 Task: Create a due date automation trigger when advanced on, 2 days before a card is due add fields without custom field "Resume" set to a number lower than 1 and greater than 10 at 11:00 AM.
Action: Mouse moved to (1119, 331)
Screenshot: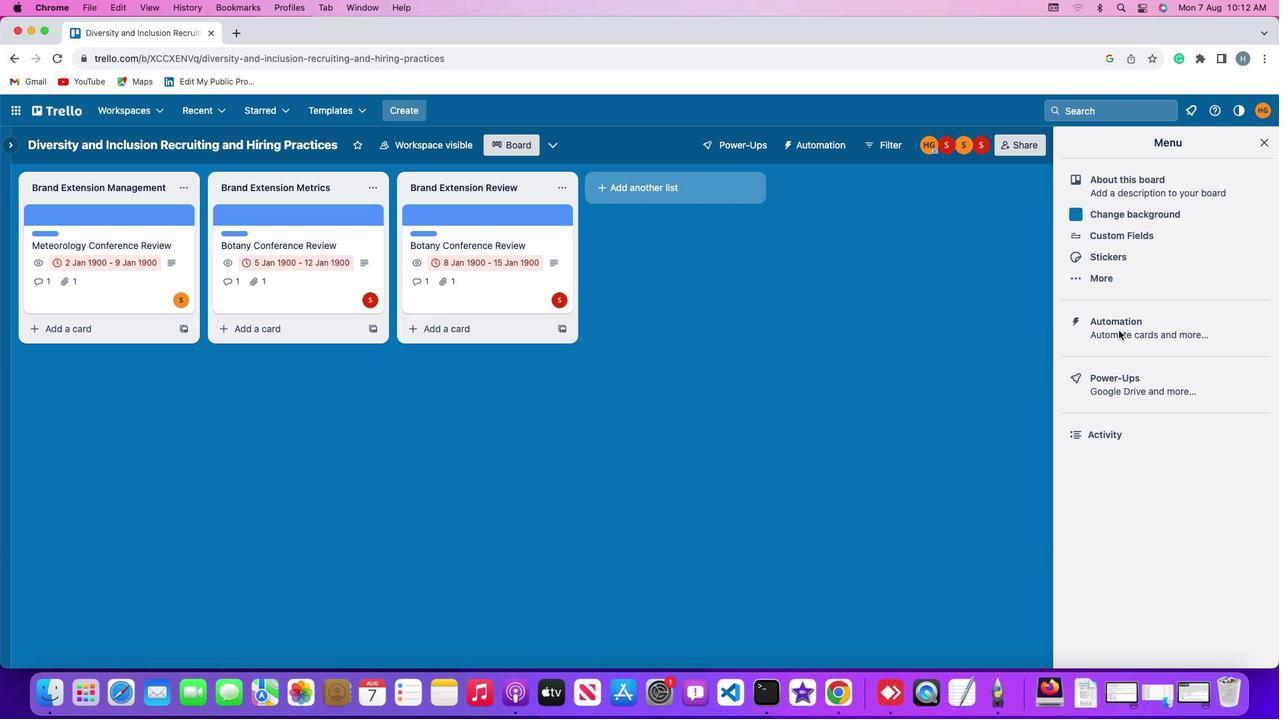 
Action: Mouse pressed left at (1119, 331)
Screenshot: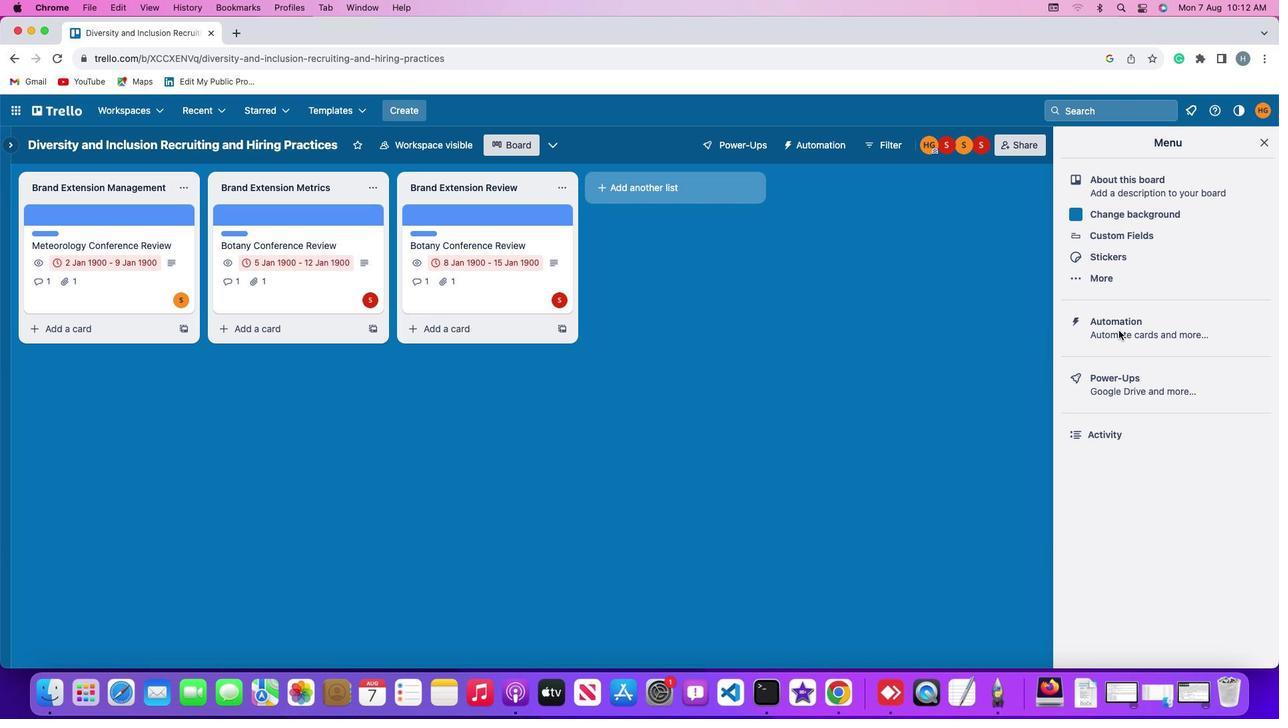 
Action: Mouse pressed left at (1119, 331)
Screenshot: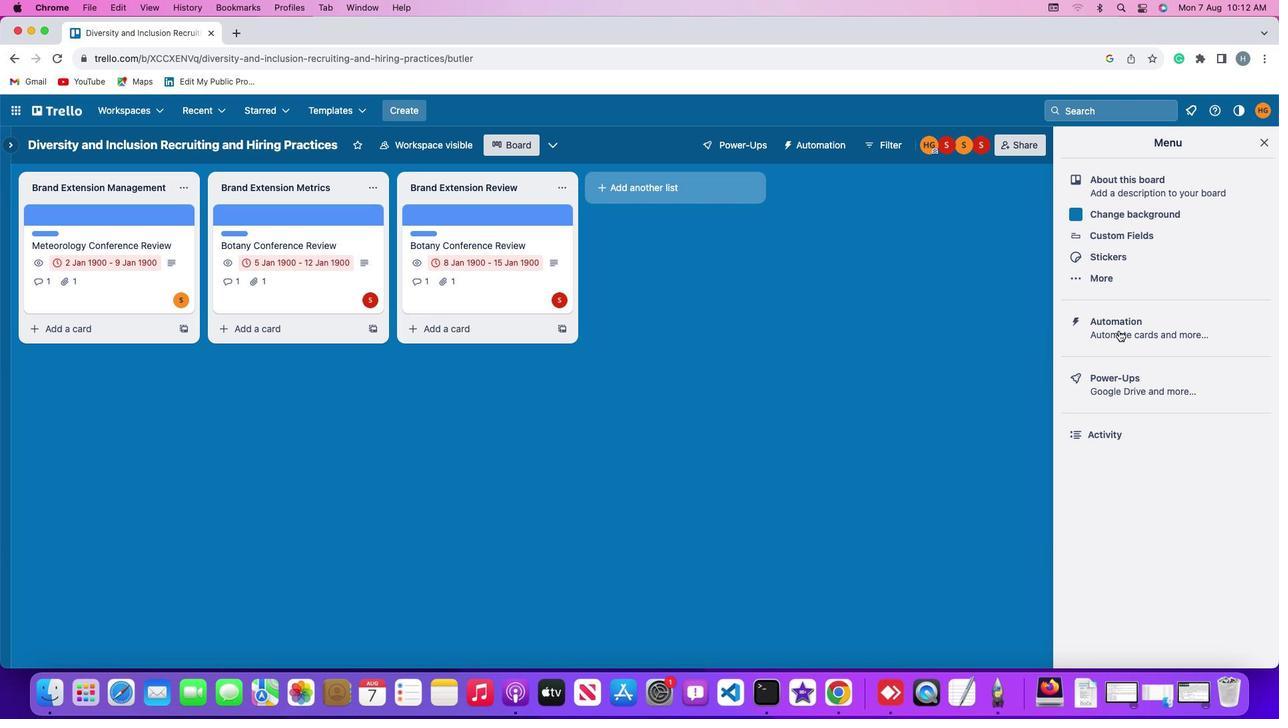 
Action: Mouse moved to (93, 316)
Screenshot: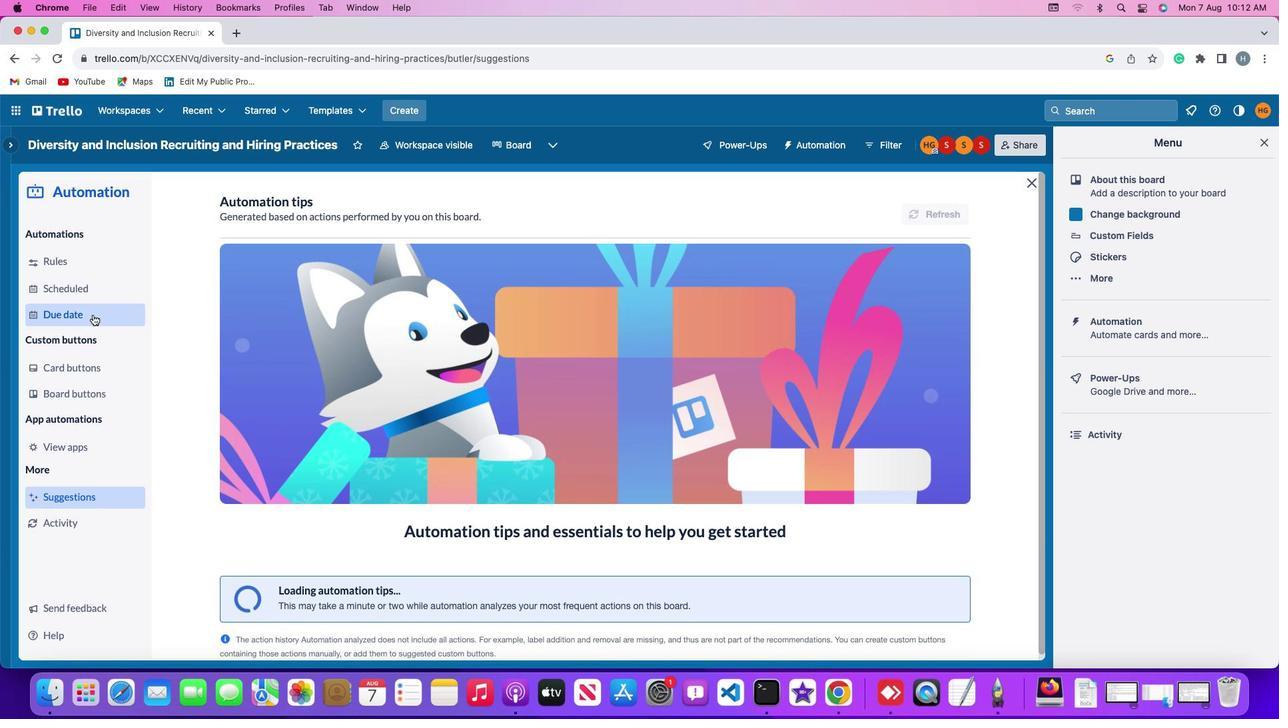 
Action: Mouse pressed left at (93, 316)
Screenshot: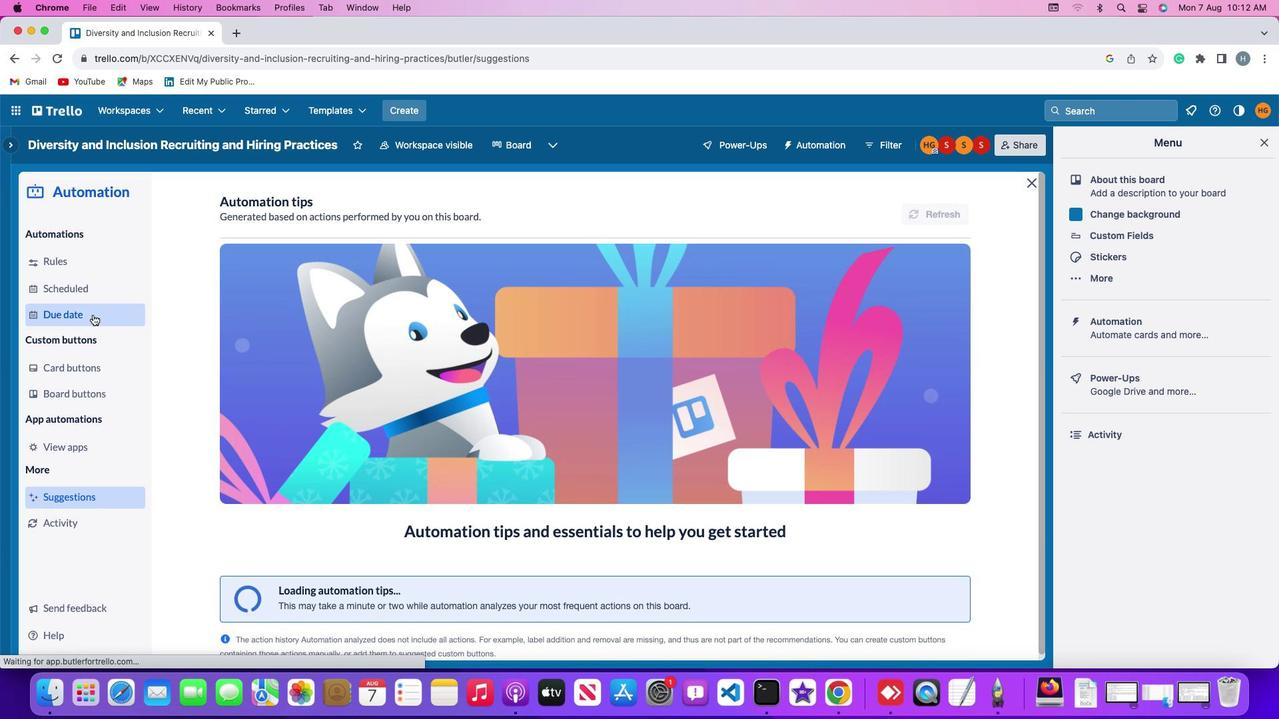 
Action: Mouse moved to (909, 205)
Screenshot: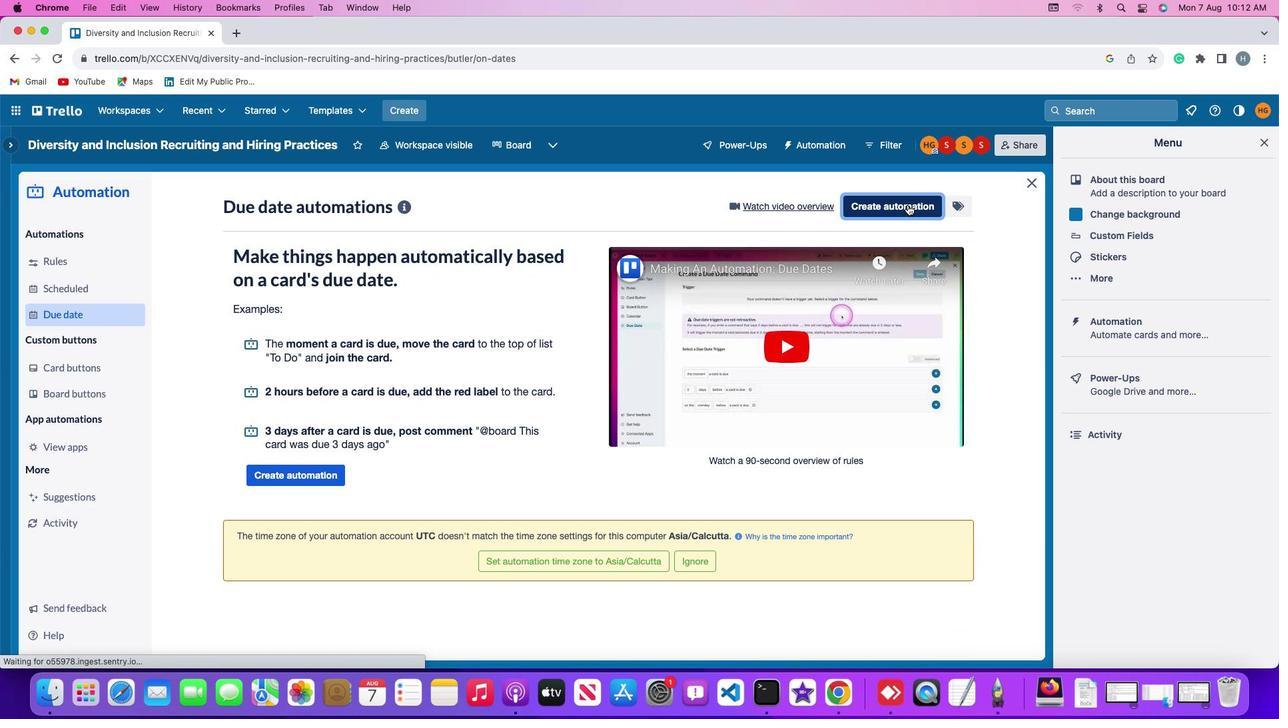 
Action: Mouse pressed left at (909, 205)
Screenshot: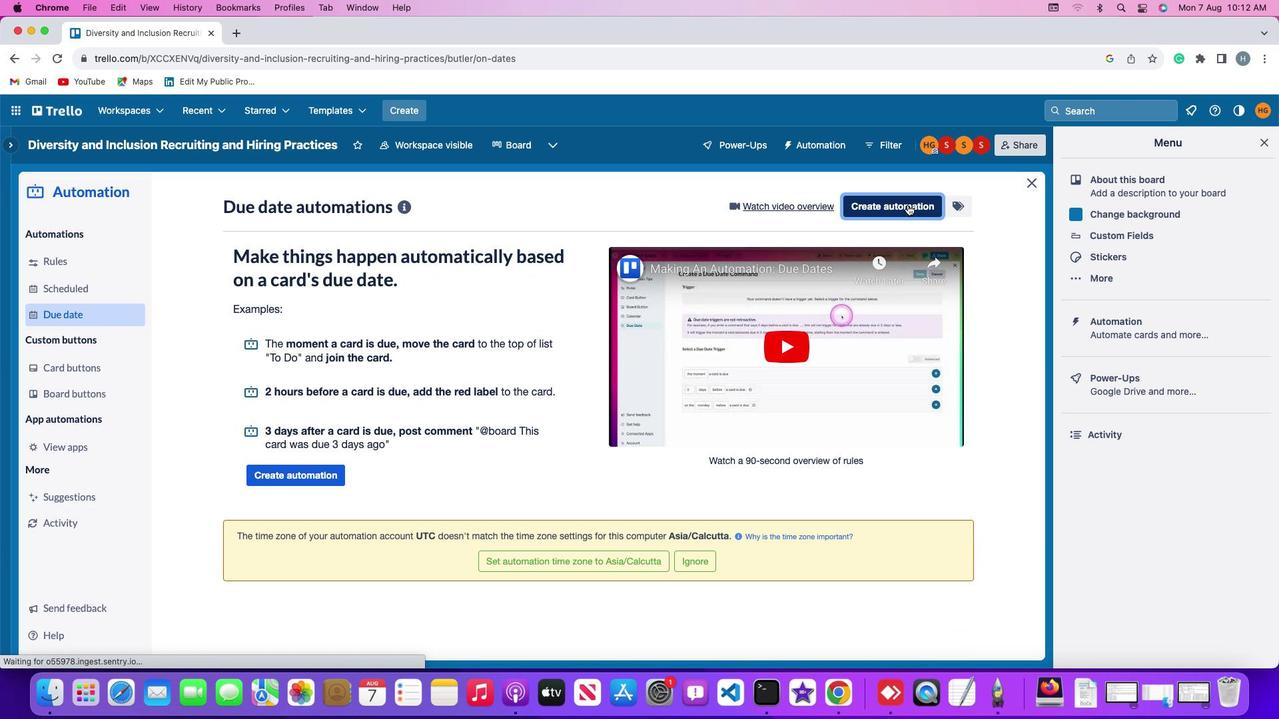 
Action: Mouse moved to (646, 331)
Screenshot: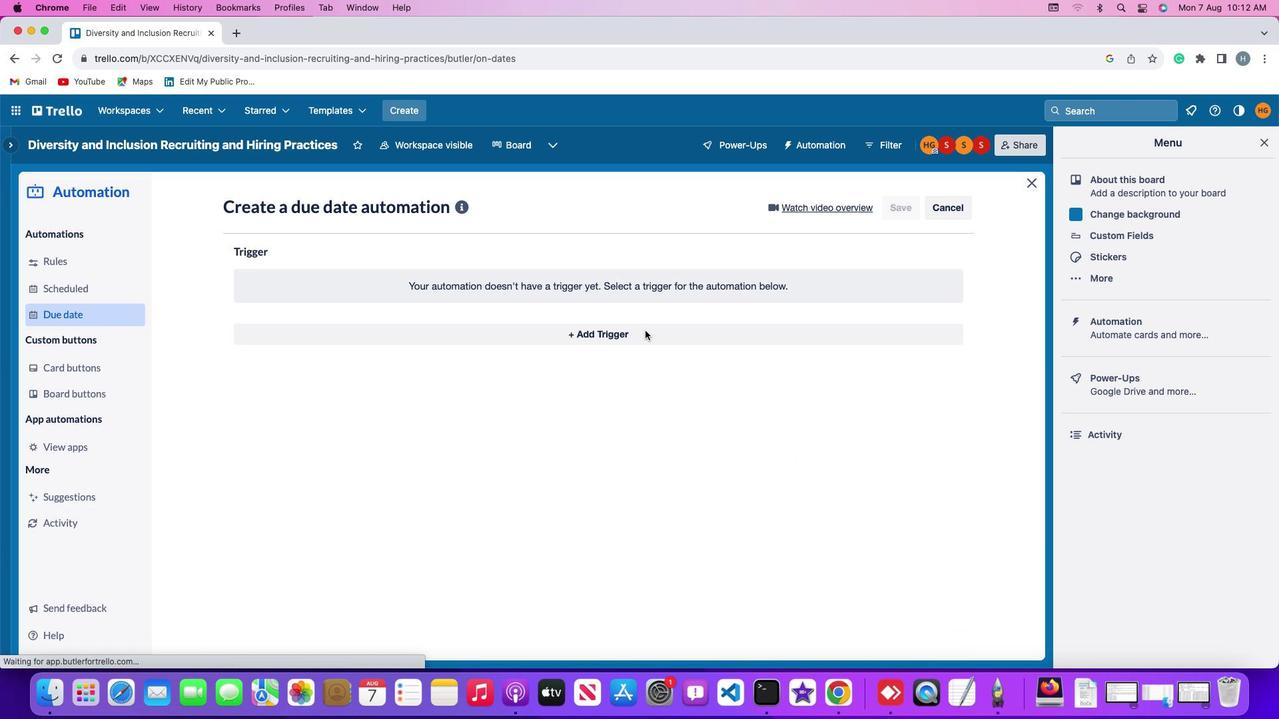 
Action: Mouse pressed left at (646, 331)
Screenshot: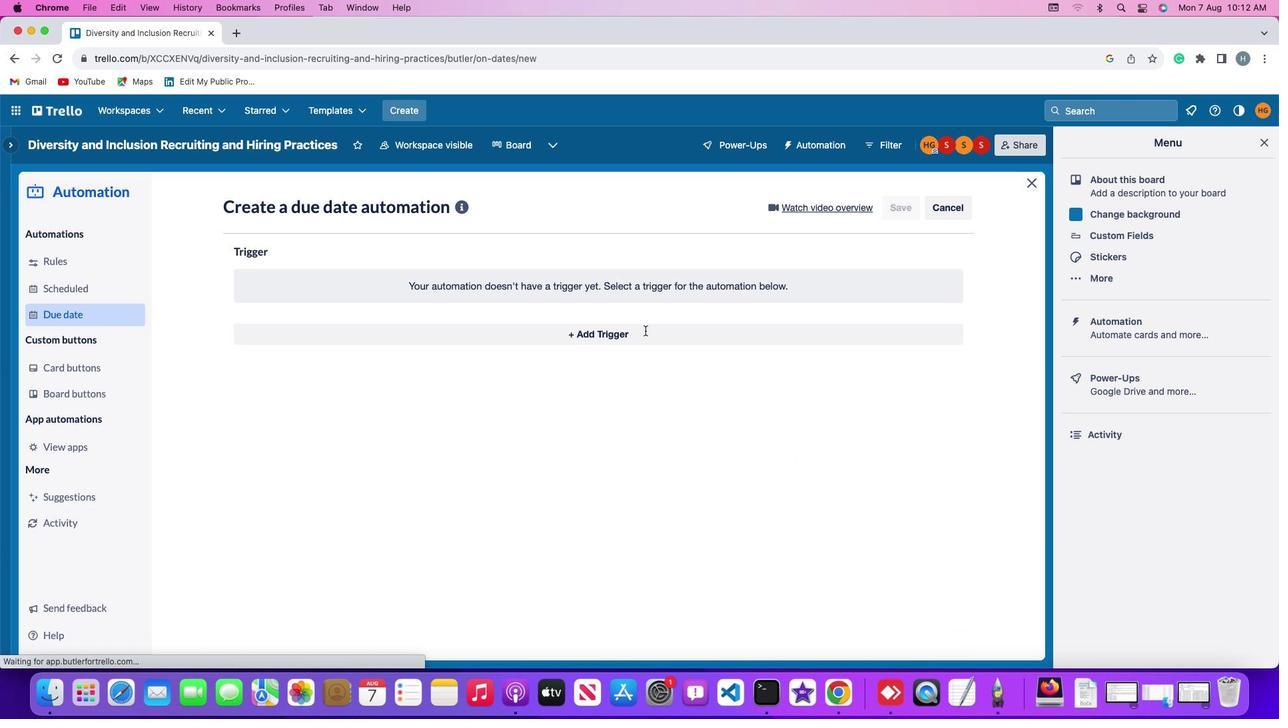 
Action: Mouse moved to (262, 536)
Screenshot: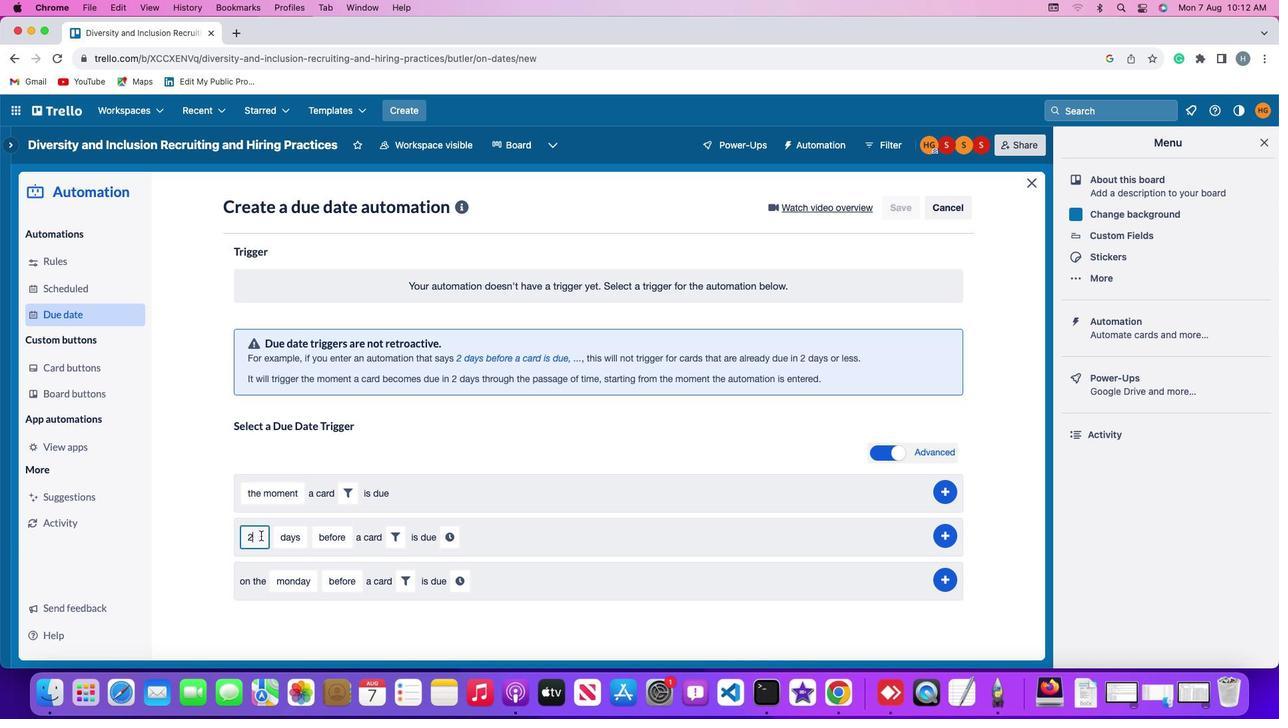 
Action: Mouse pressed left at (262, 536)
Screenshot: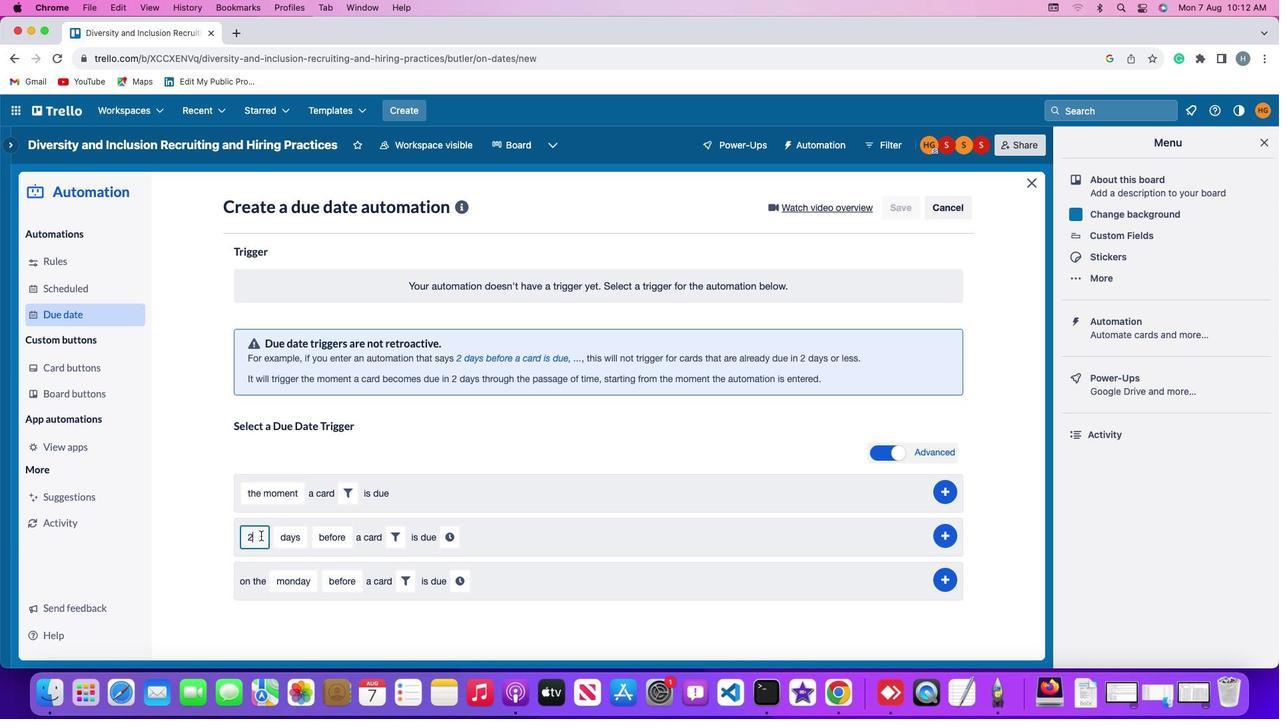 
Action: Mouse moved to (261, 536)
Screenshot: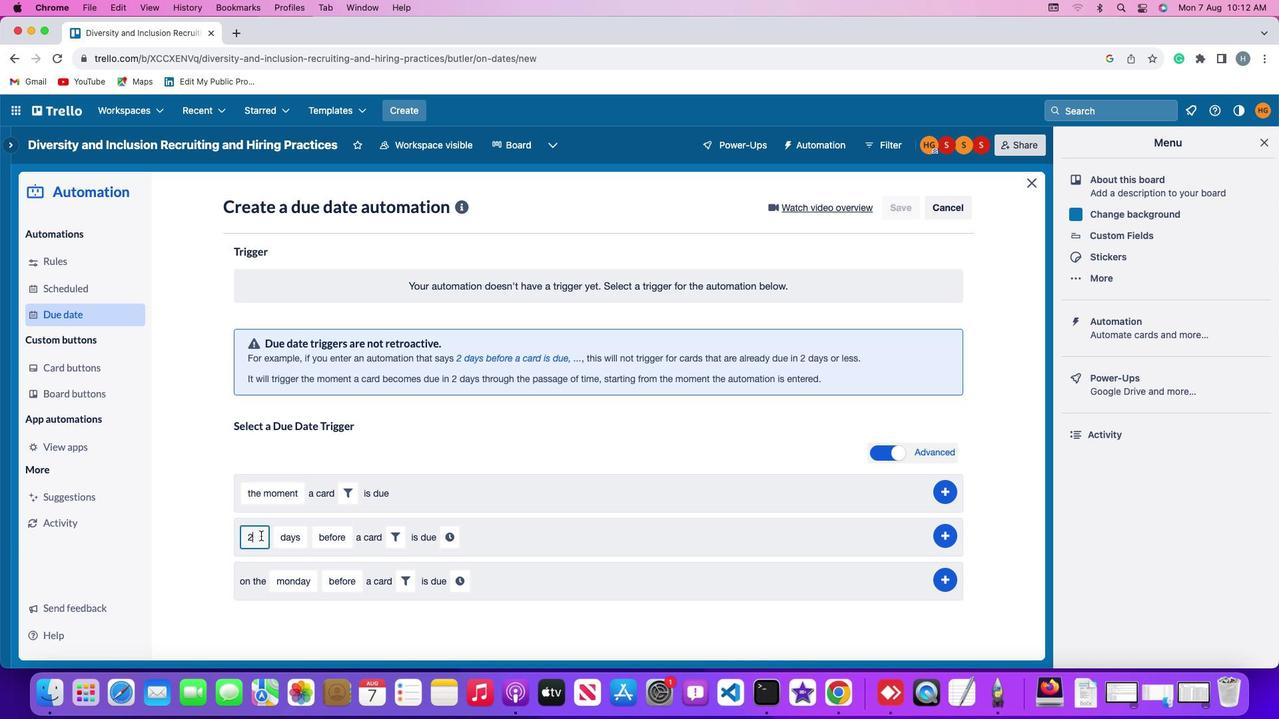 
Action: Key pressed Key.backspace'2'
Screenshot: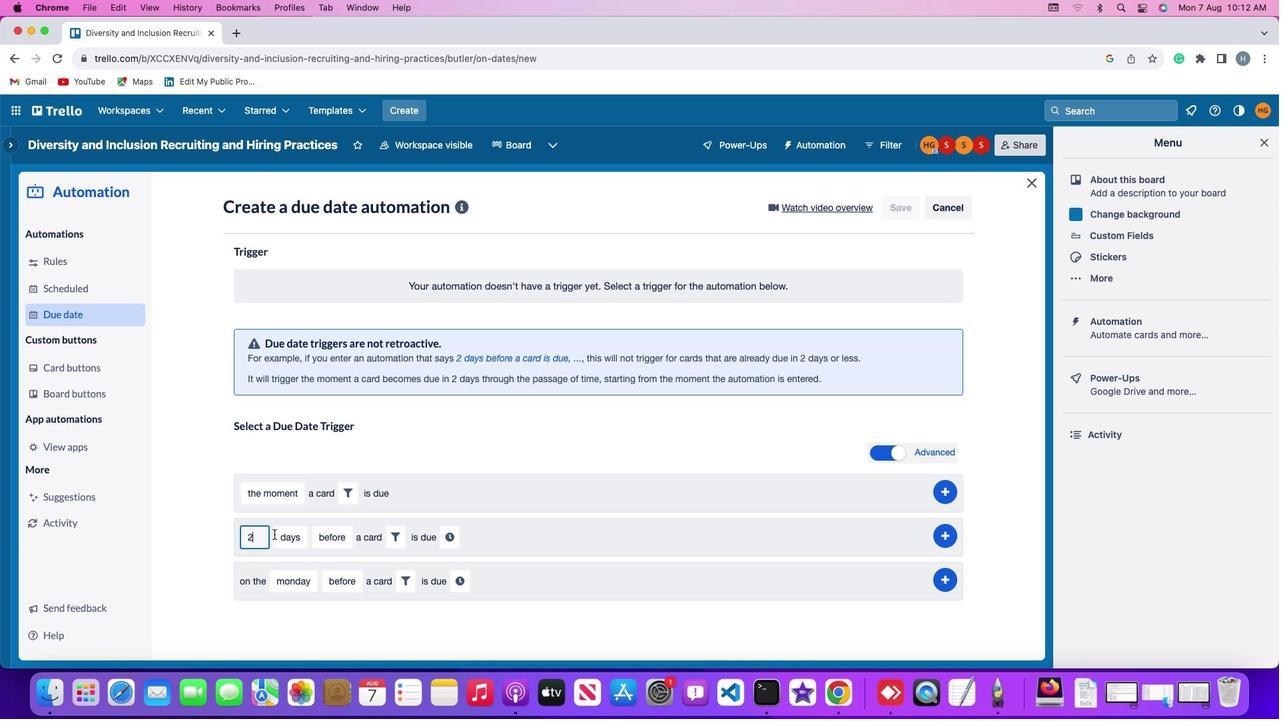 
Action: Mouse moved to (281, 535)
Screenshot: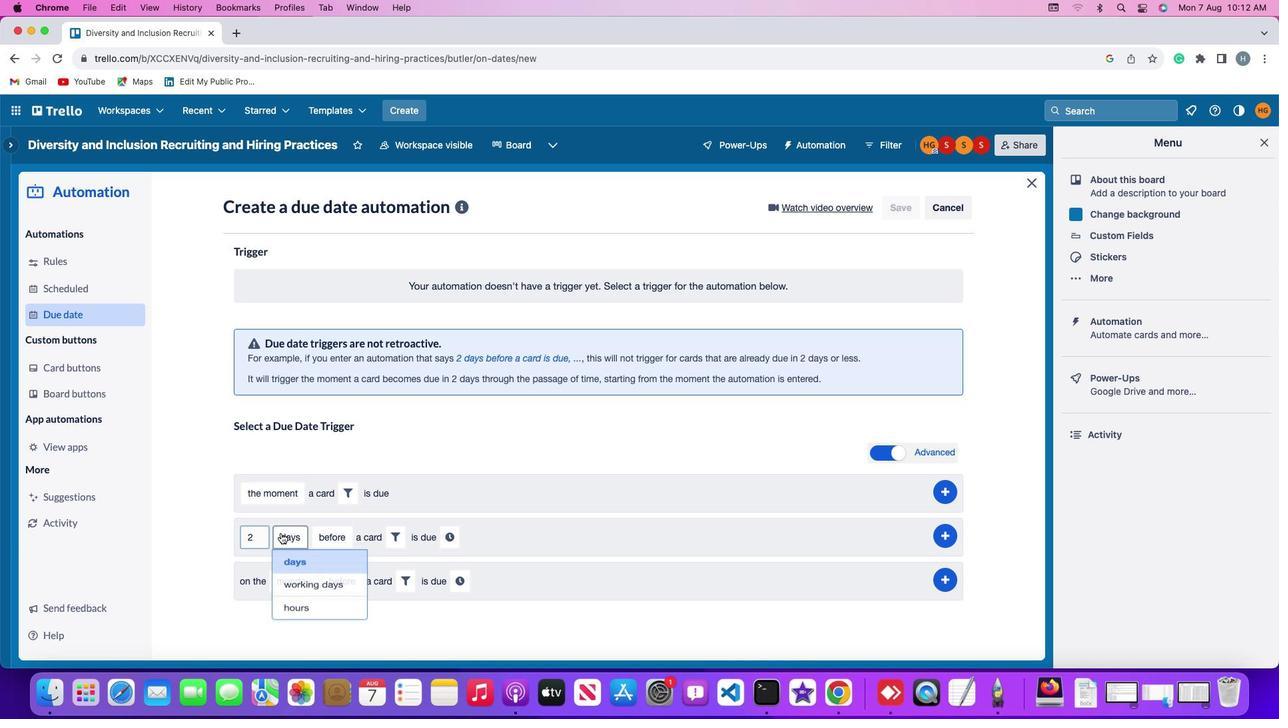 
Action: Mouse pressed left at (281, 535)
Screenshot: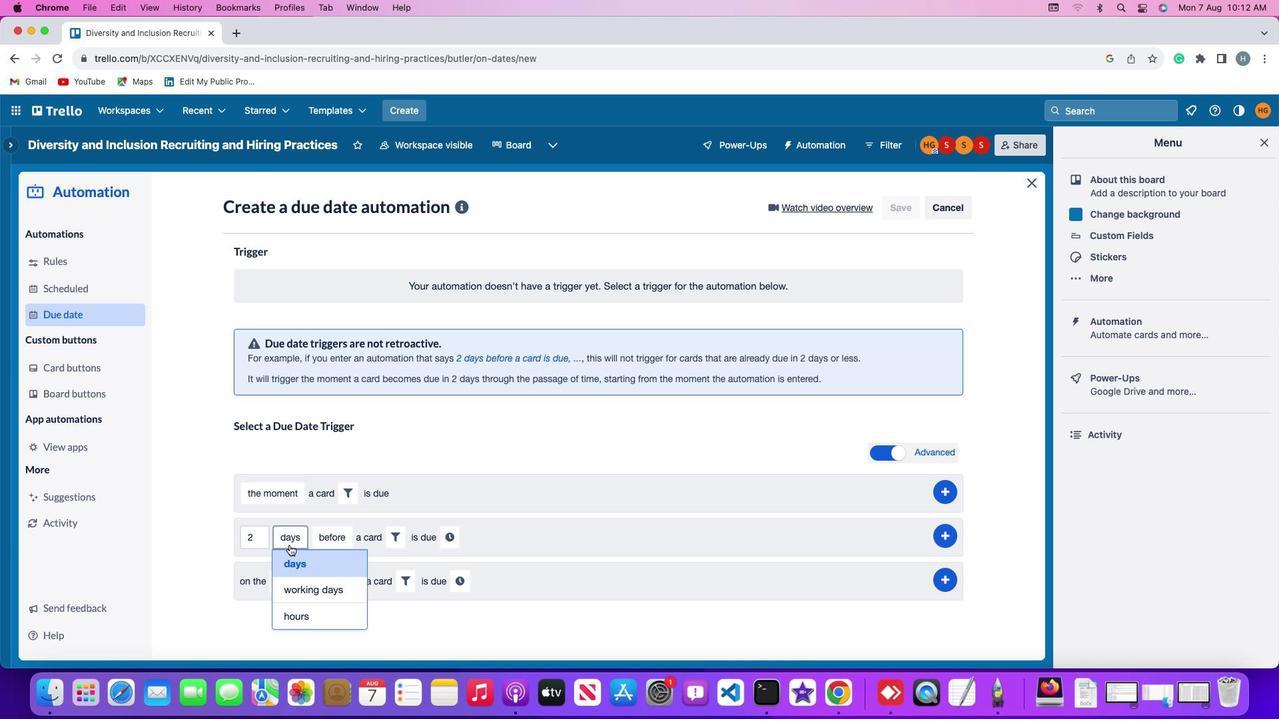 
Action: Mouse moved to (299, 562)
Screenshot: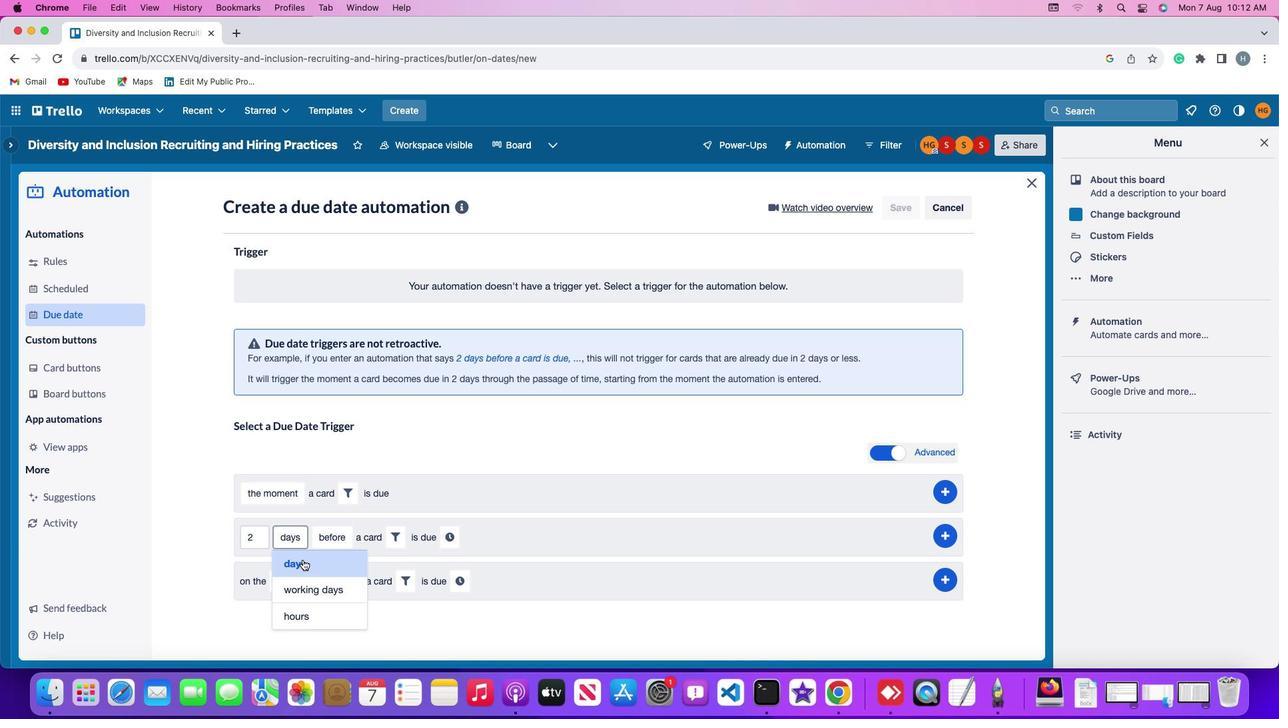 
Action: Mouse pressed left at (299, 562)
Screenshot: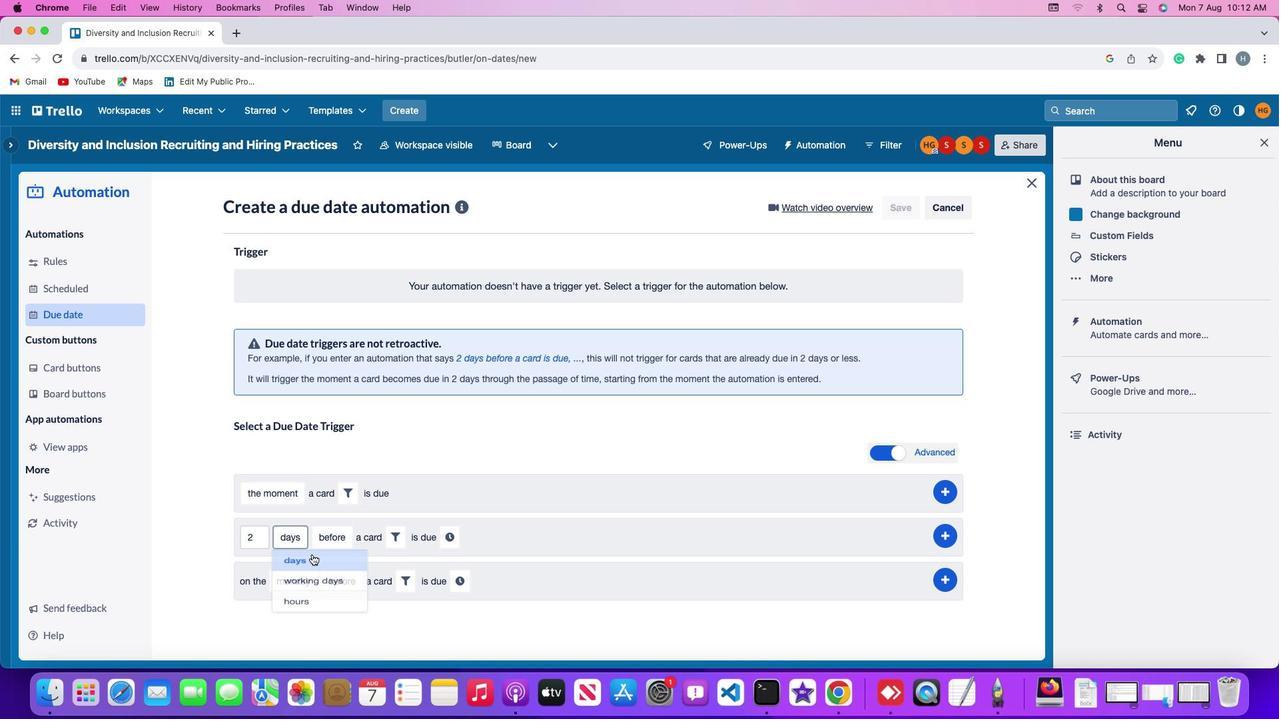 
Action: Mouse moved to (338, 539)
Screenshot: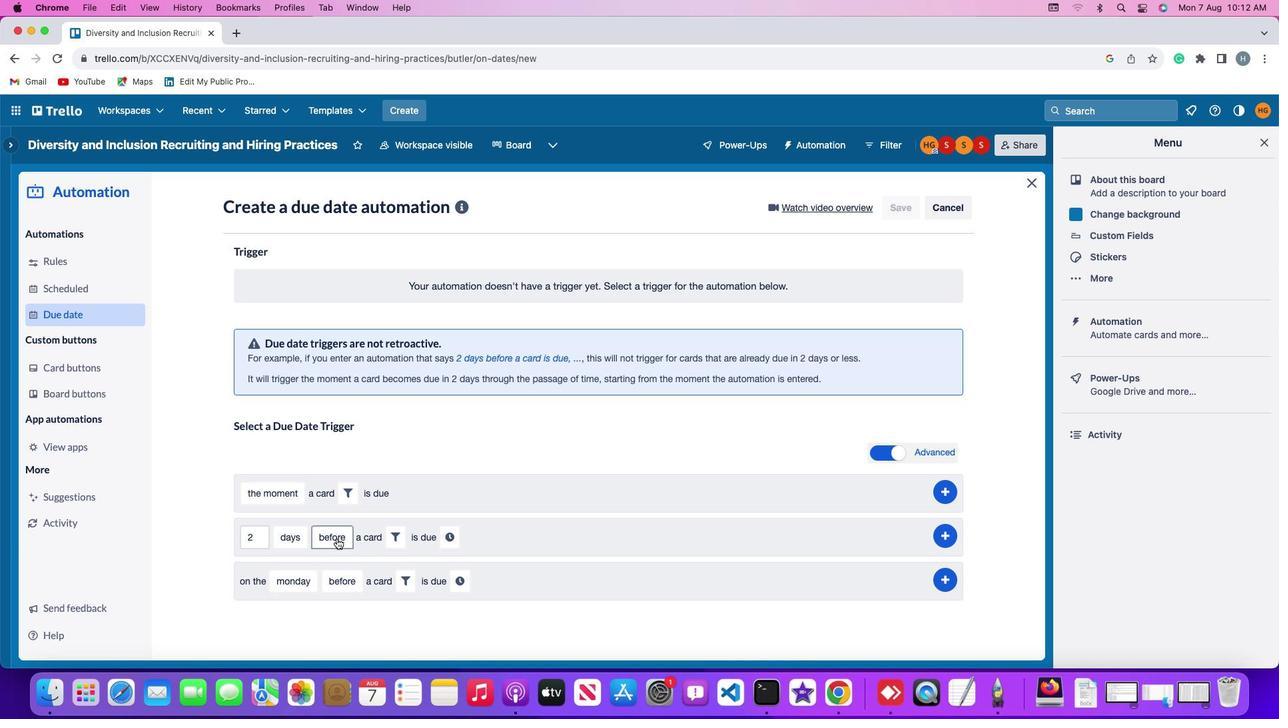 
Action: Mouse pressed left at (338, 539)
Screenshot: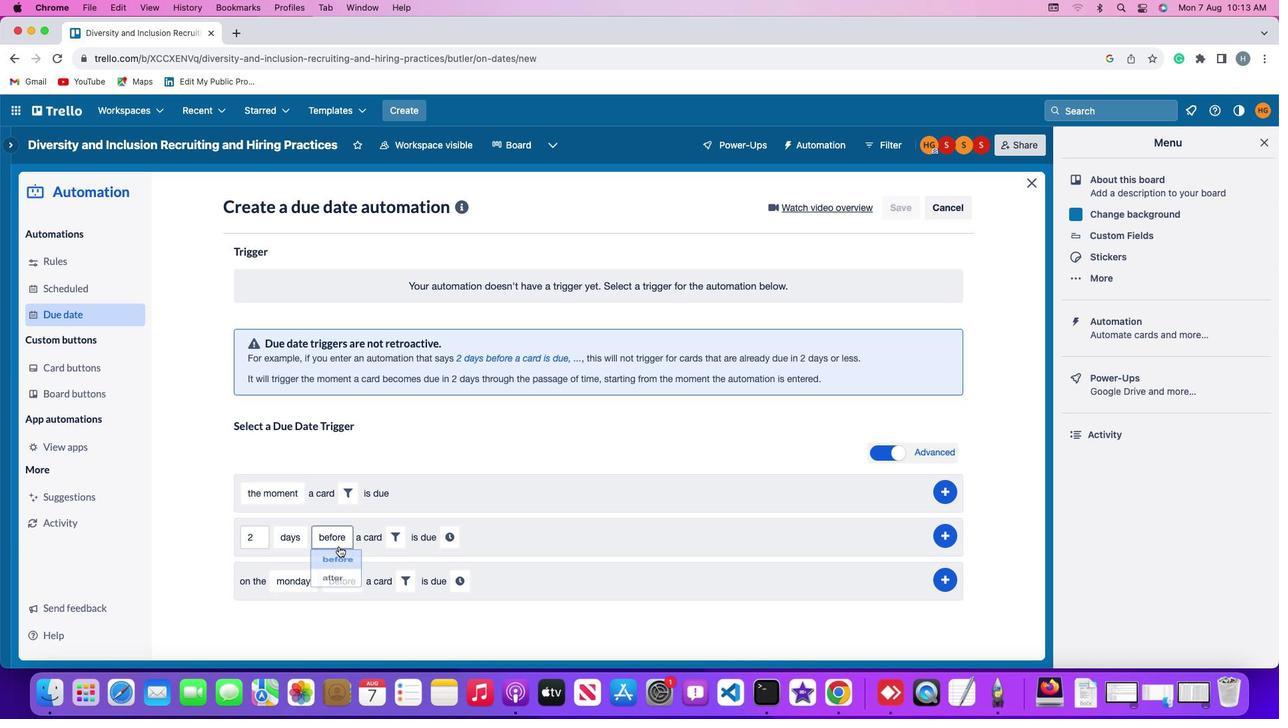 
Action: Mouse moved to (341, 568)
Screenshot: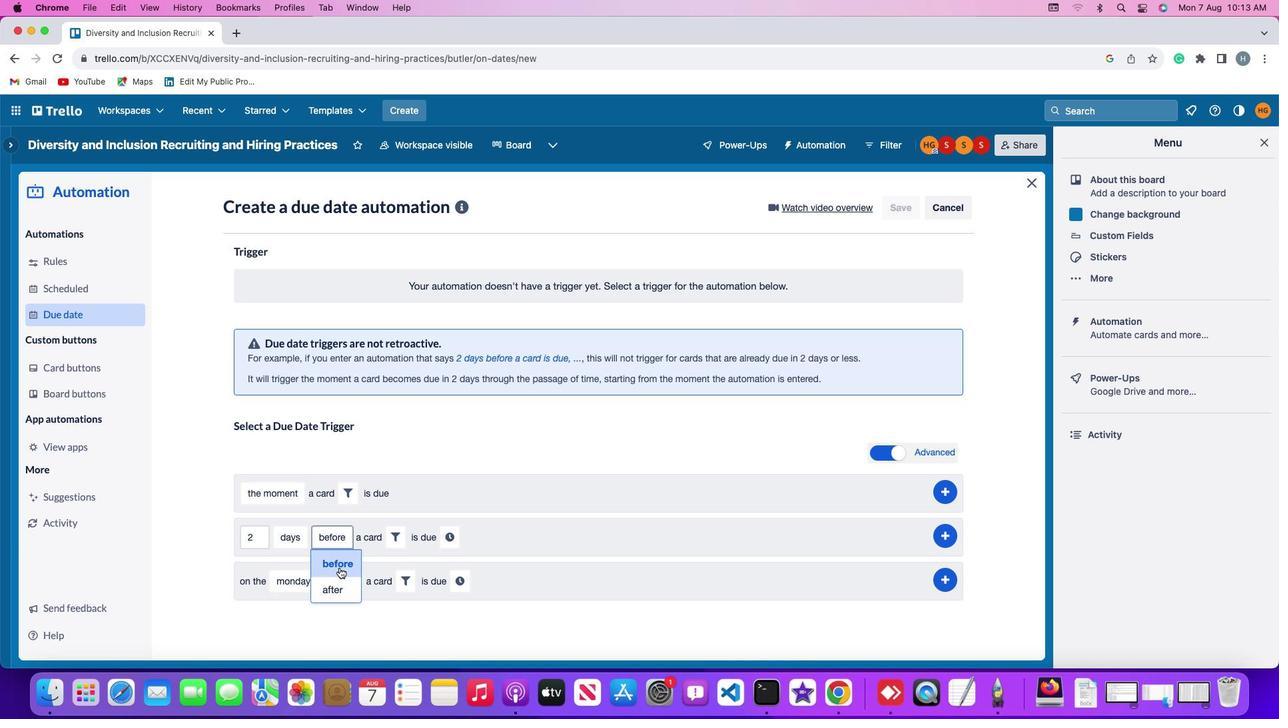 
Action: Mouse pressed left at (341, 568)
Screenshot: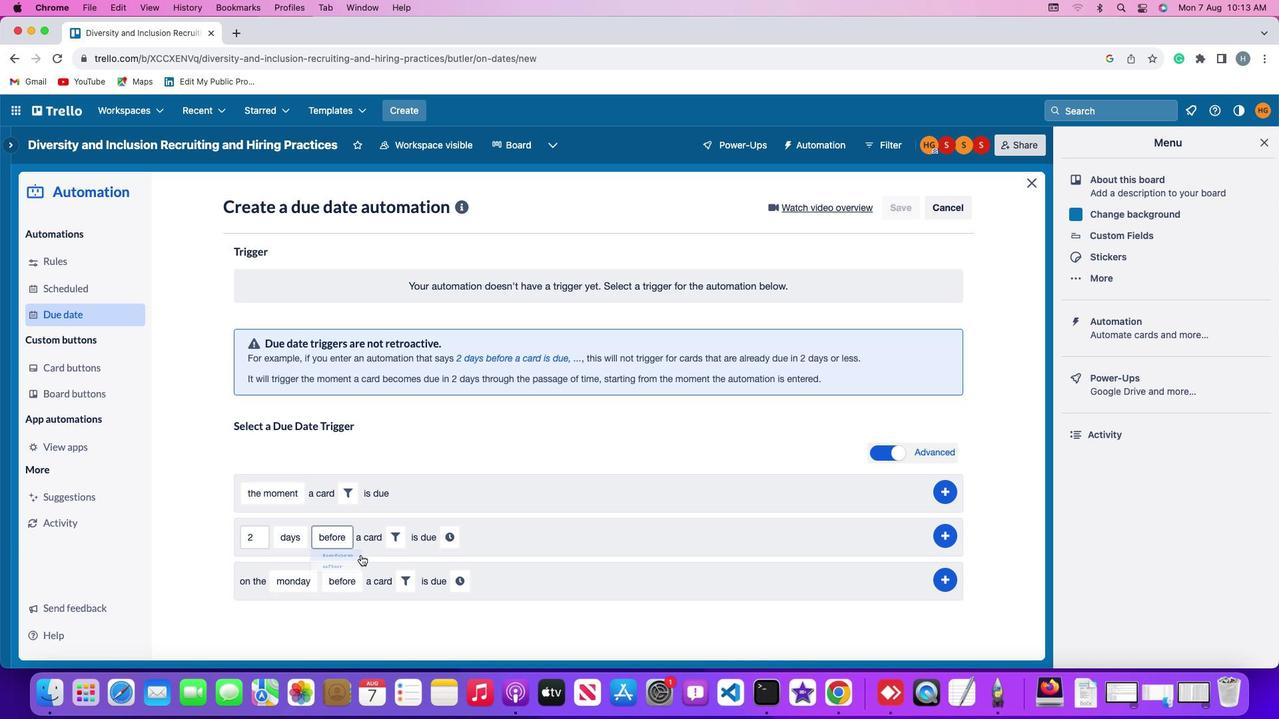 
Action: Mouse moved to (407, 542)
Screenshot: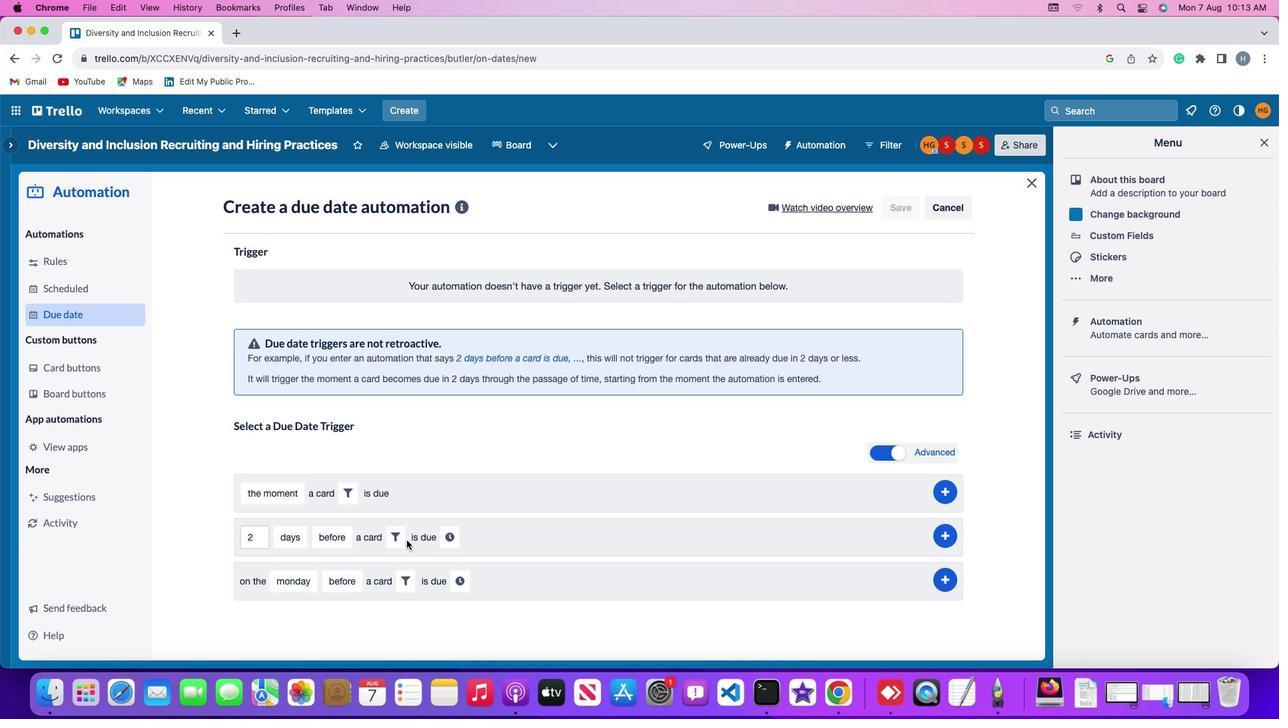 
Action: Mouse pressed left at (407, 542)
Screenshot: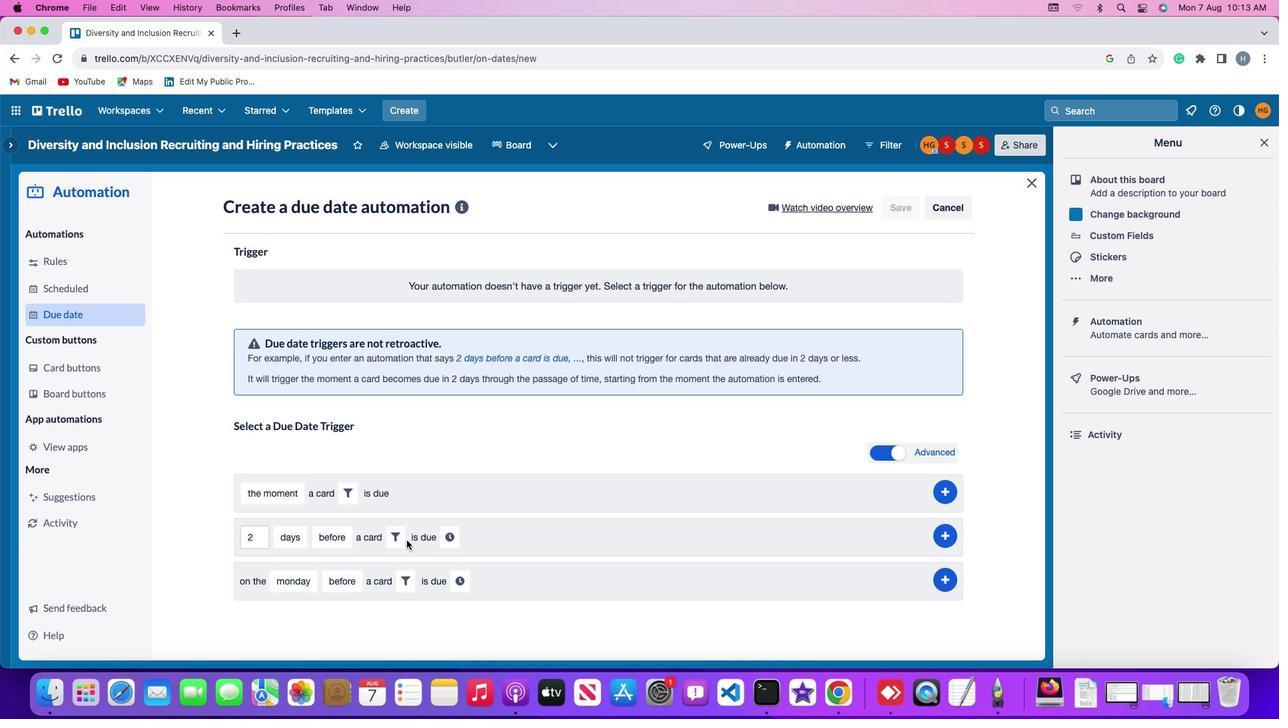 
Action: Mouse moved to (401, 540)
Screenshot: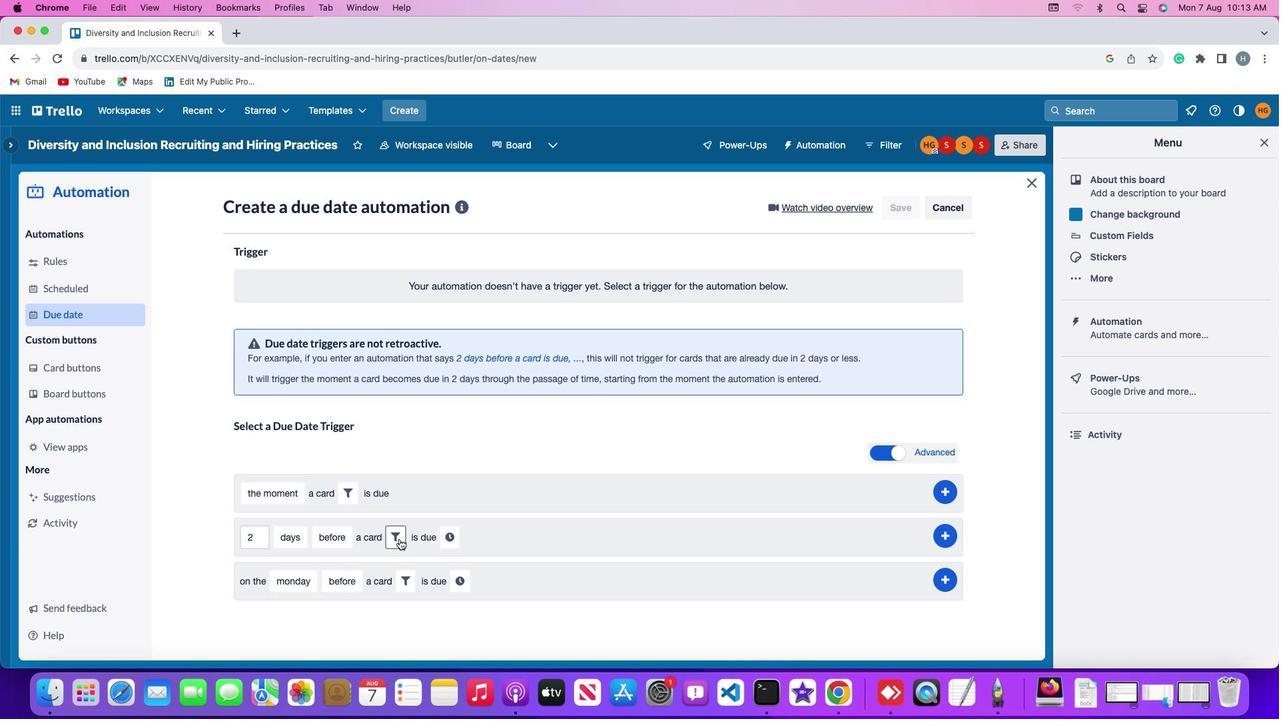 
Action: Mouse pressed left at (401, 540)
Screenshot: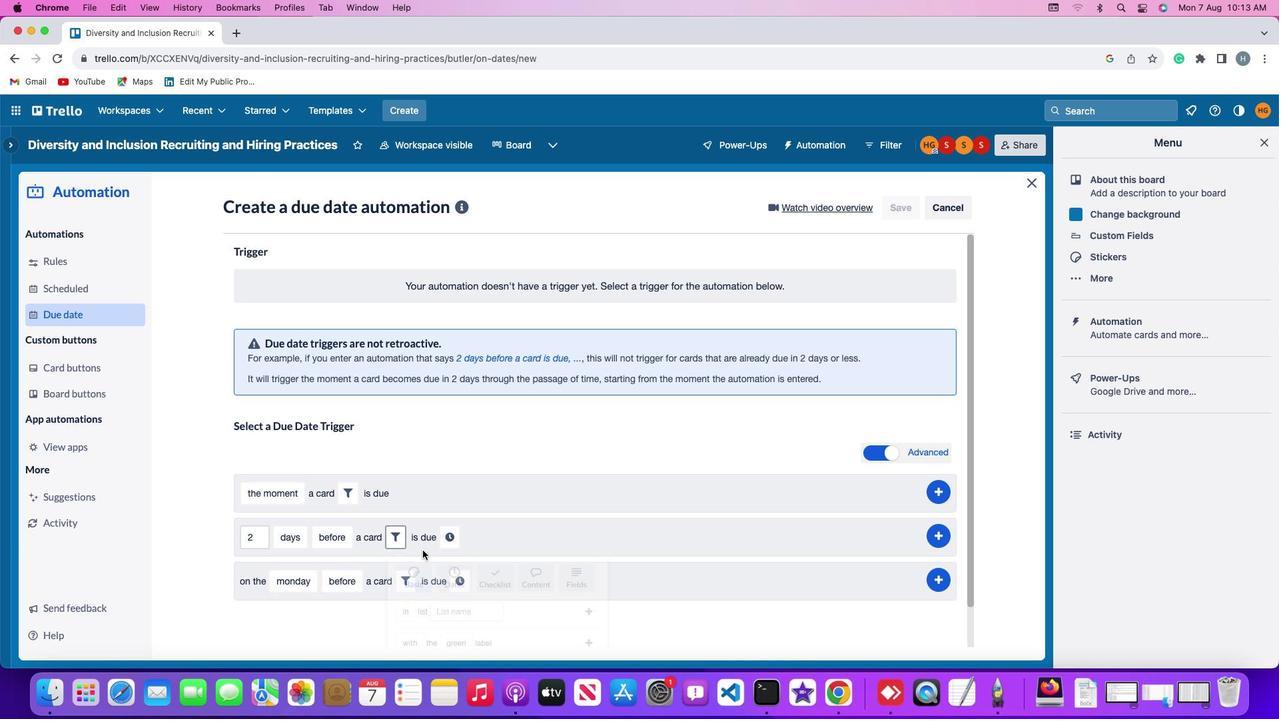 
Action: Mouse moved to (617, 581)
Screenshot: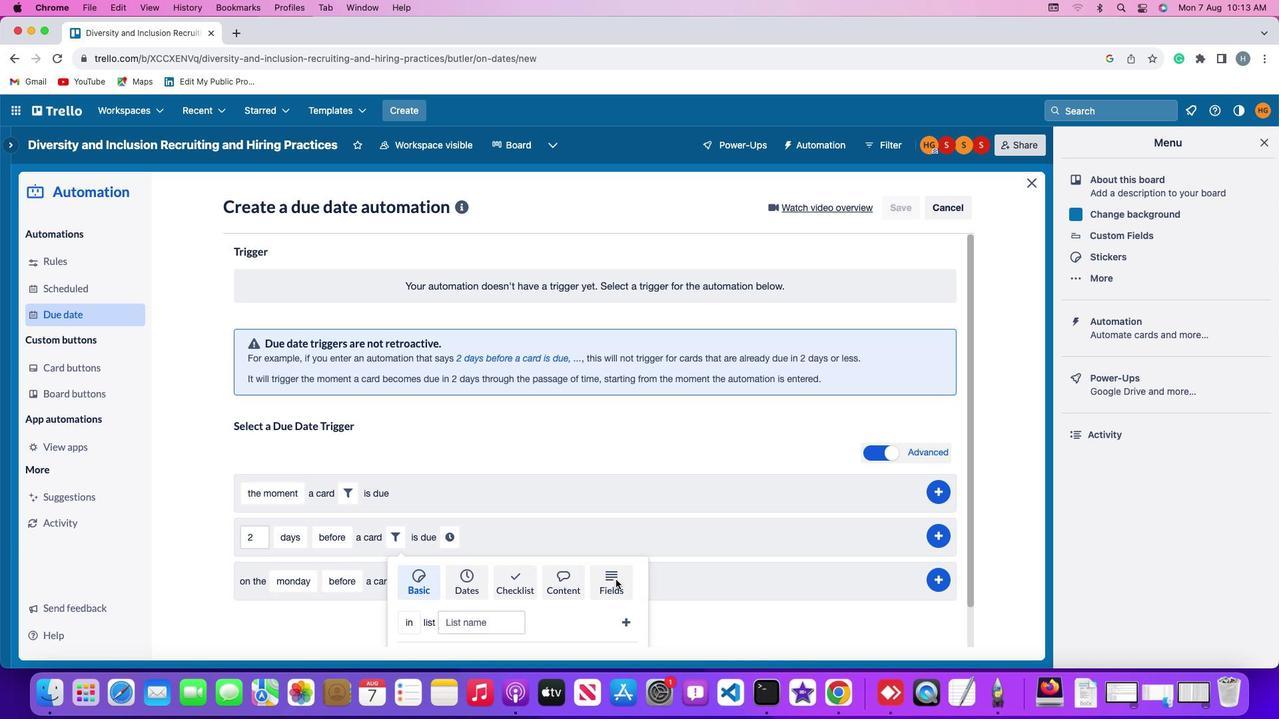 
Action: Mouse pressed left at (617, 581)
Screenshot: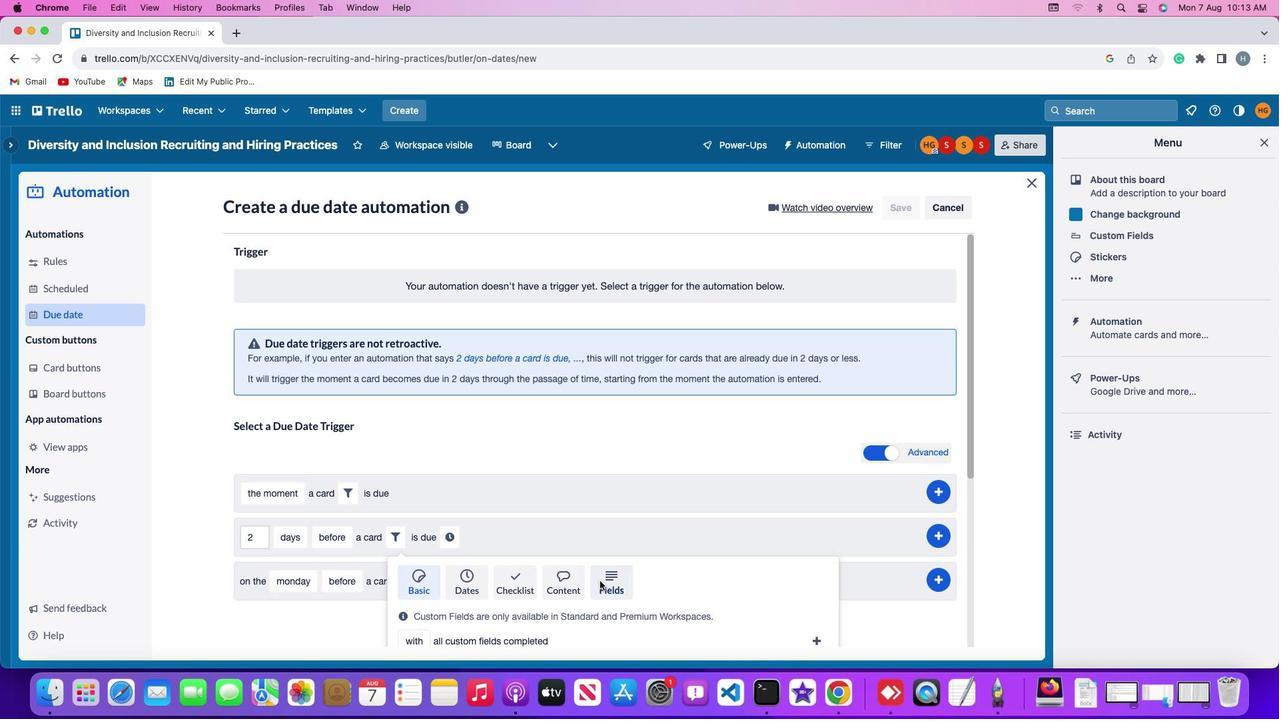 
Action: Mouse moved to (512, 582)
Screenshot: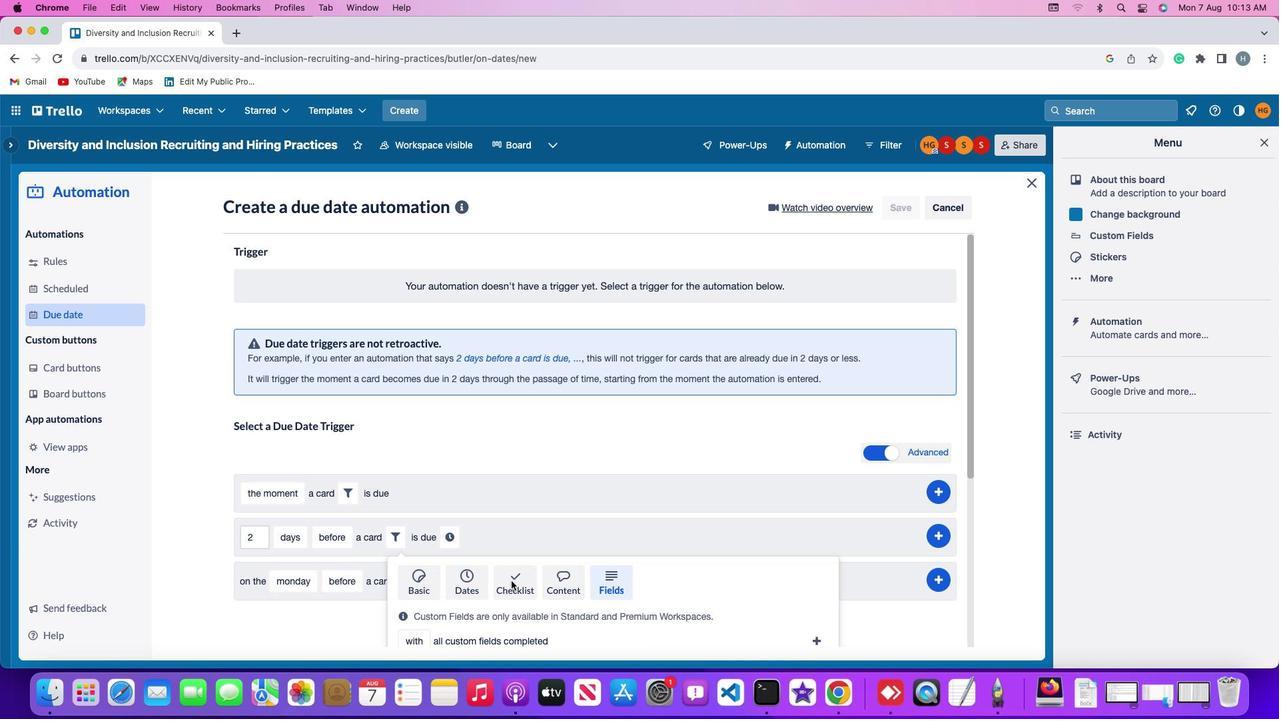 
Action: Mouse scrolled (512, 582) with delta (1, 0)
Screenshot: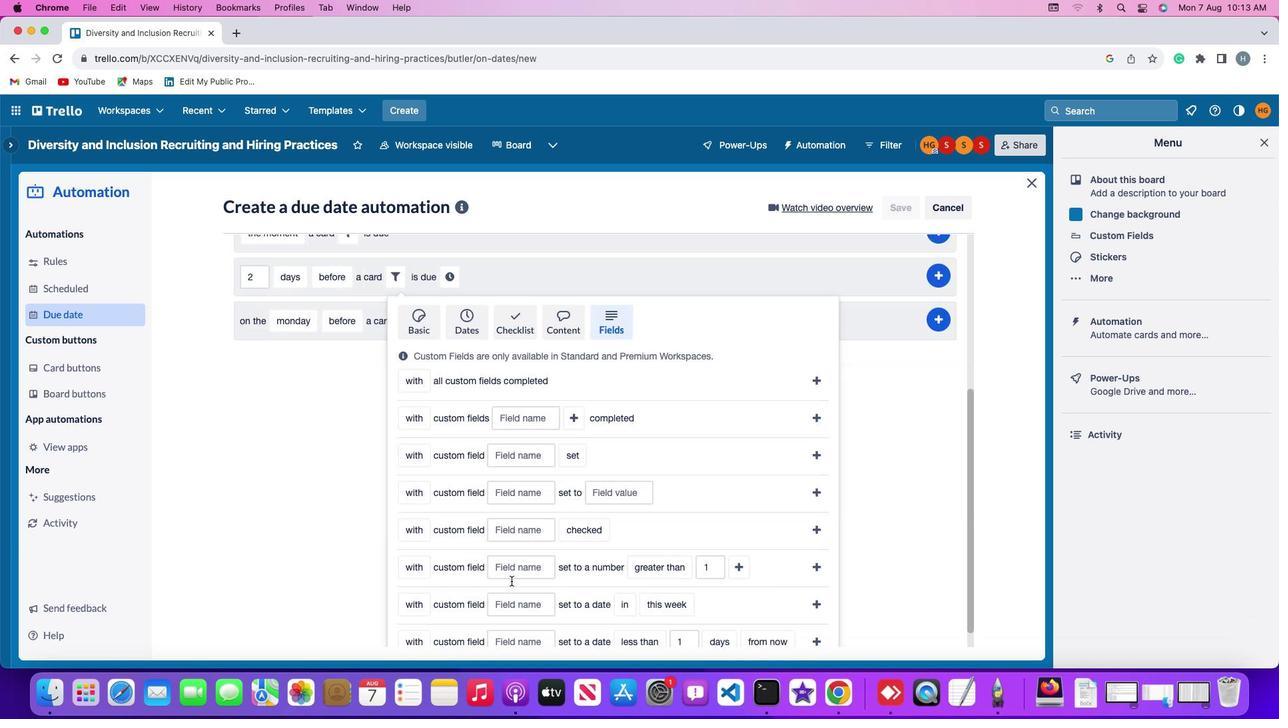 
Action: Mouse scrolled (512, 582) with delta (1, 0)
Screenshot: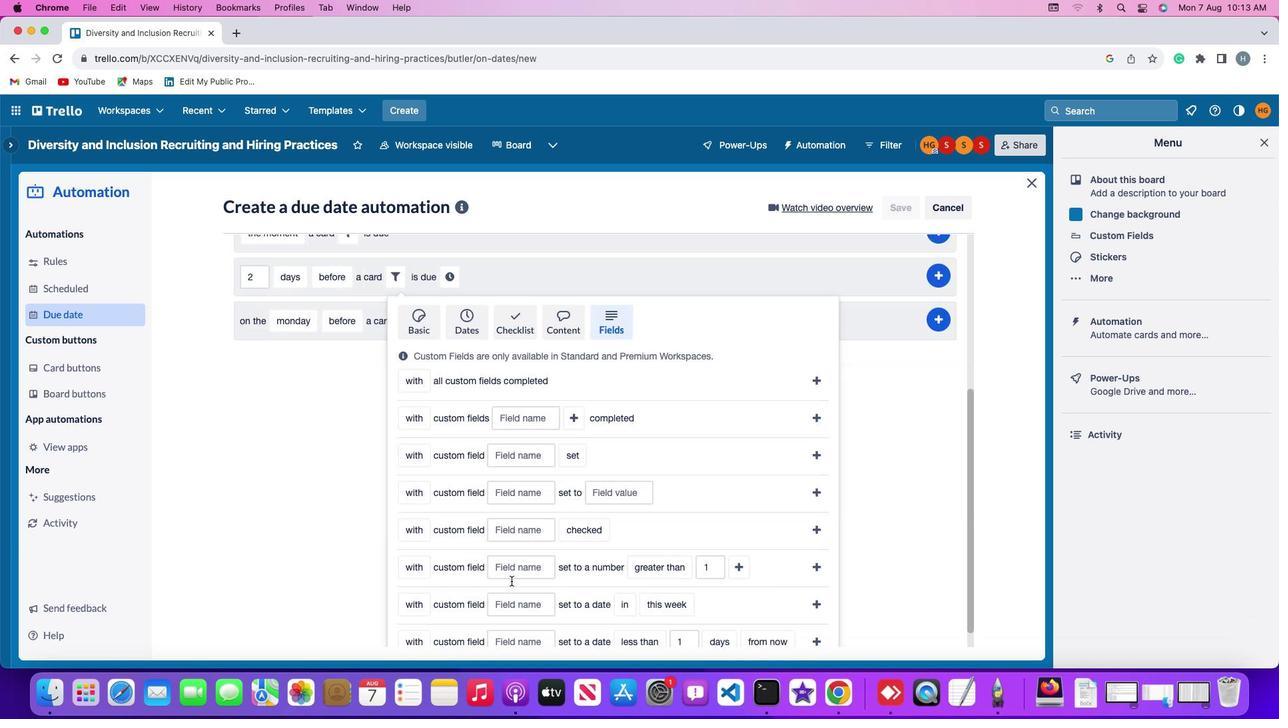 
Action: Mouse scrolled (512, 582) with delta (1, 0)
Screenshot: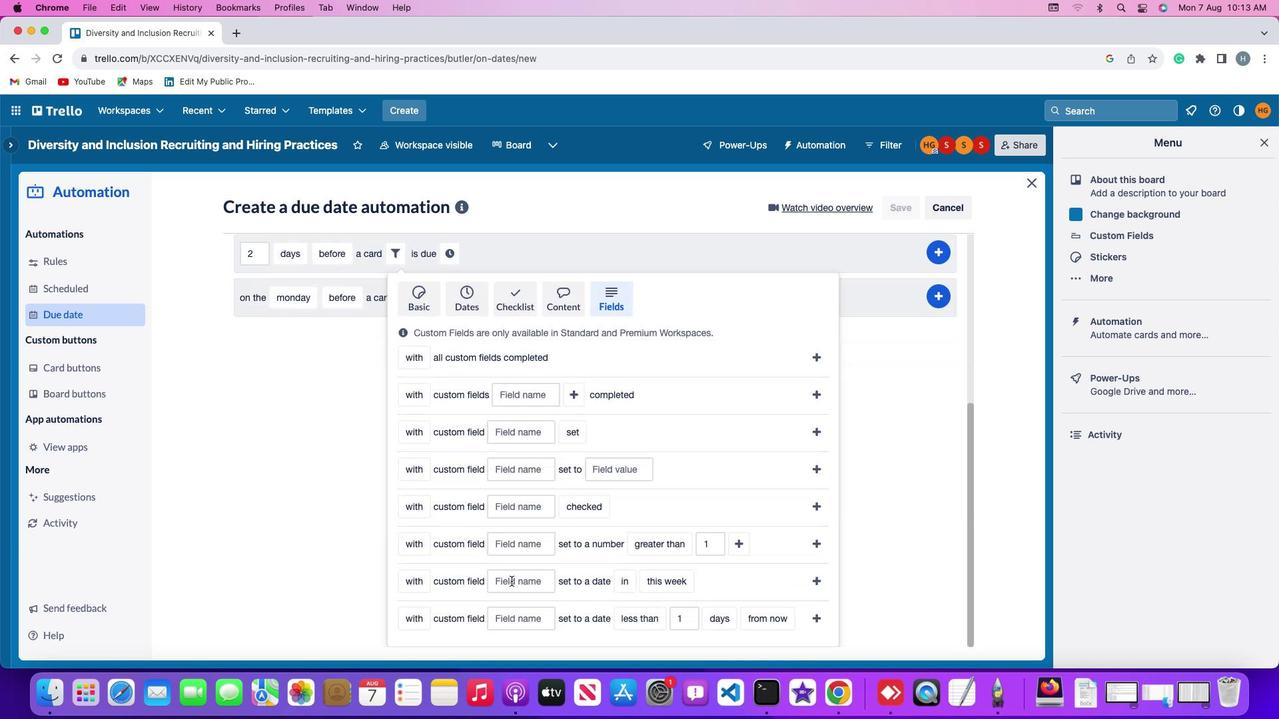 
Action: Mouse scrolled (512, 582) with delta (1, -1)
Screenshot: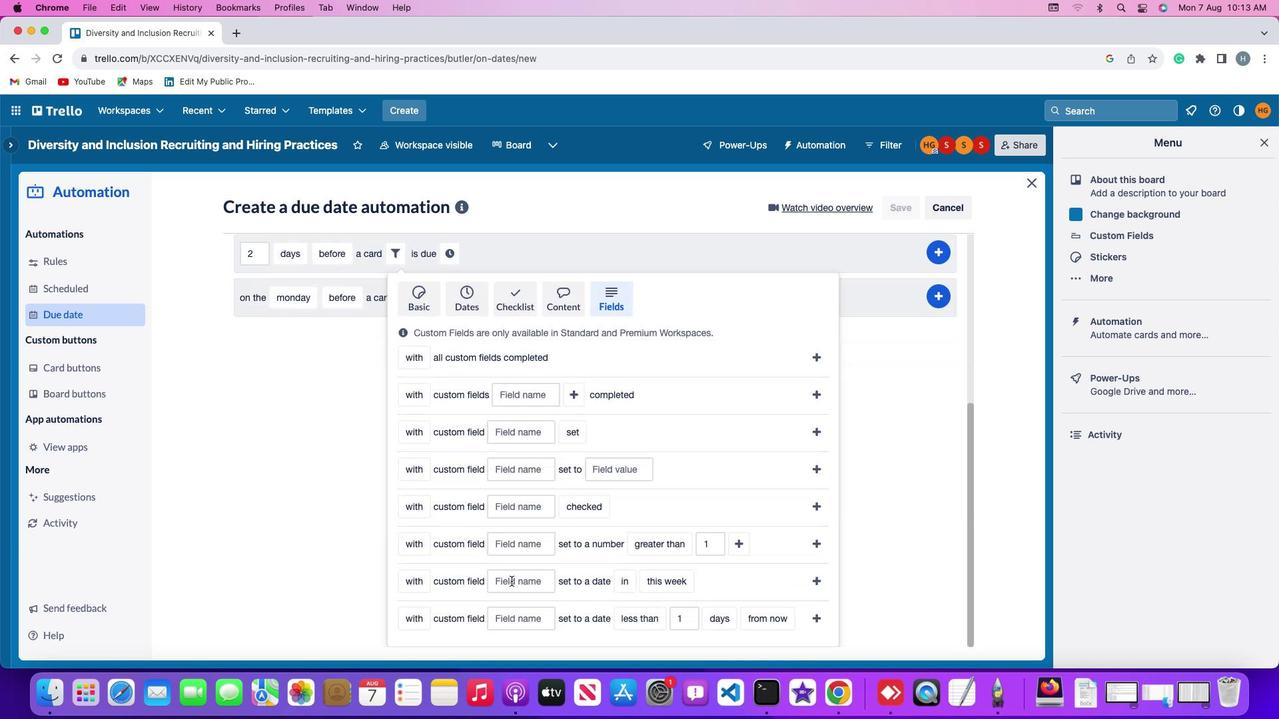 
Action: Mouse scrolled (512, 582) with delta (1, -1)
Screenshot: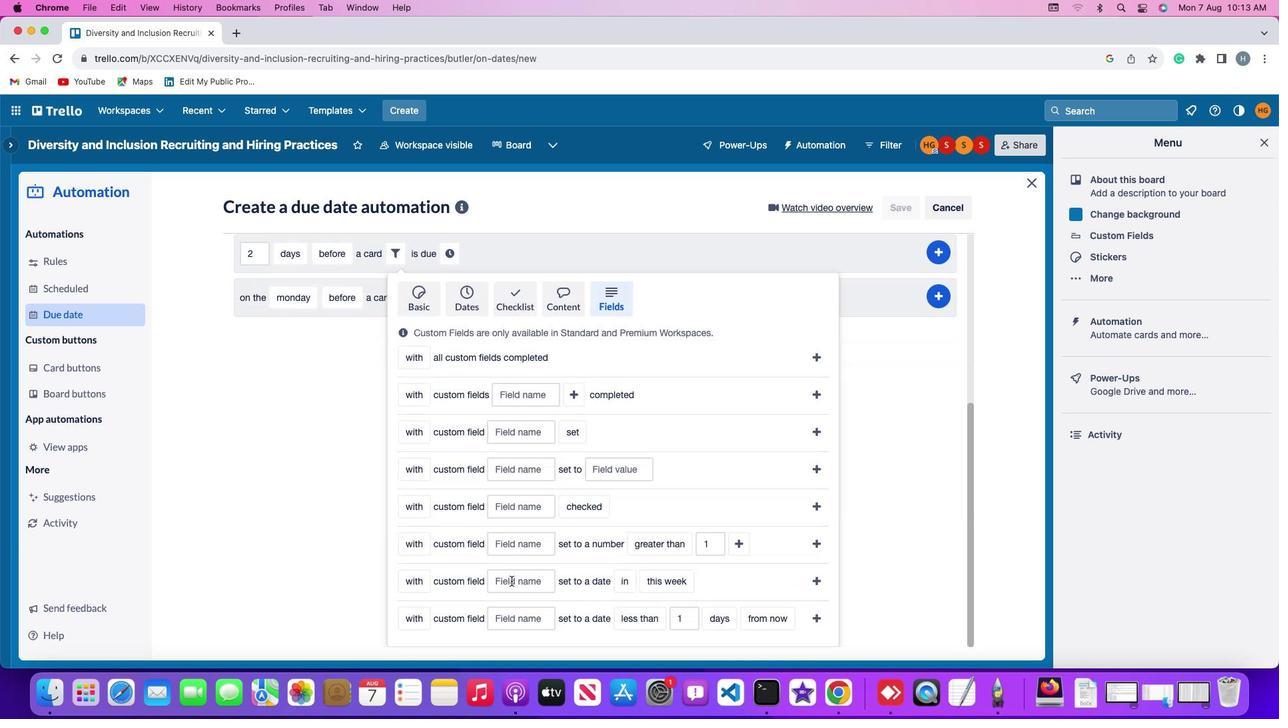 
Action: Mouse scrolled (512, 582) with delta (1, -2)
Screenshot: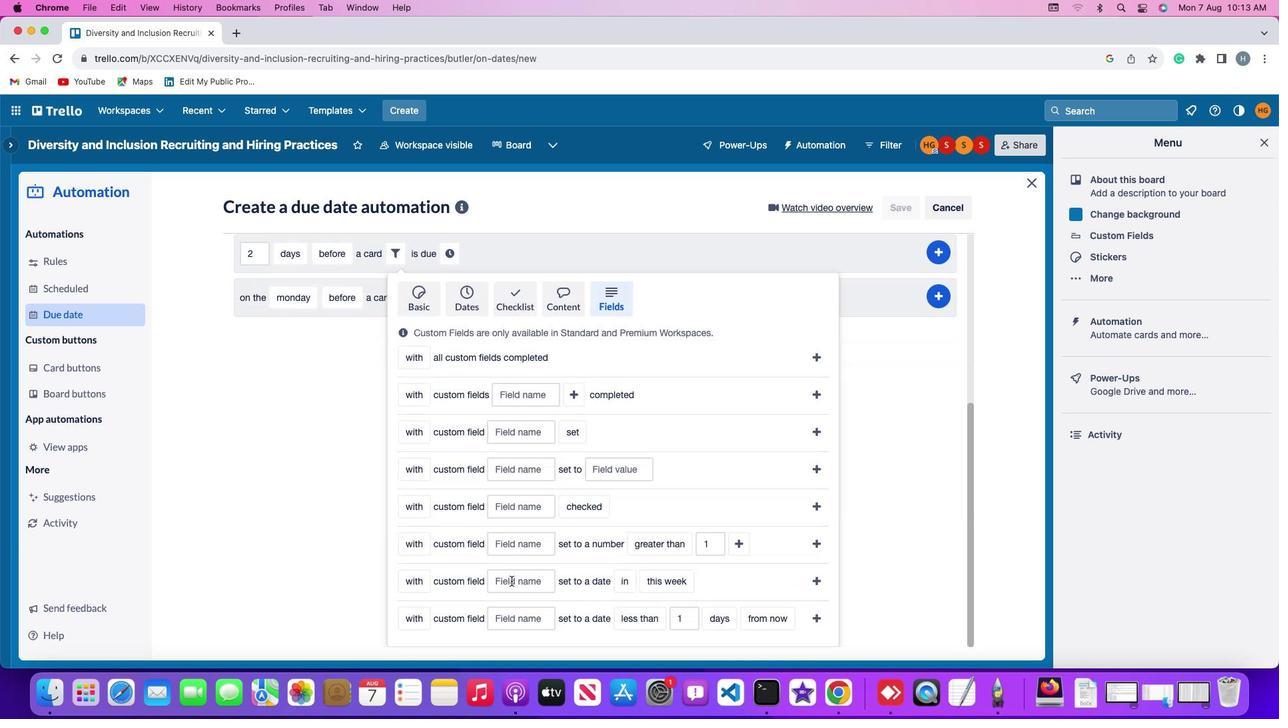 
Action: Mouse scrolled (512, 582) with delta (1, -2)
Screenshot: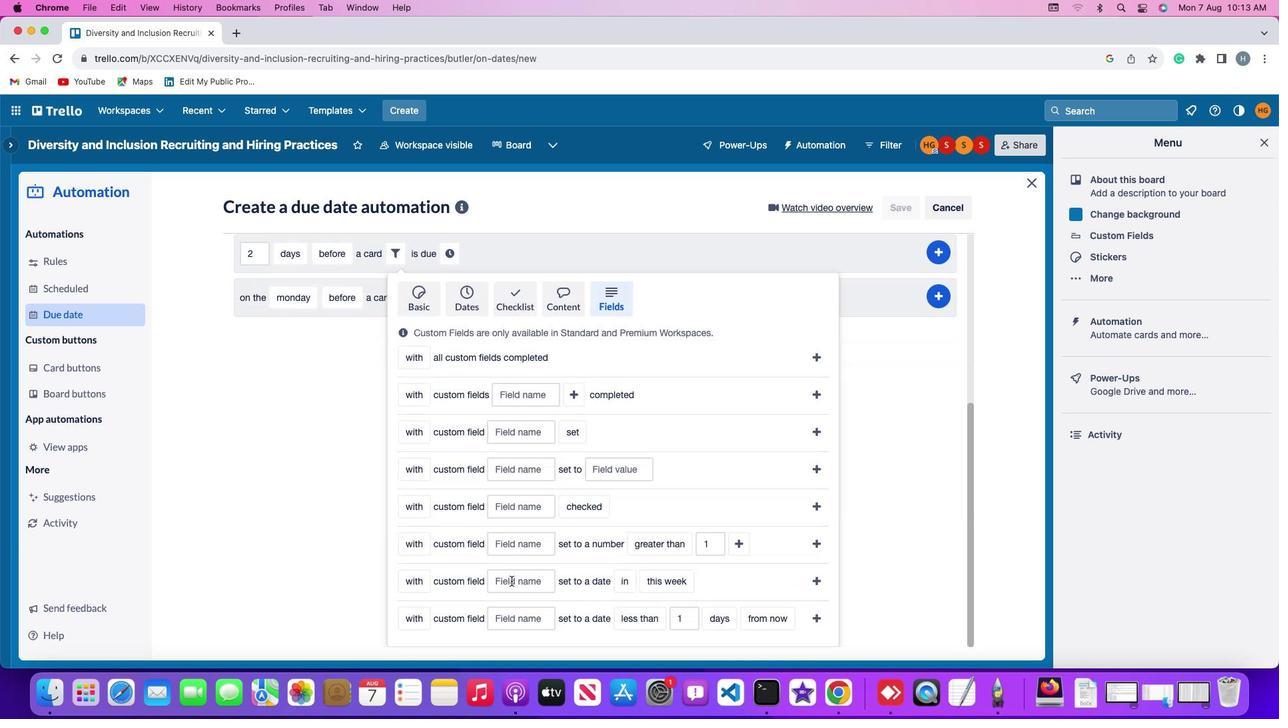 
Action: Mouse scrolled (512, 582) with delta (1, -3)
Screenshot: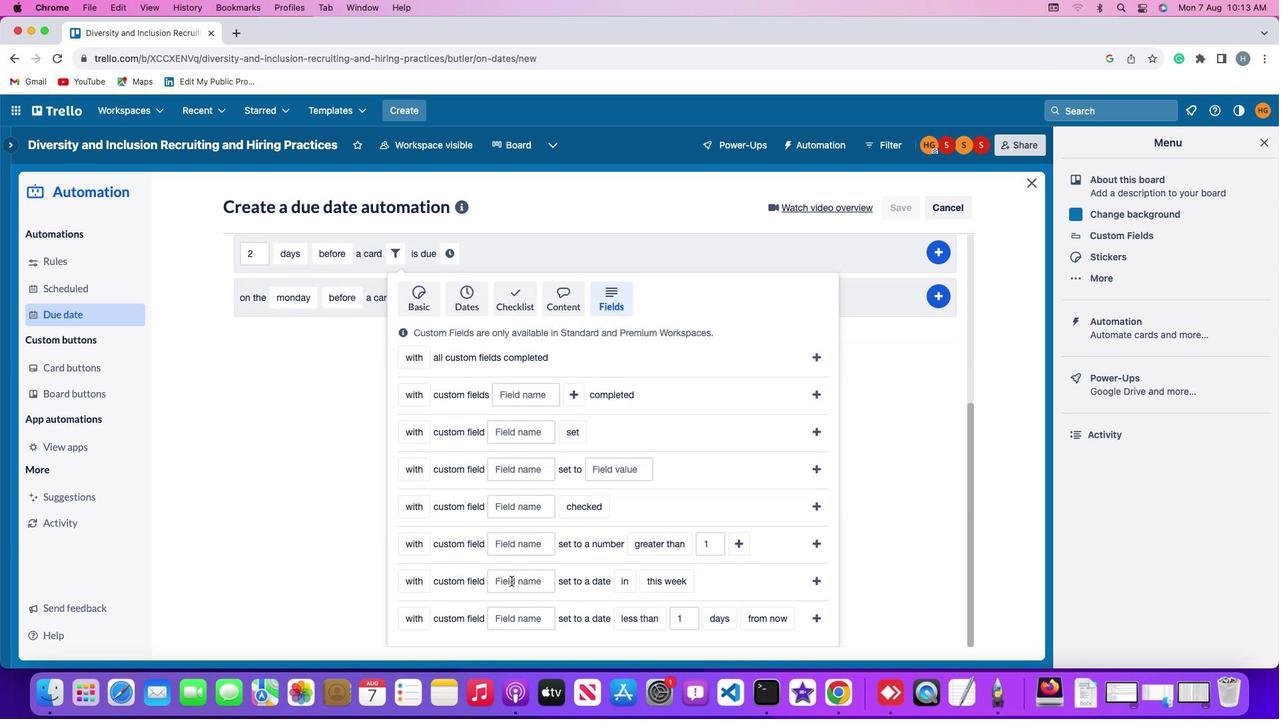 
Action: Mouse moved to (414, 550)
Screenshot: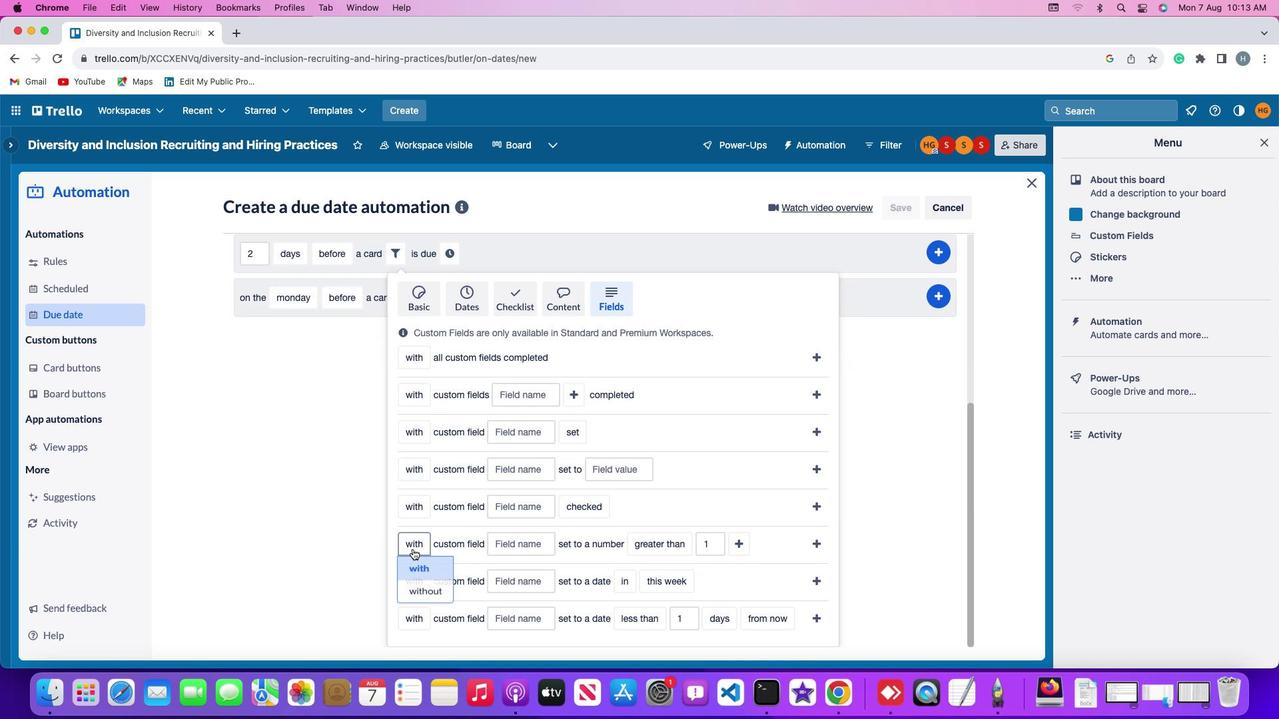 
Action: Mouse pressed left at (414, 550)
Screenshot: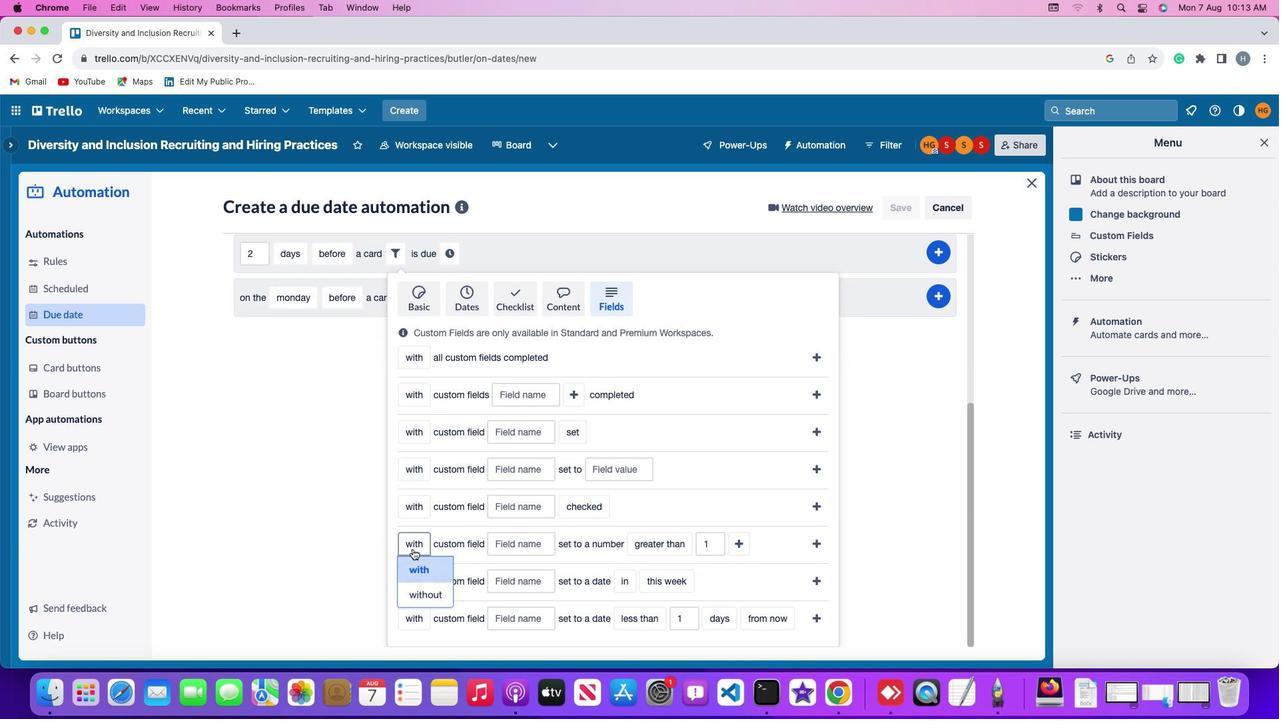 
Action: Mouse moved to (419, 588)
Screenshot: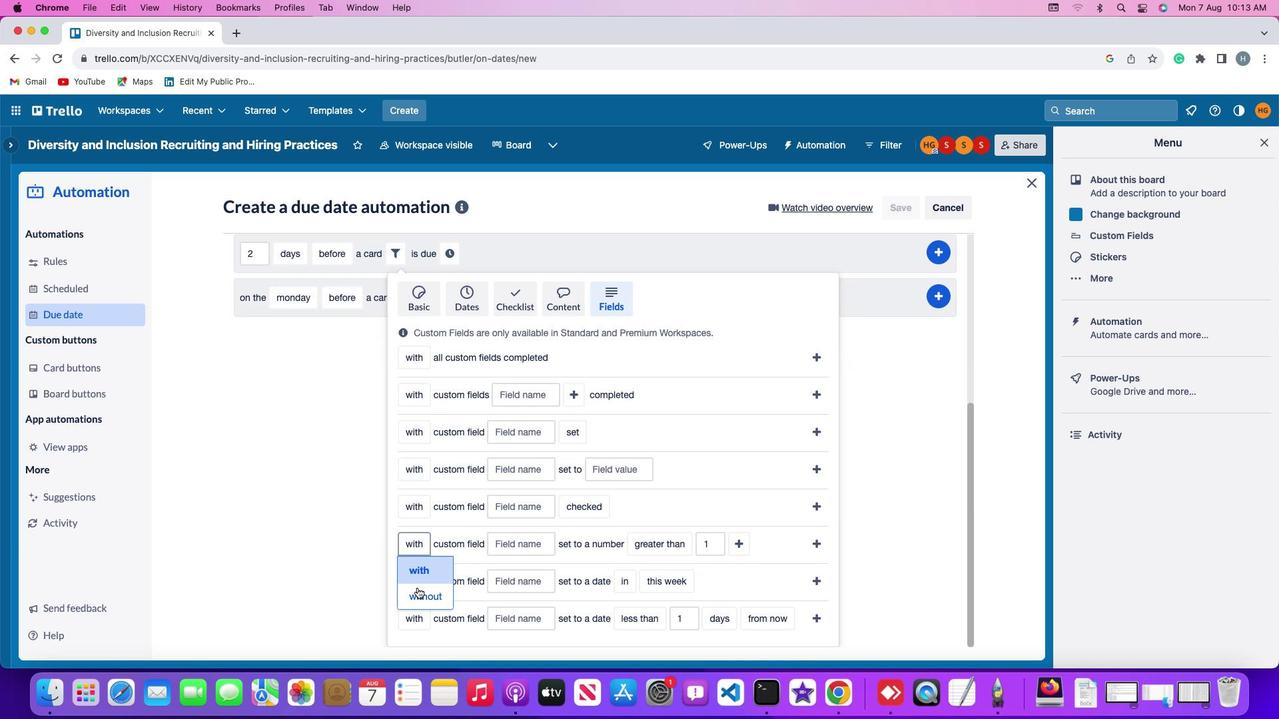 
Action: Mouse pressed left at (419, 588)
Screenshot: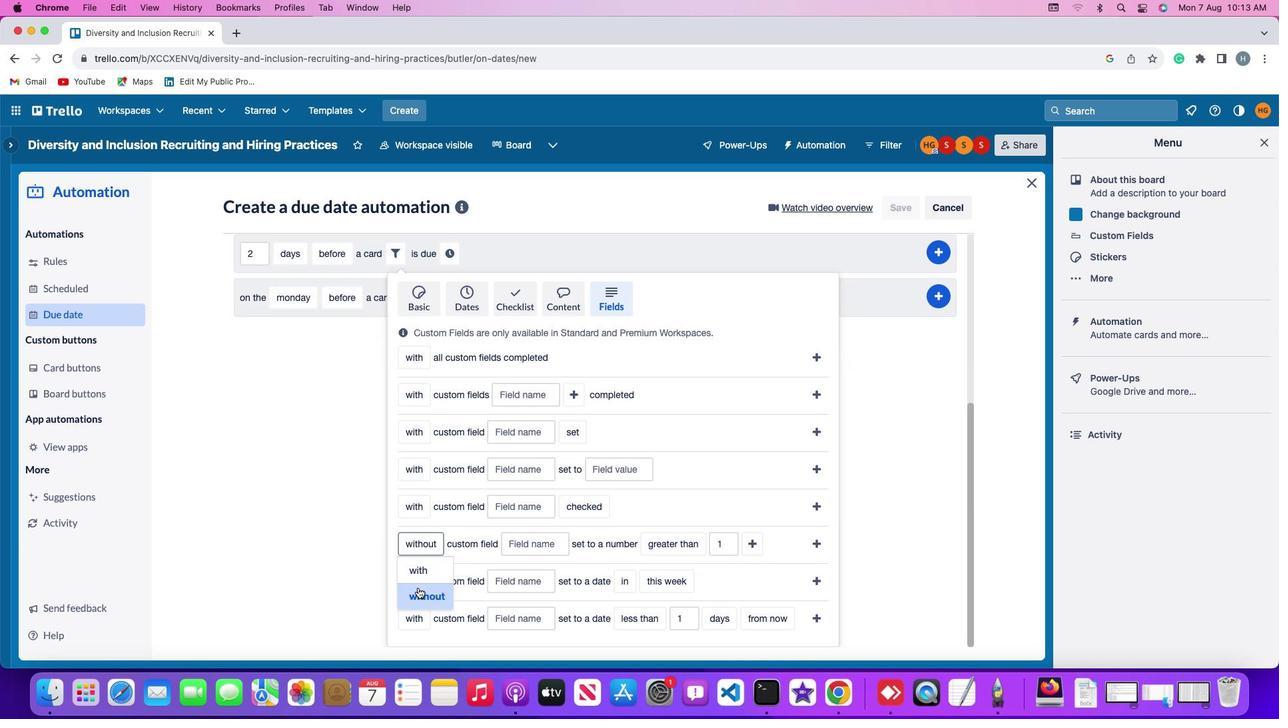 
Action: Mouse moved to (534, 542)
Screenshot: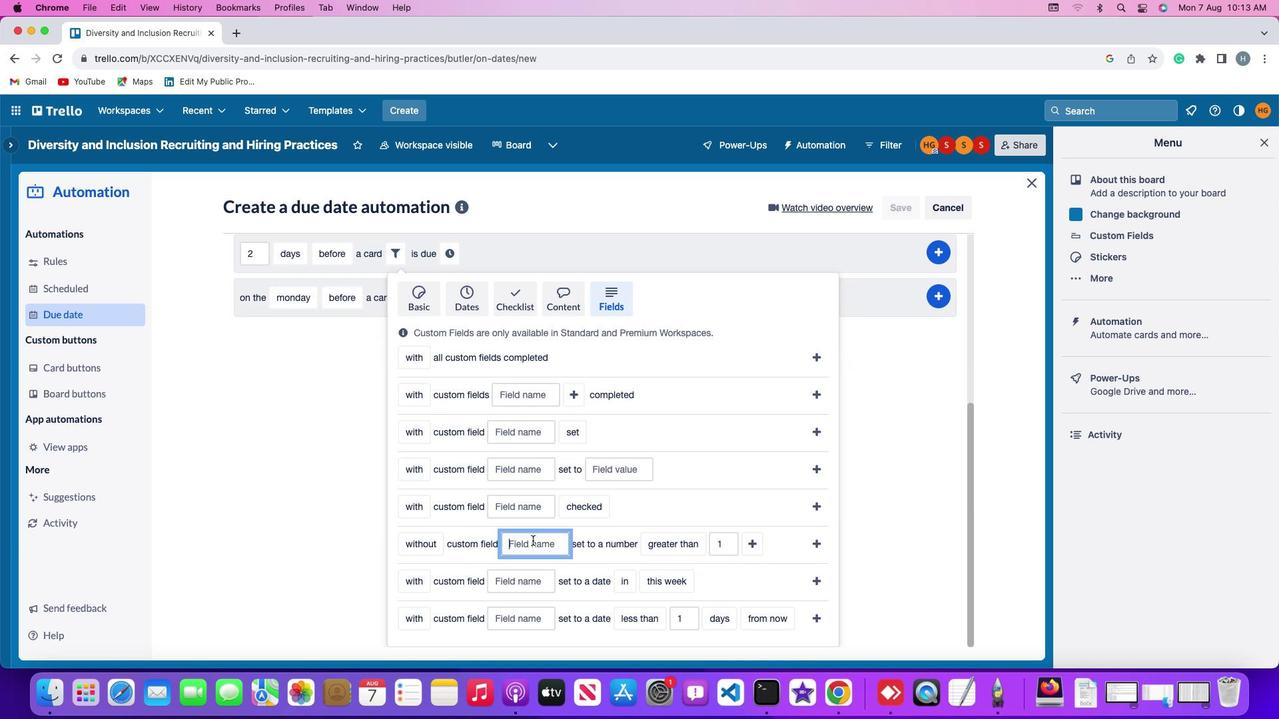 
Action: Mouse pressed left at (534, 542)
Screenshot: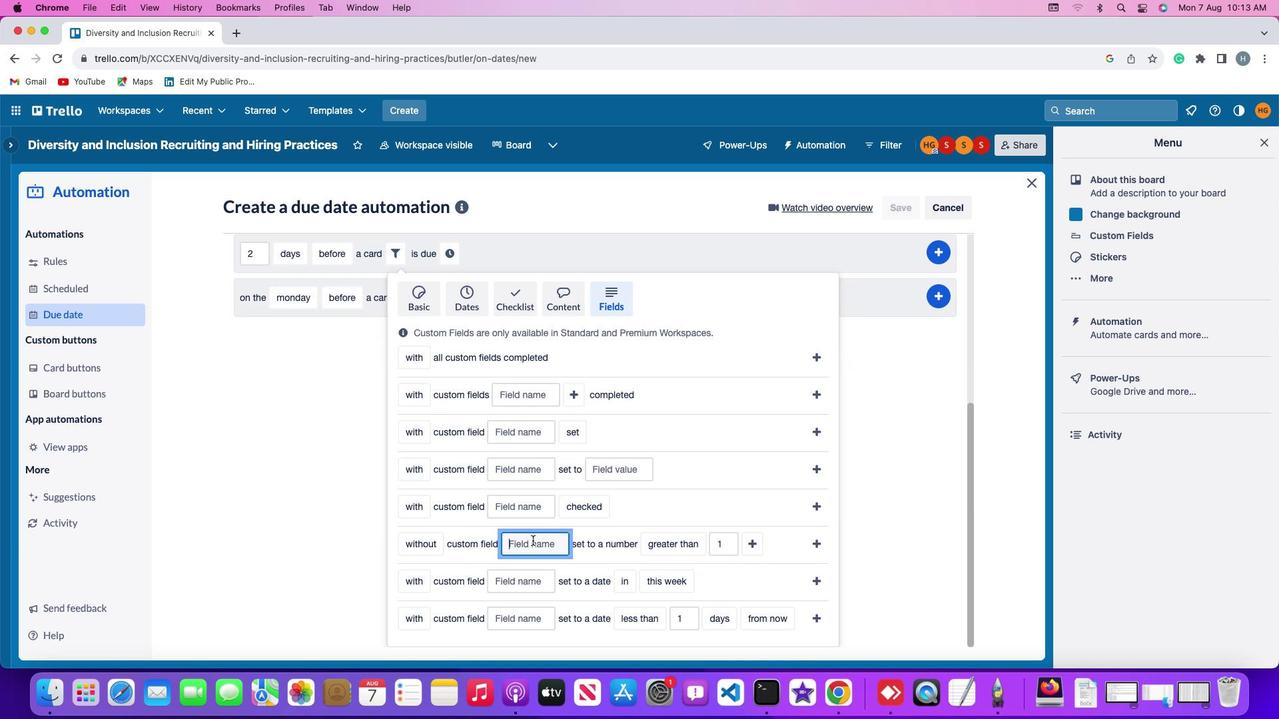 
Action: Mouse moved to (534, 542)
Screenshot: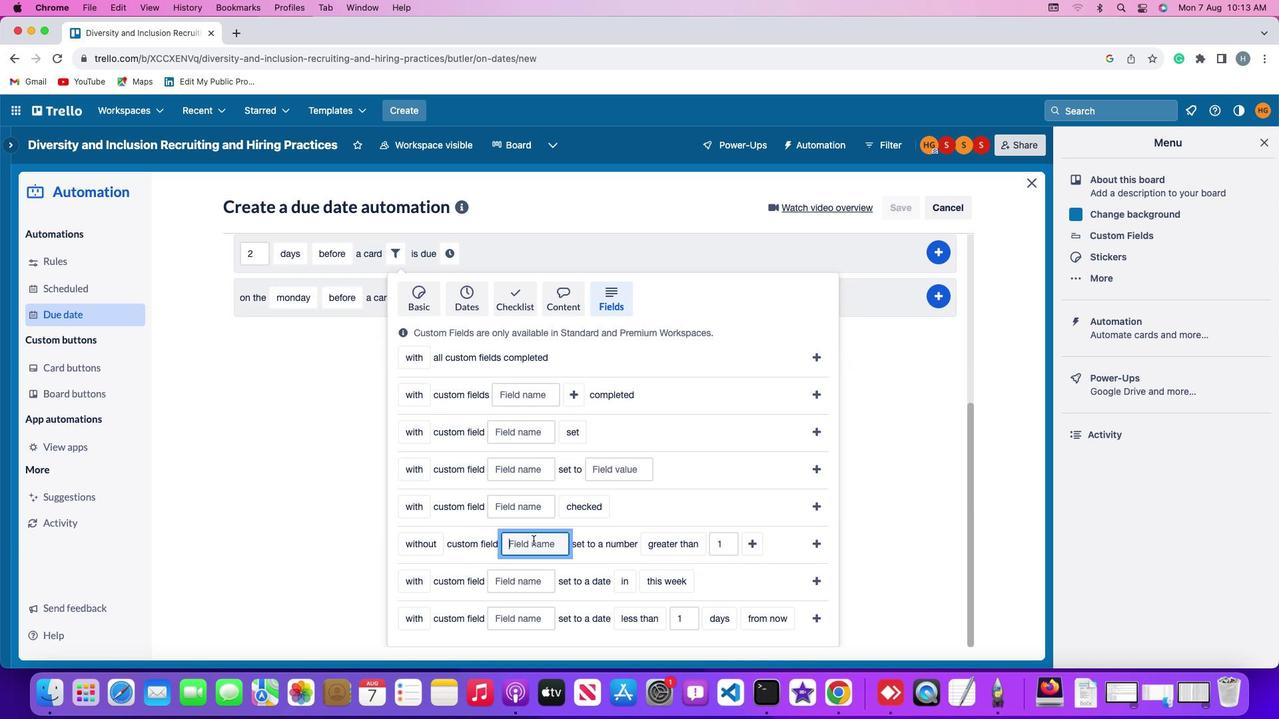 
Action: Key pressed Key.shift'R''e''s''u''m''e'
Screenshot: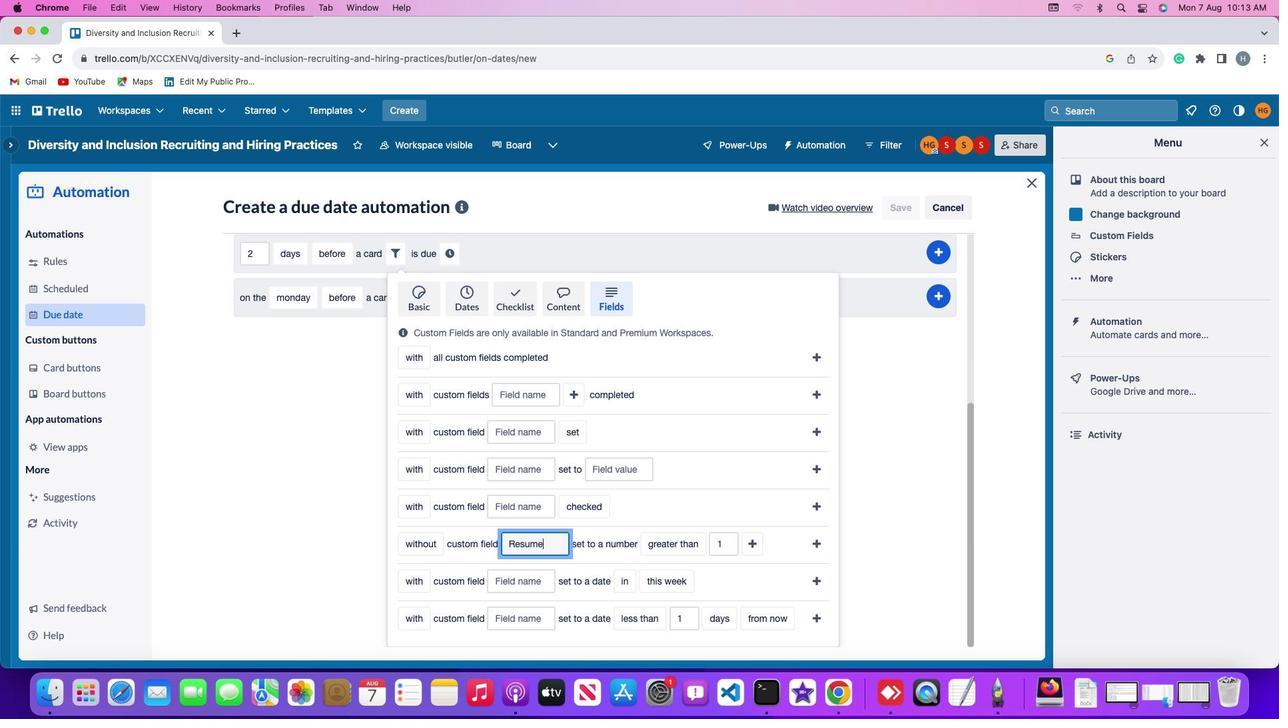 
Action: Mouse moved to (662, 540)
Screenshot: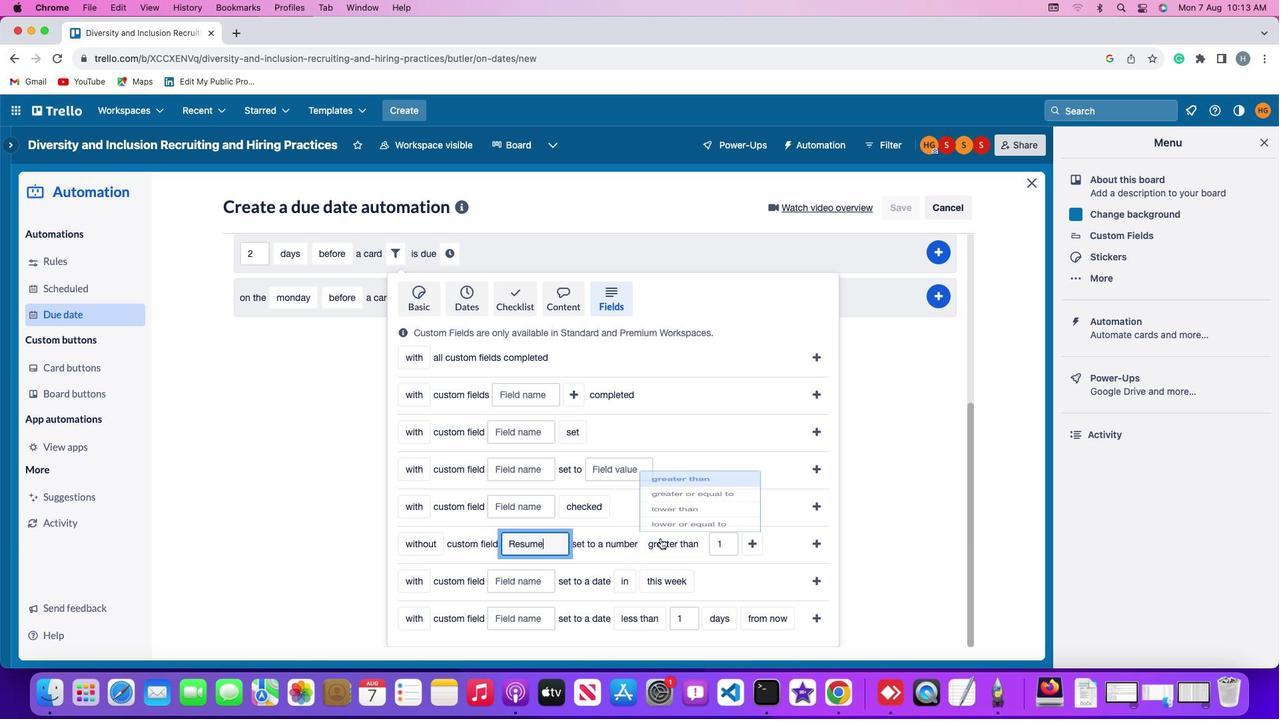 
Action: Mouse pressed left at (662, 540)
Screenshot: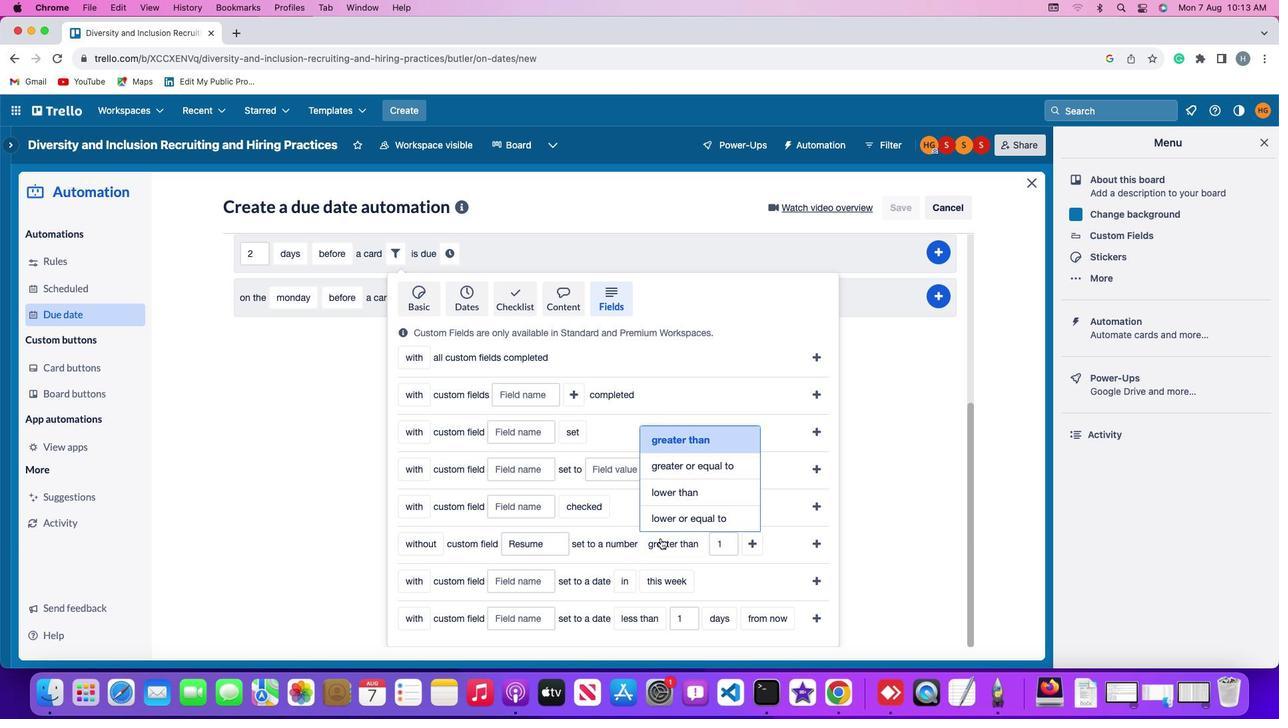 
Action: Mouse moved to (678, 497)
Screenshot: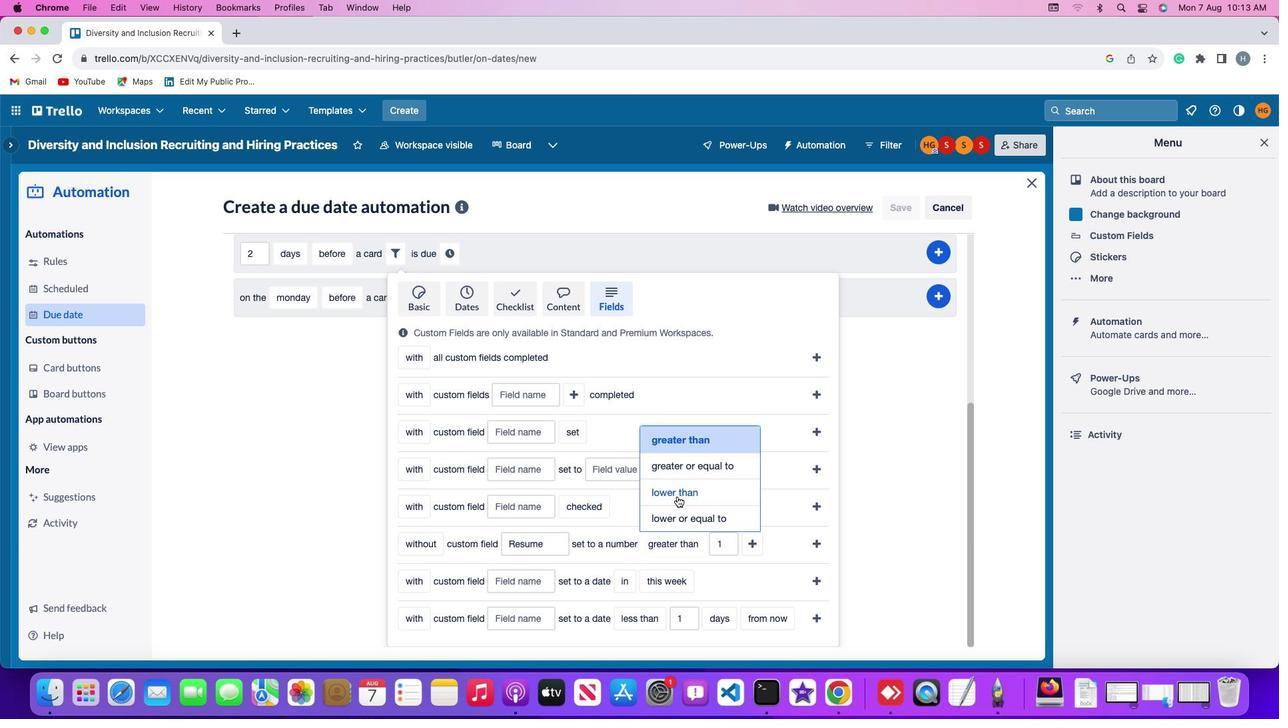 
Action: Mouse pressed left at (678, 497)
Screenshot: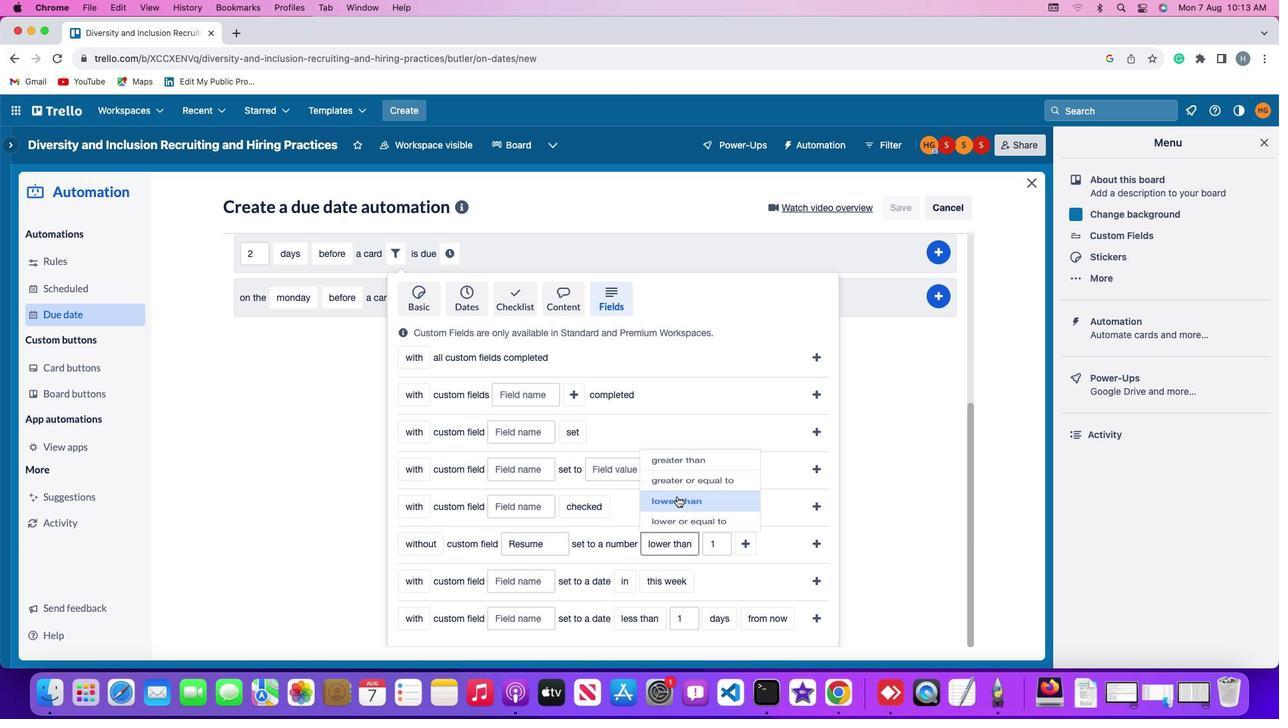 
Action: Mouse moved to (726, 540)
Screenshot: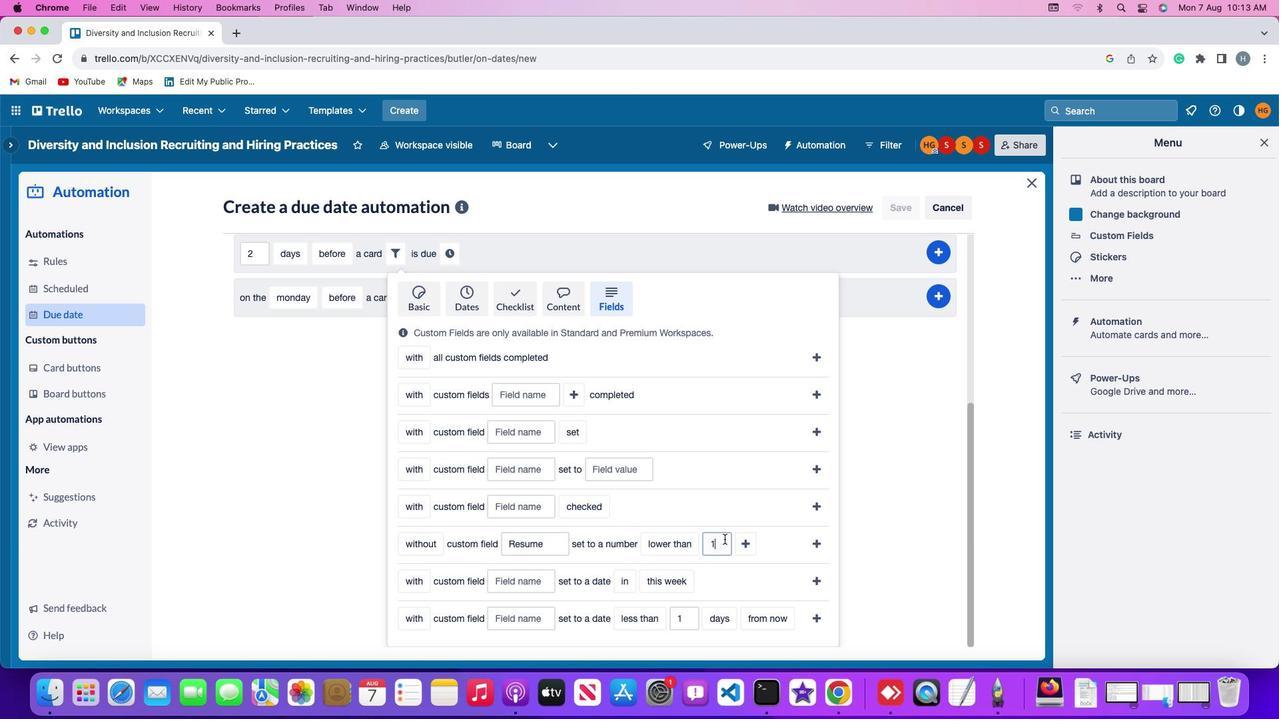 
Action: Mouse pressed left at (726, 540)
Screenshot: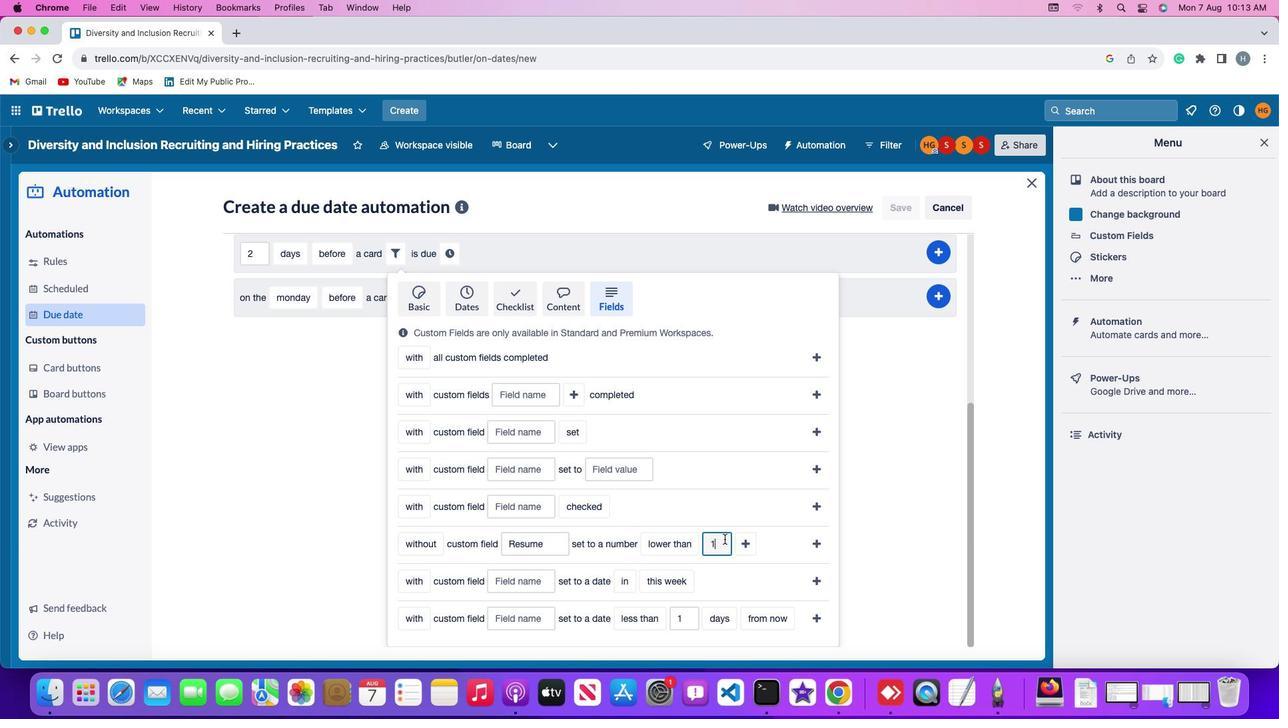 
Action: Key pressed Key.backspace'1'
Screenshot: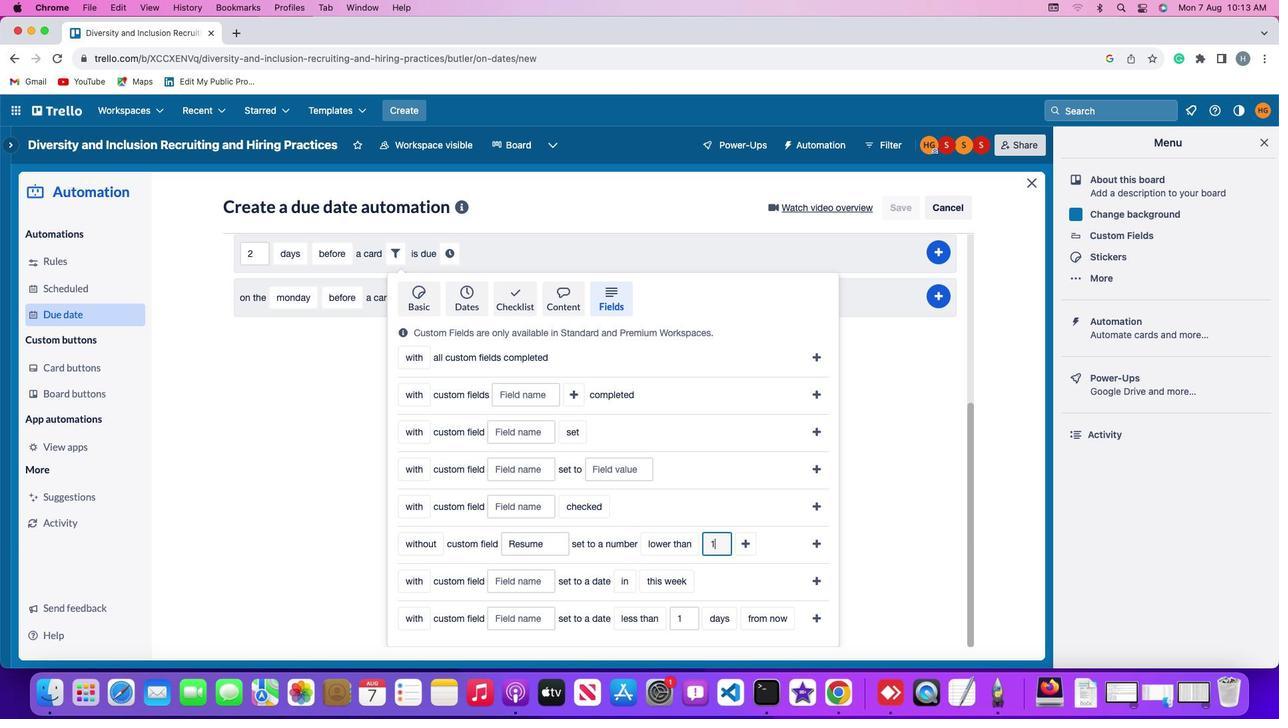 
Action: Mouse moved to (740, 544)
Screenshot: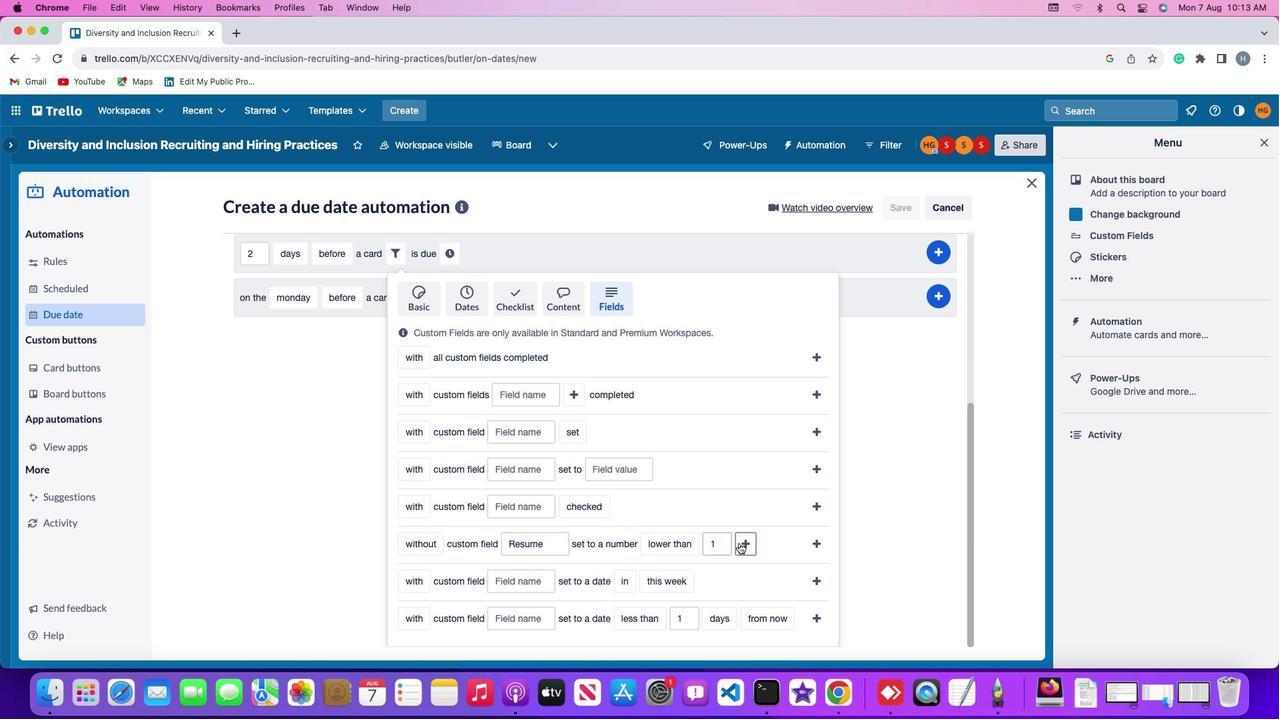 
Action: Mouse pressed left at (740, 544)
Screenshot: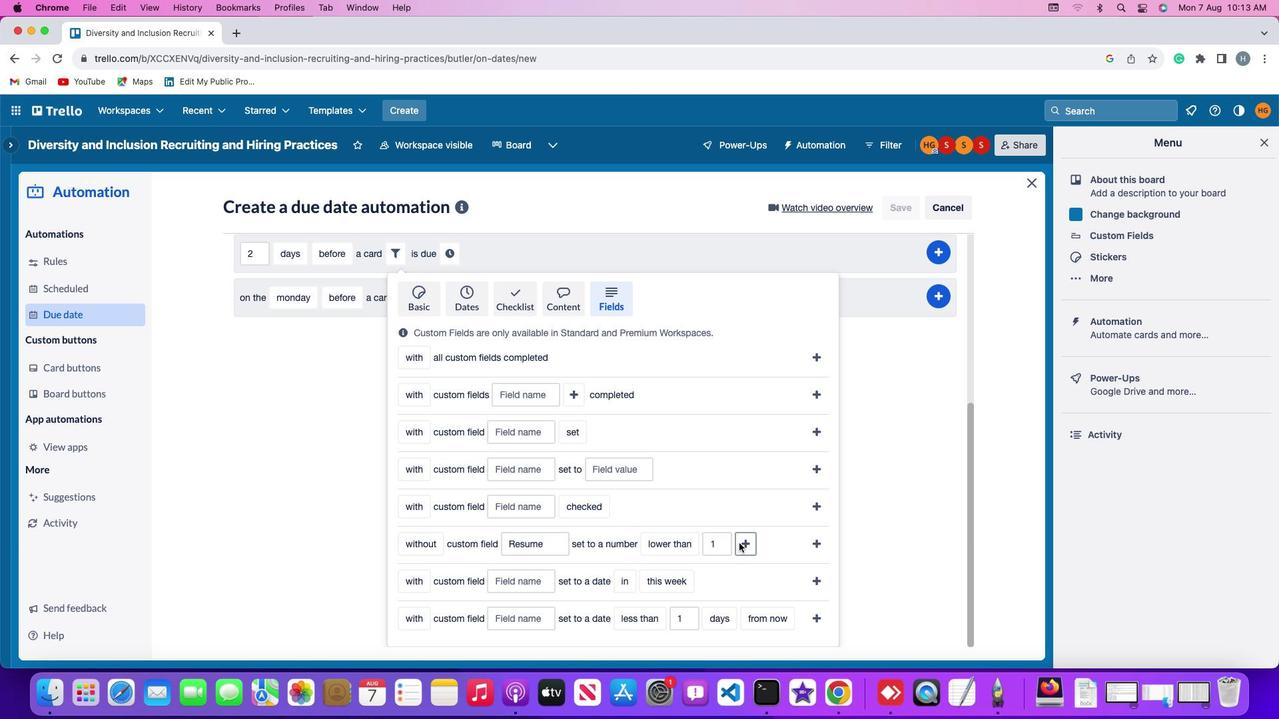 
Action: Mouse moved to (790, 549)
Screenshot: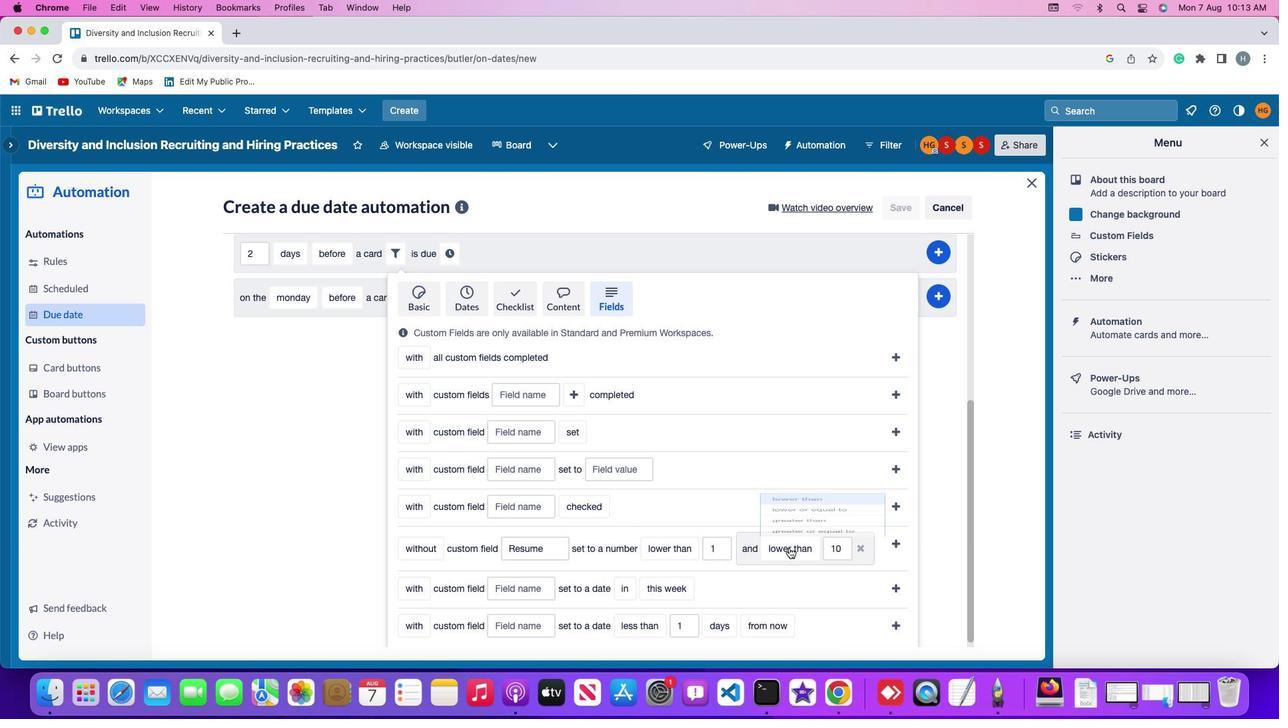 
Action: Mouse pressed left at (790, 549)
Screenshot: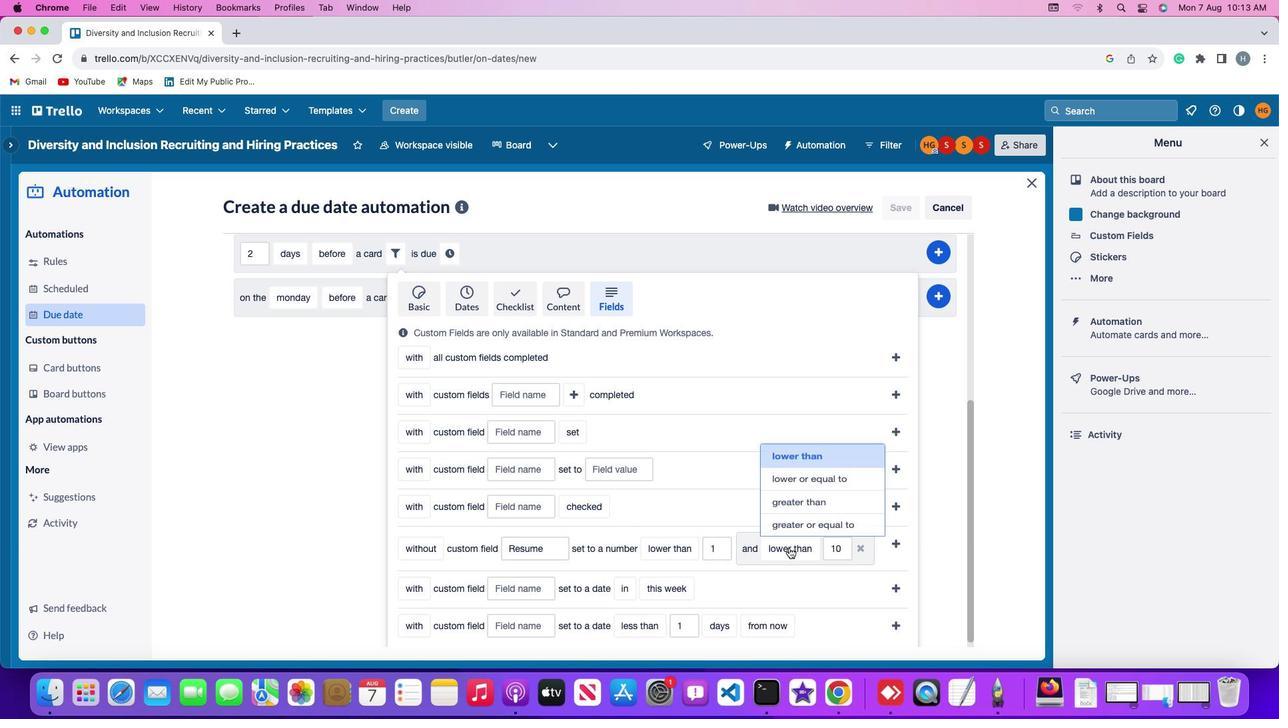 
Action: Mouse moved to (808, 500)
Screenshot: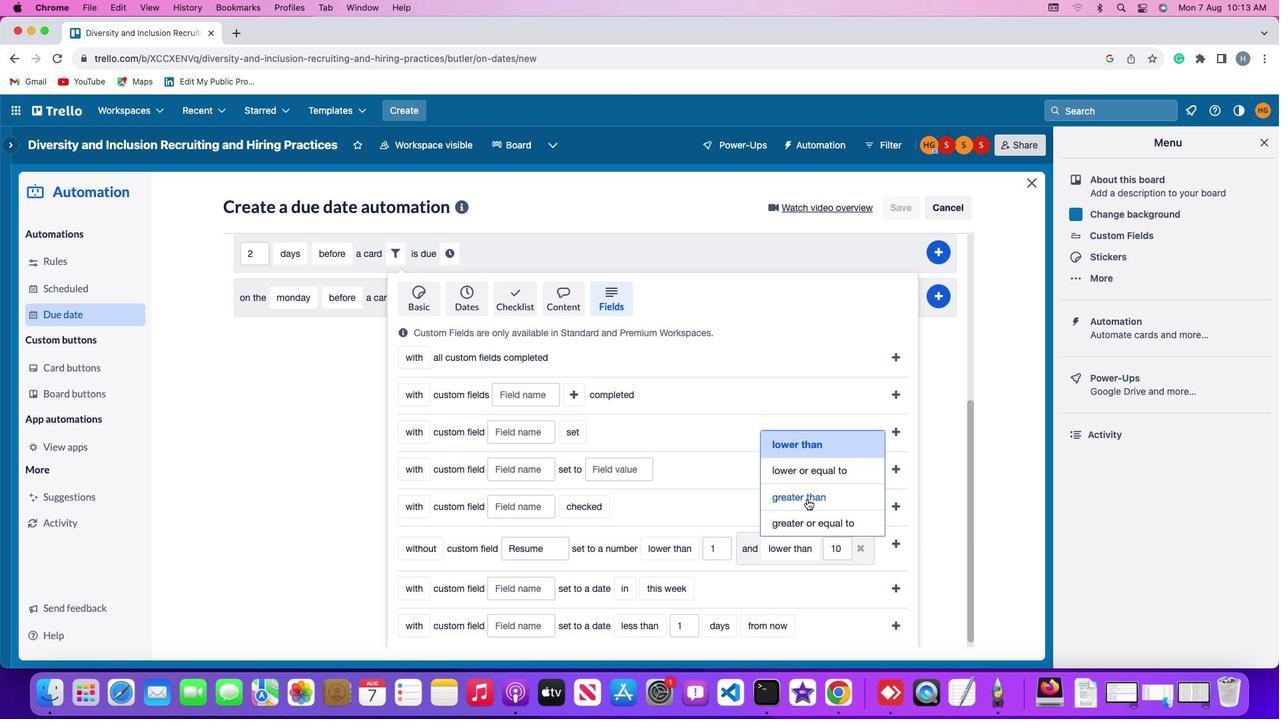 
Action: Mouse pressed left at (808, 500)
Screenshot: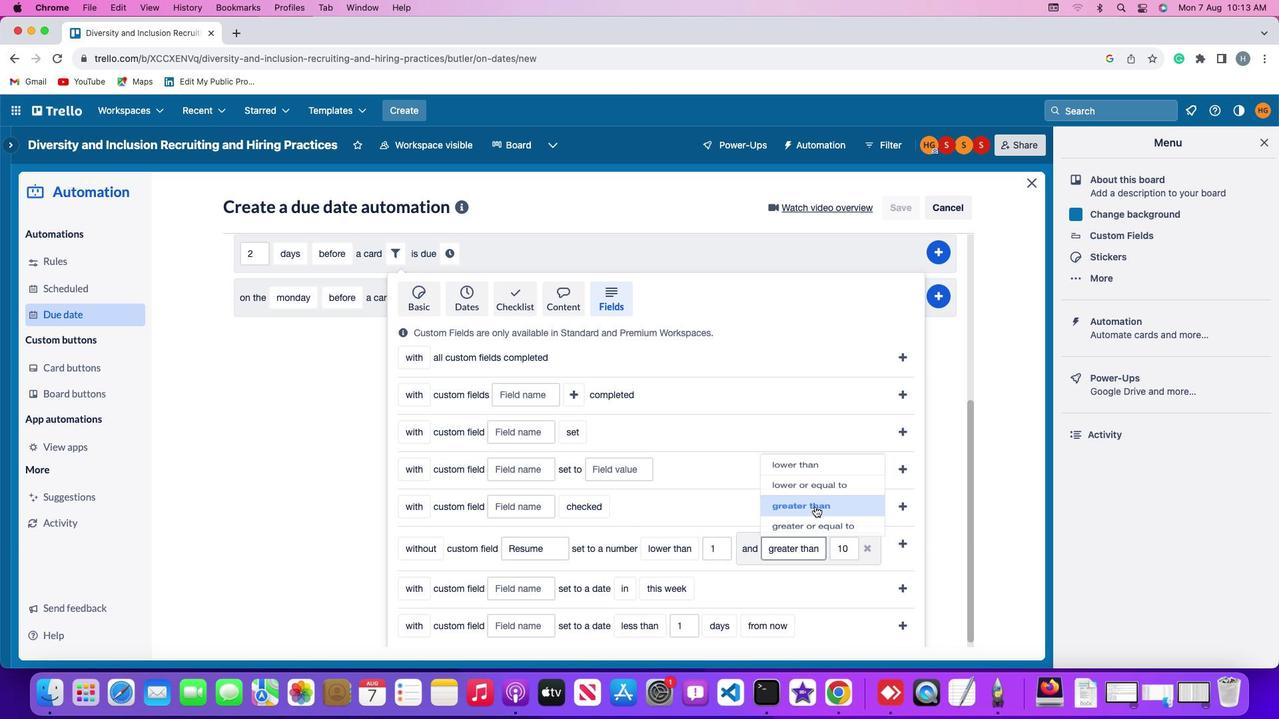 
Action: Mouse moved to (854, 552)
Screenshot: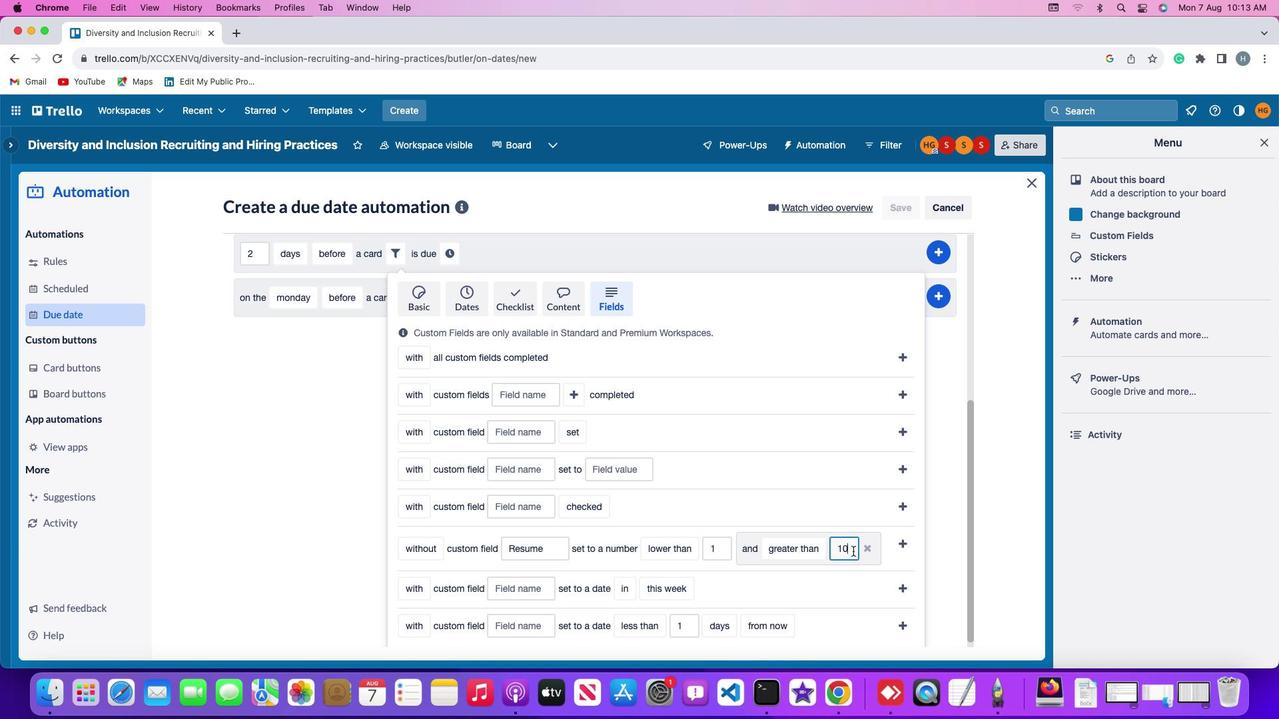 
Action: Mouse pressed left at (854, 552)
Screenshot: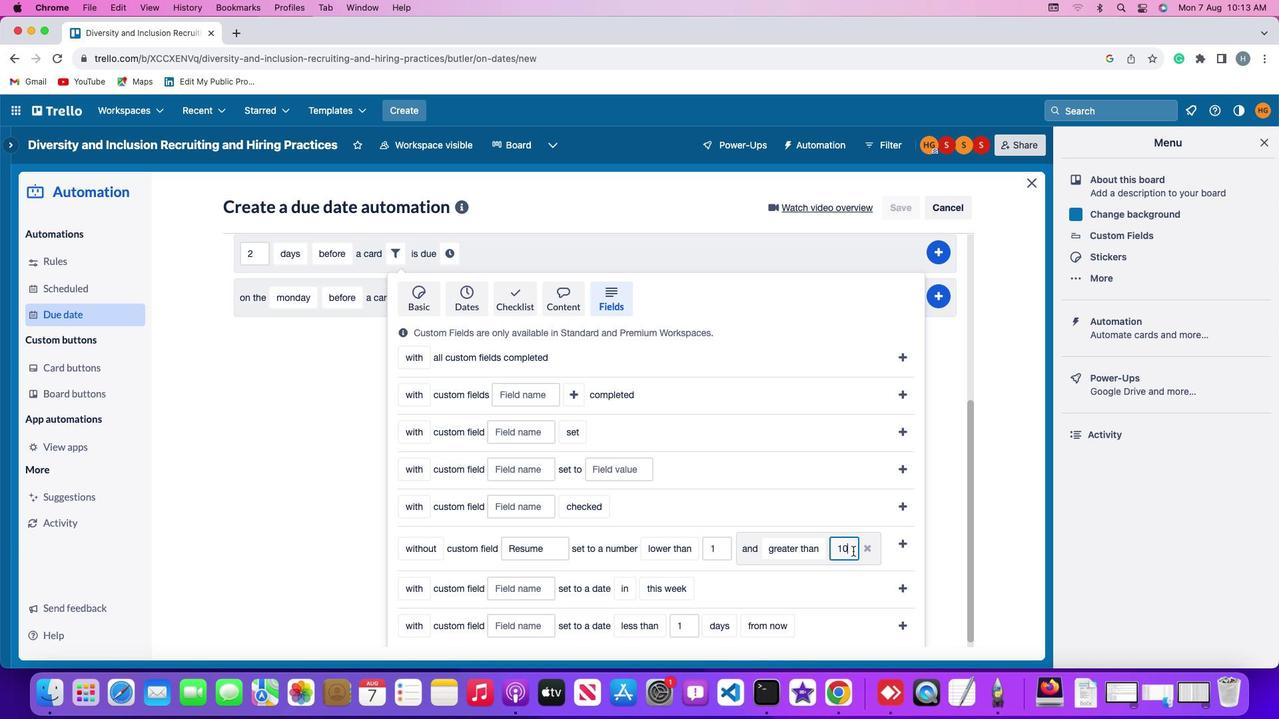 
Action: Mouse moved to (854, 552)
Screenshot: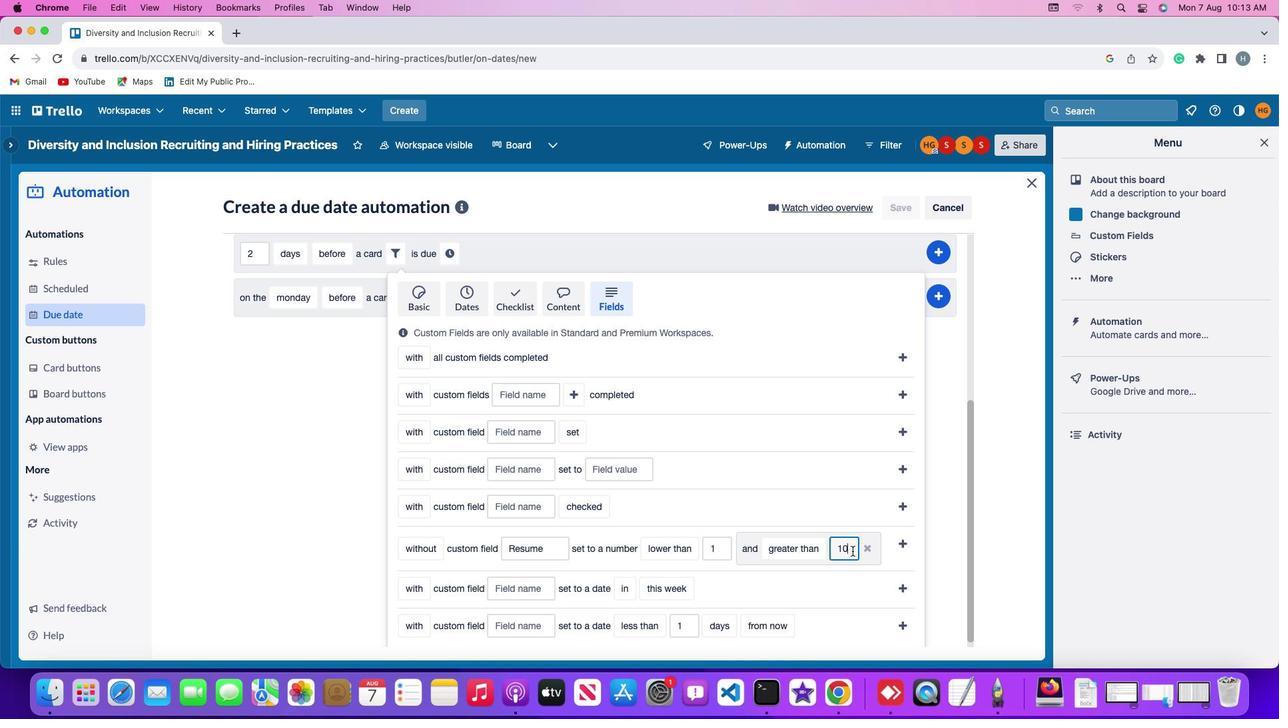 
Action: Key pressed Key.backspaceKey.backspace'1''0'
Screenshot: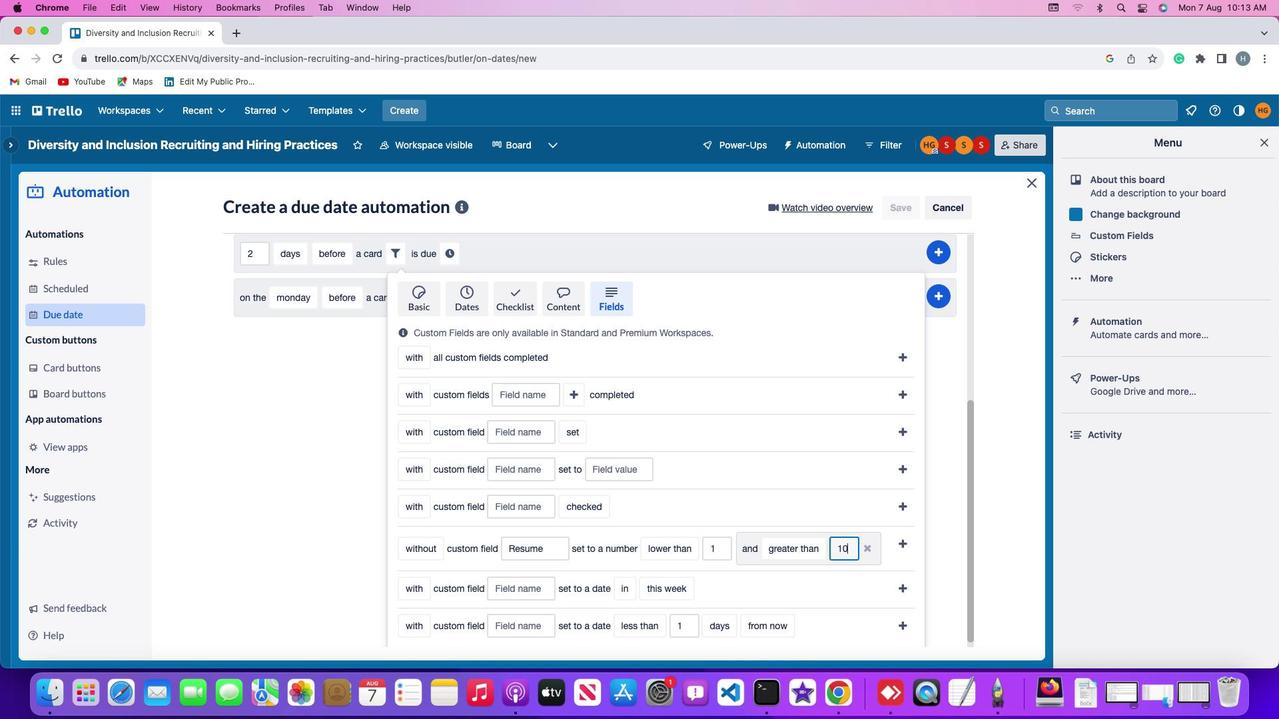
Action: Mouse moved to (905, 544)
Screenshot: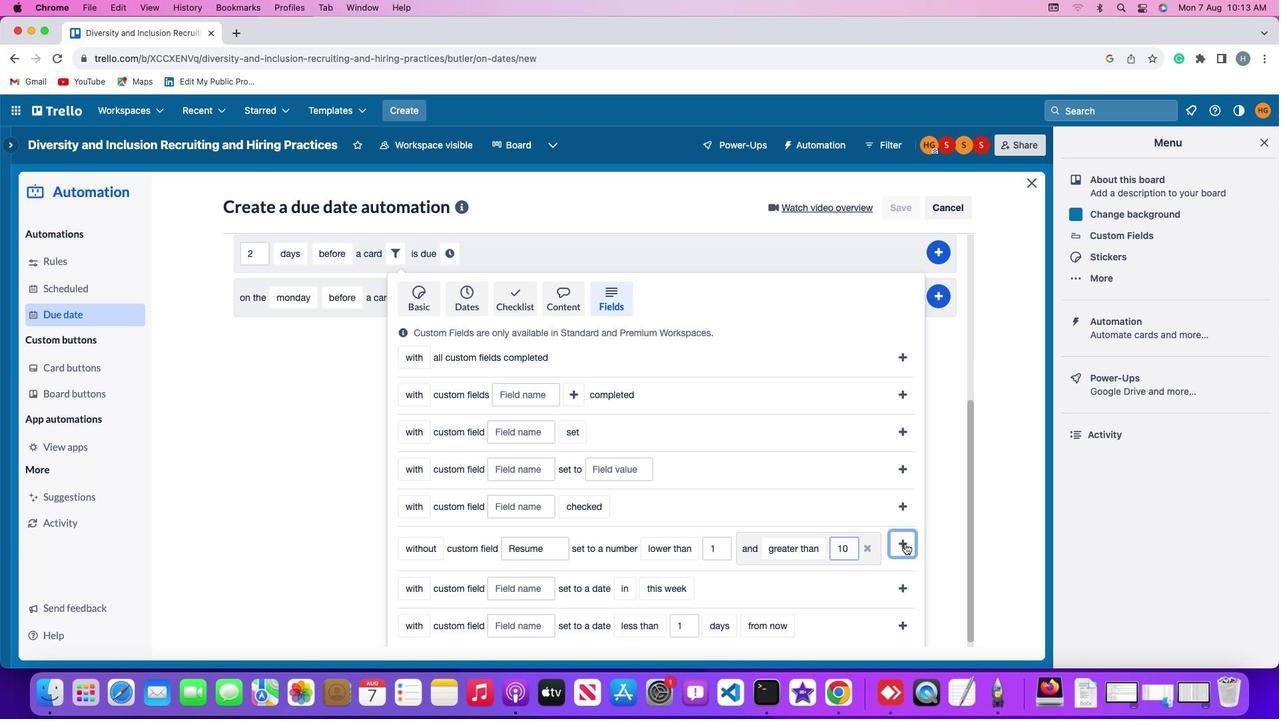 
Action: Mouse pressed left at (905, 544)
Screenshot: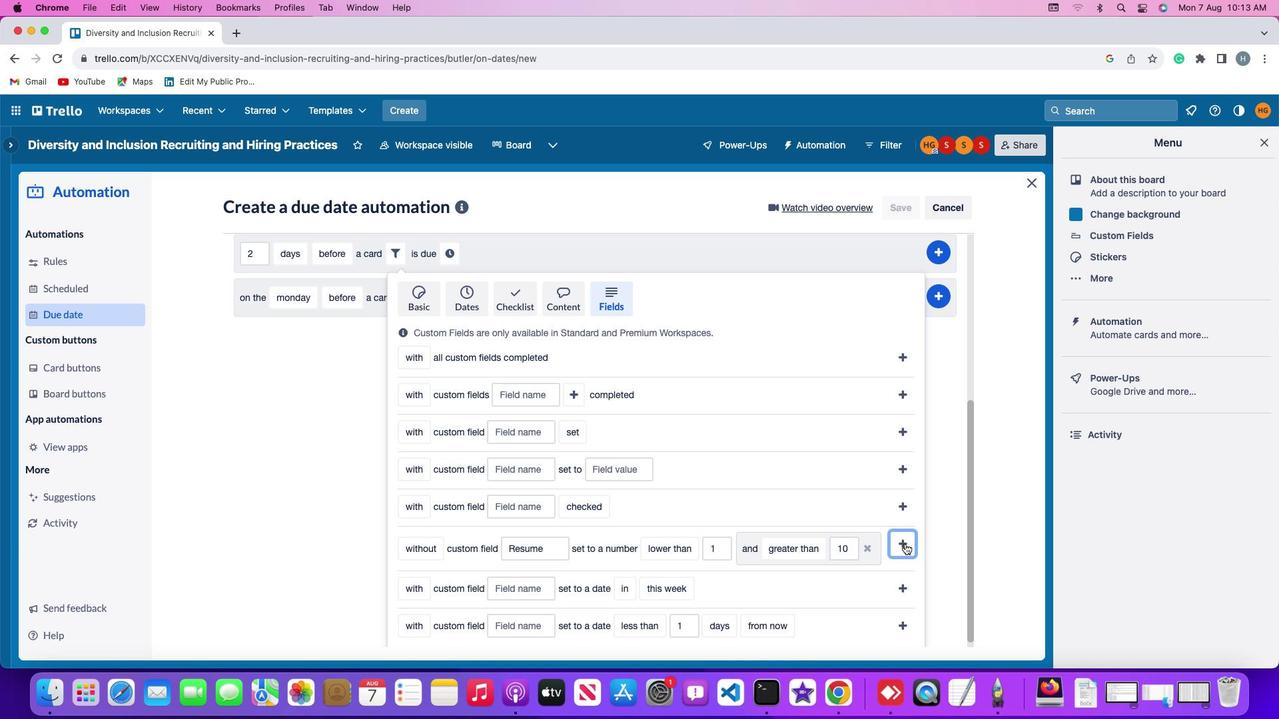 
Action: Mouse moved to (805, 534)
Screenshot: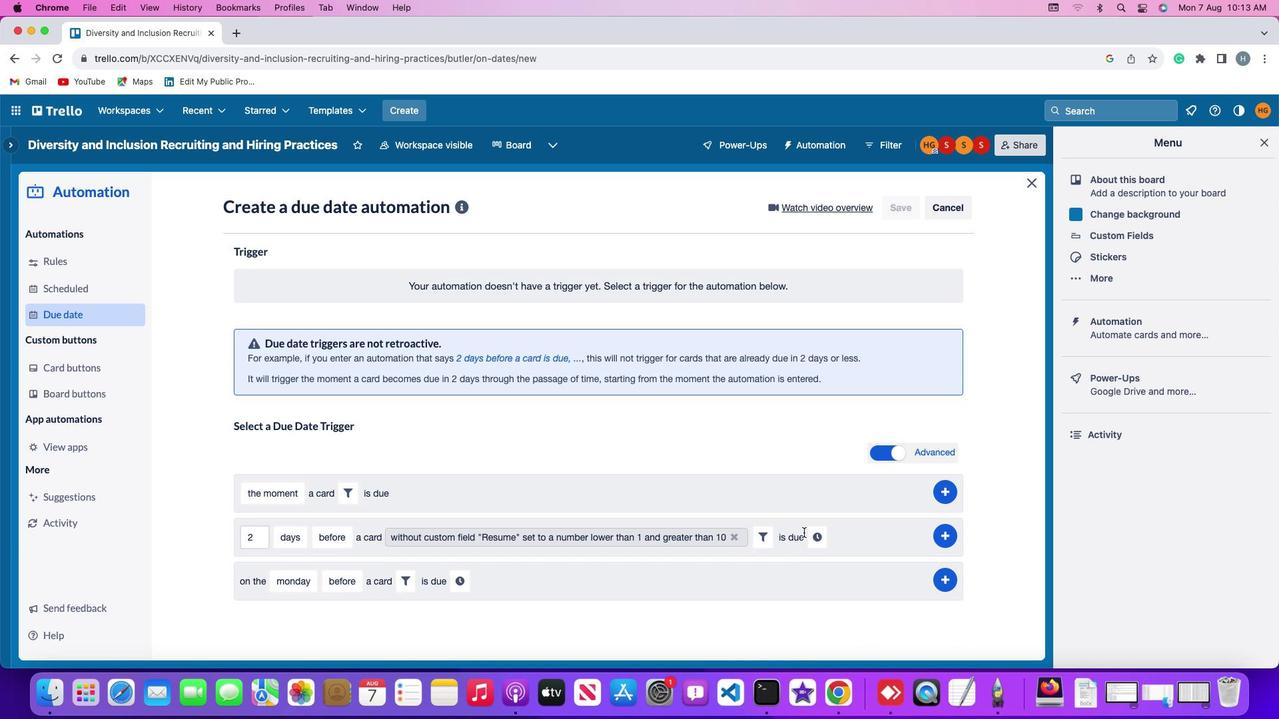 
Action: Mouse pressed left at (805, 534)
Screenshot: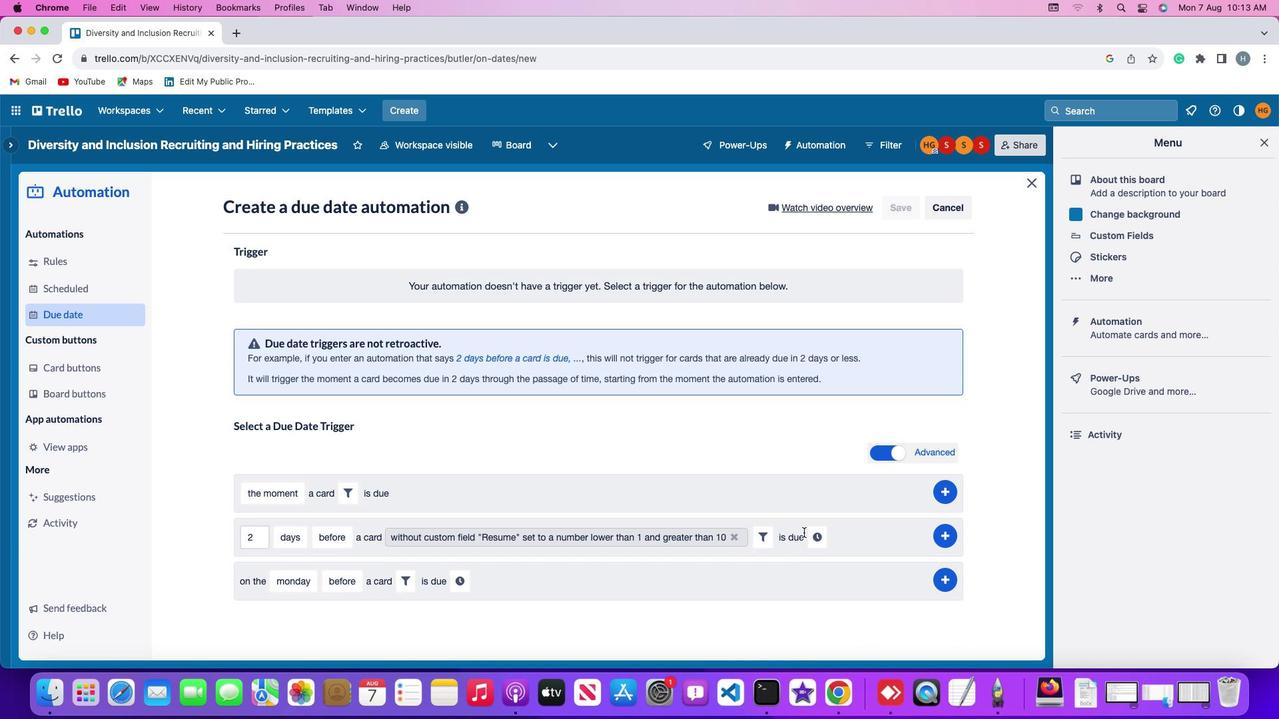 
Action: Mouse moved to (818, 536)
Screenshot: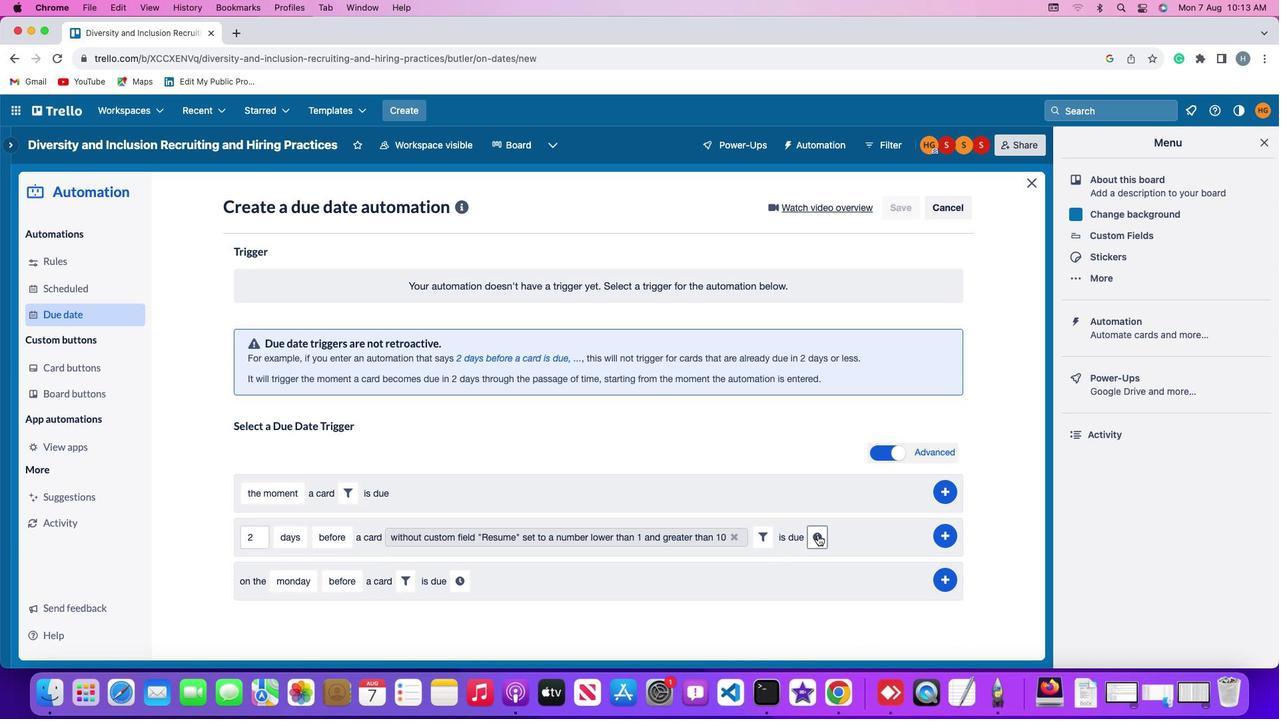 
Action: Mouse pressed left at (818, 536)
Screenshot: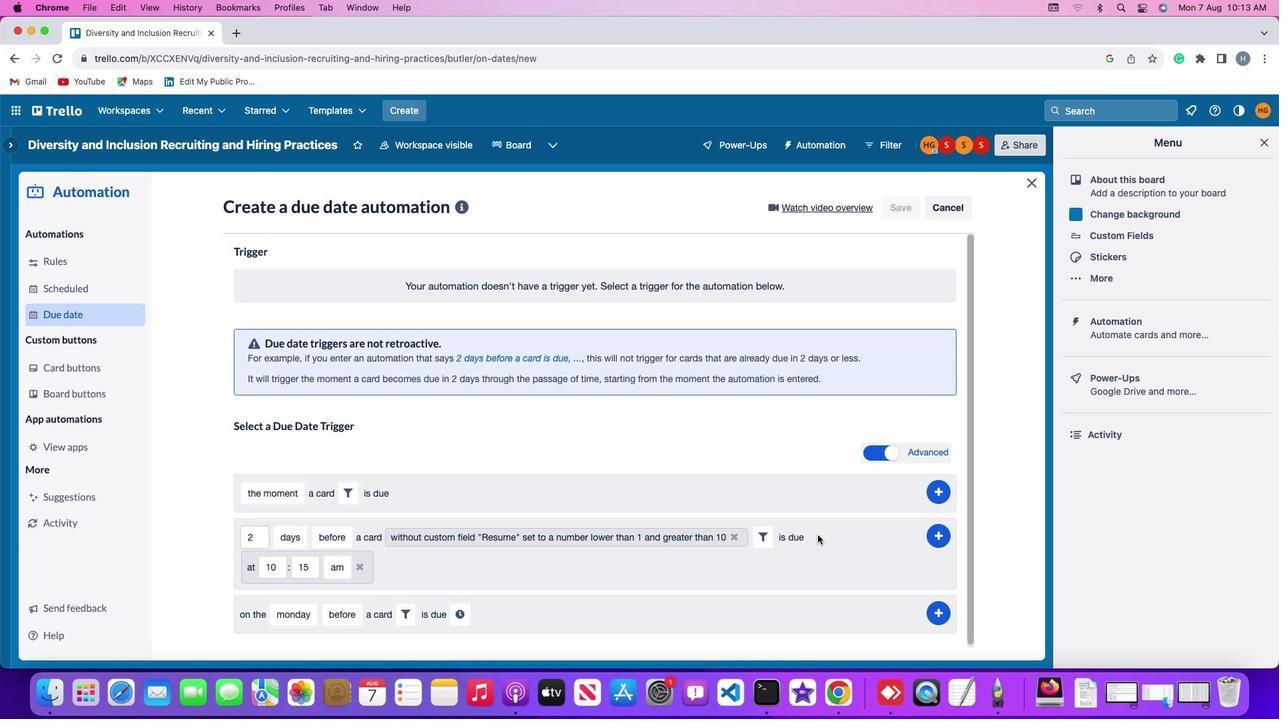 
Action: Mouse moved to (283, 568)
Screenshot: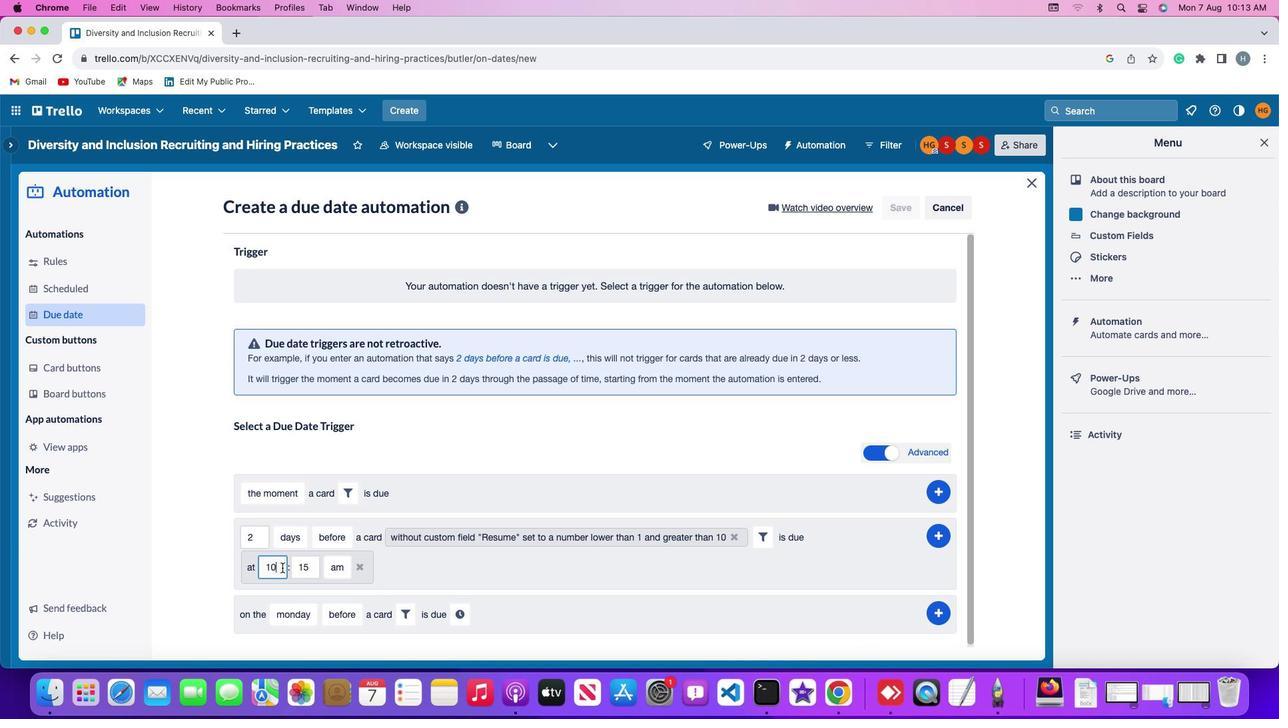 
Action: Mouse pressed left at (283, 568)
Screenshot: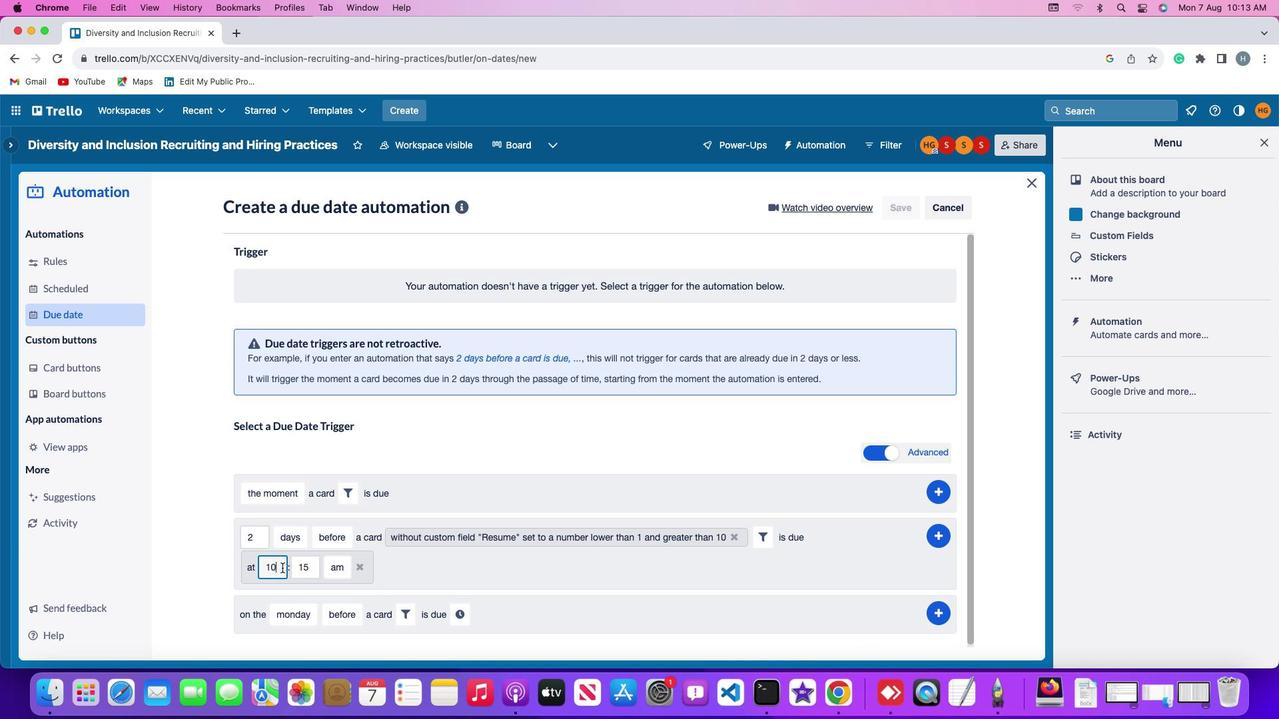 
Action: Mouse moved to (283, 568)
Screenshot: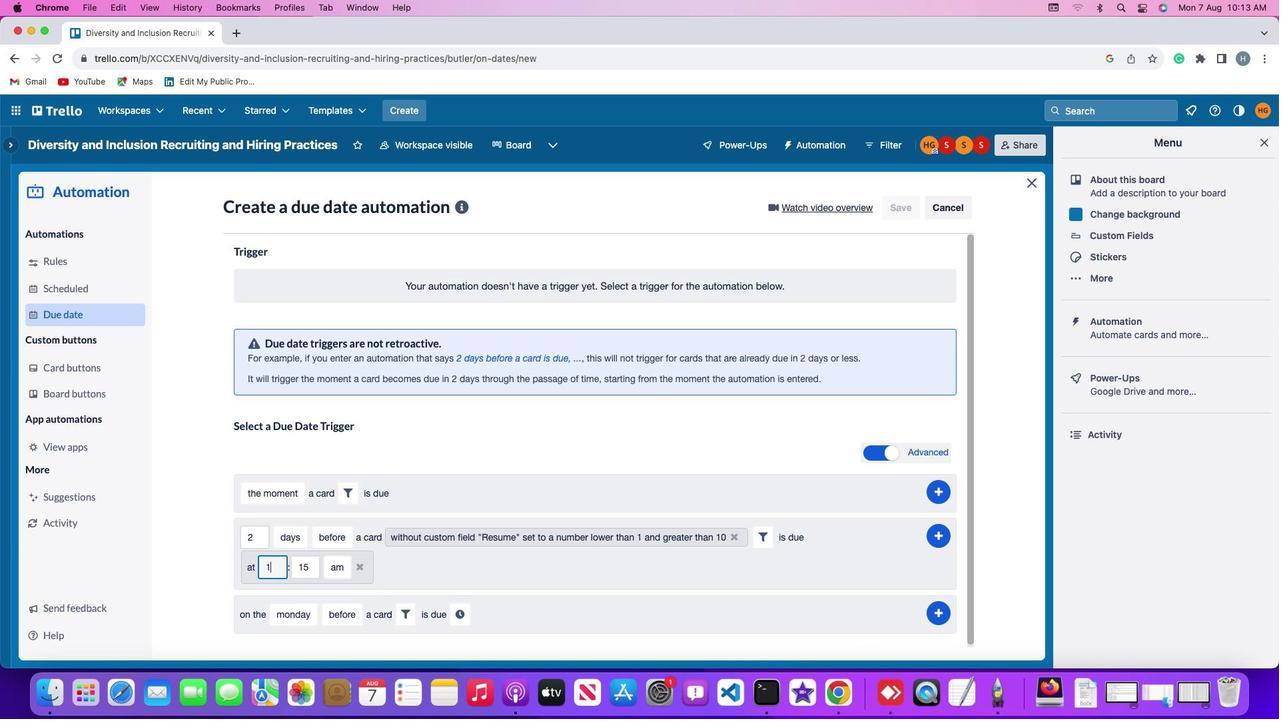 
Action: Key pressed Key.backspace
Screenshot: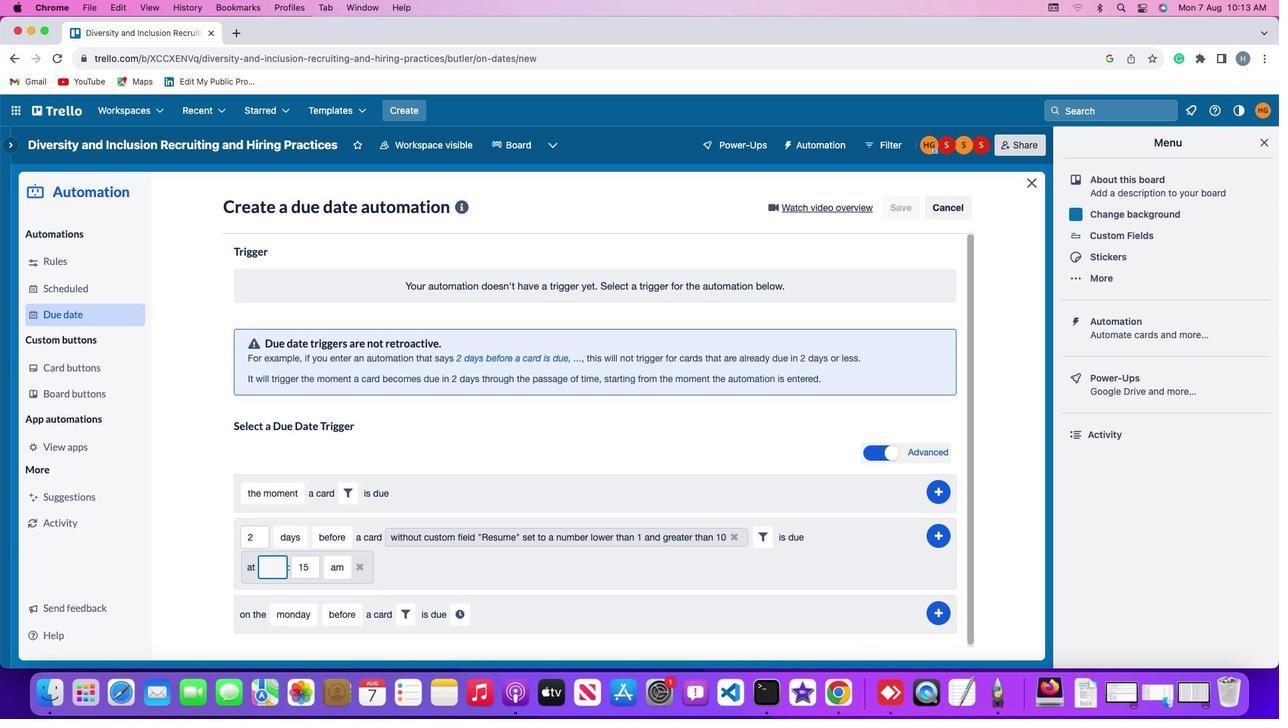 
Action: Mouse moved to (285, 569)
Screenshot: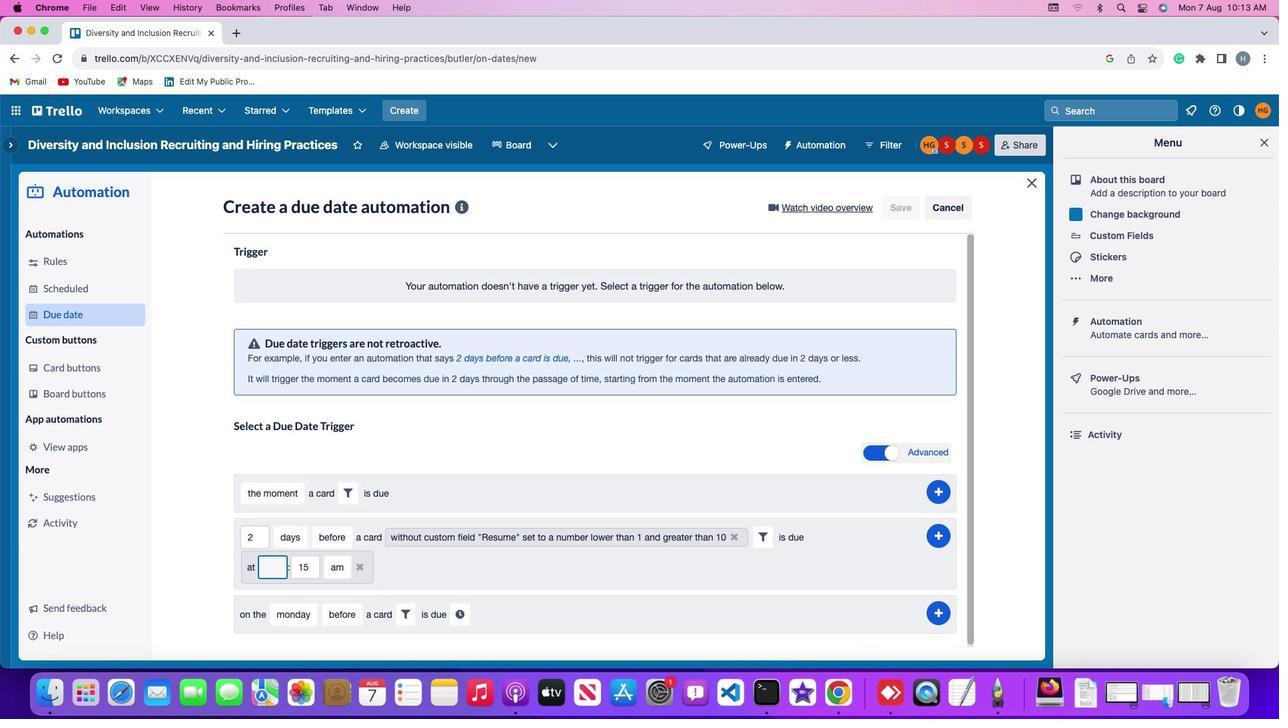 
Action: Key pressed Key.backspace
Screenshot: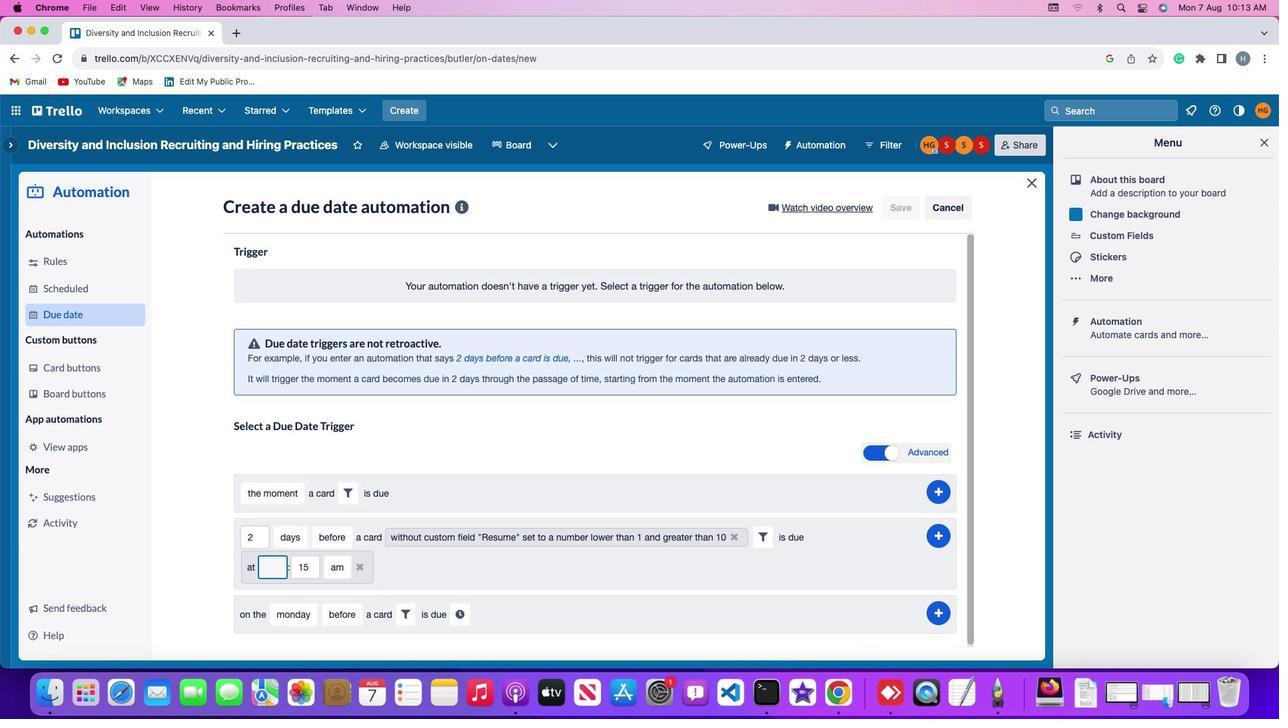 
Action: Mouse moved to (285, 569)
Screenshot: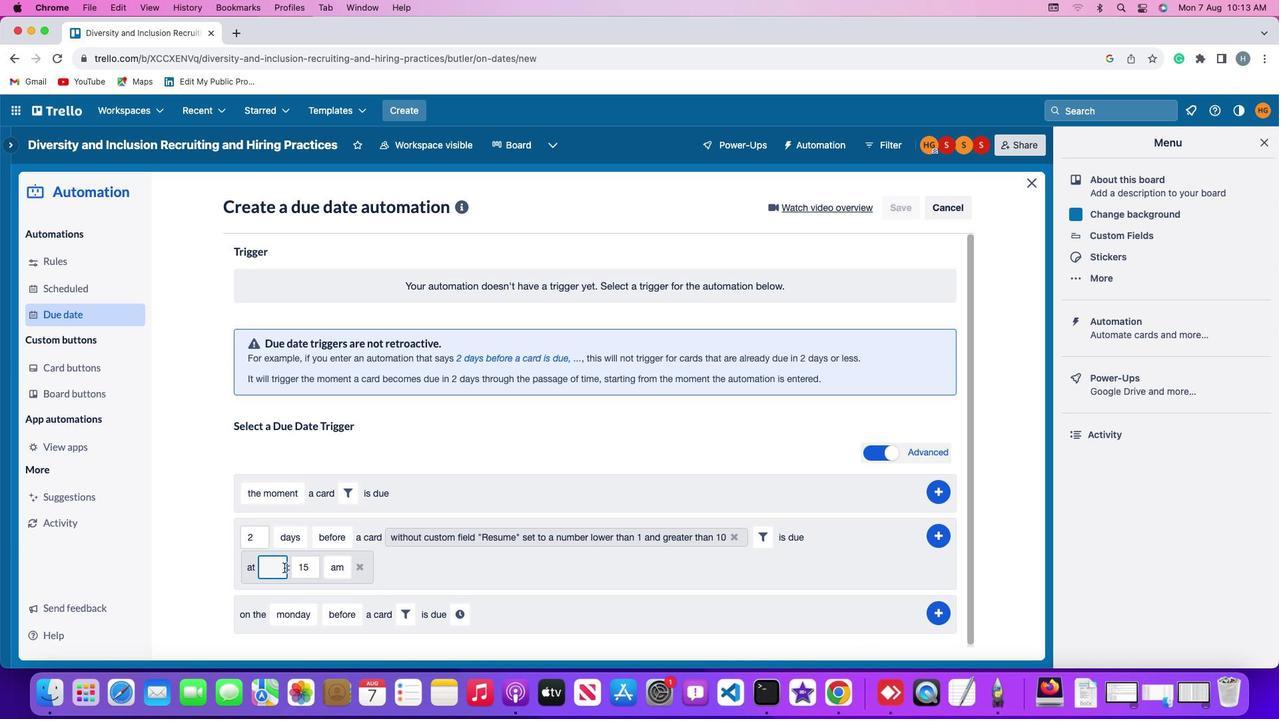 
Action: Key pressed '1''1'
Screenshot: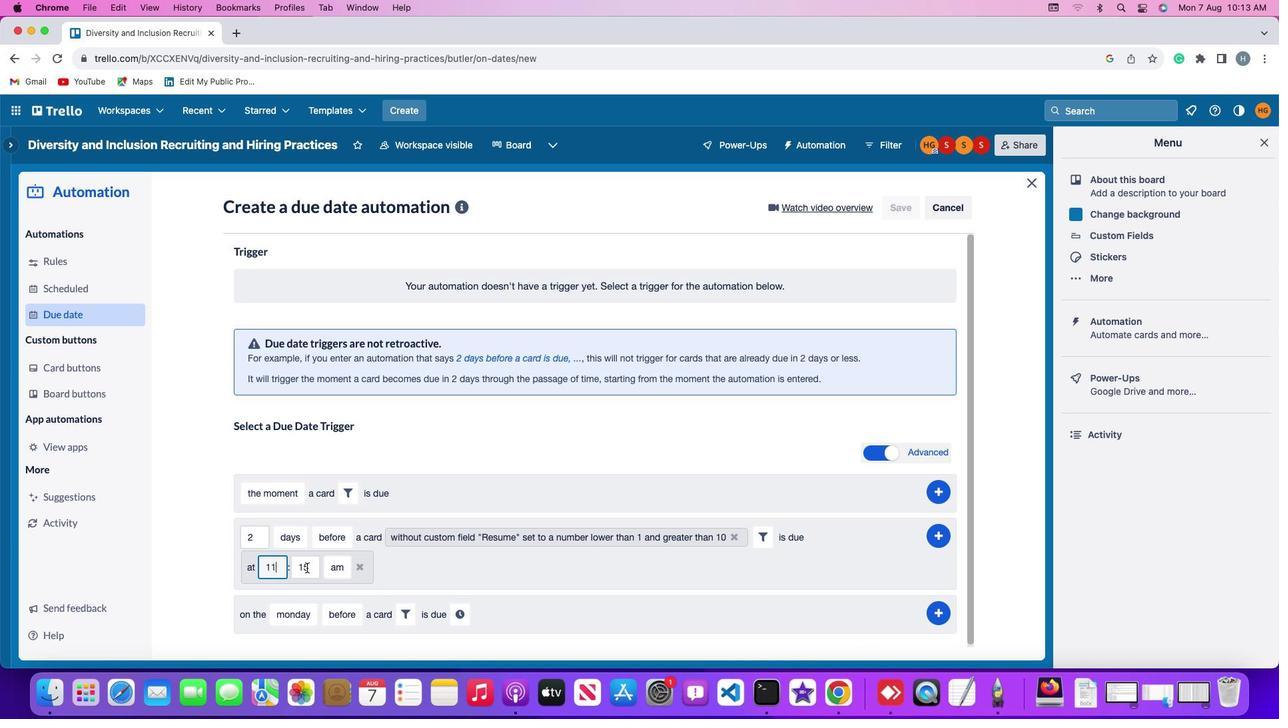 
Action: Mouse moved to (315, 567)
Screenshot: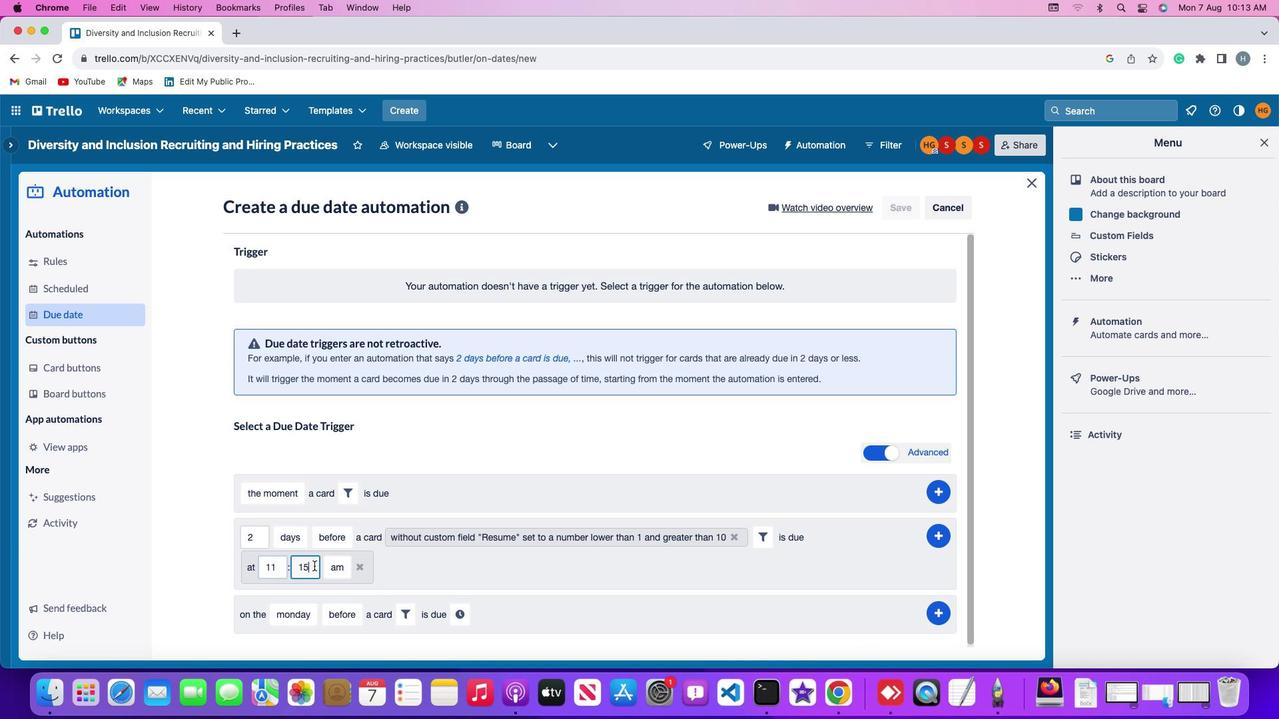 
Action: Mouse pressed left at (315, 567)
Screenshot: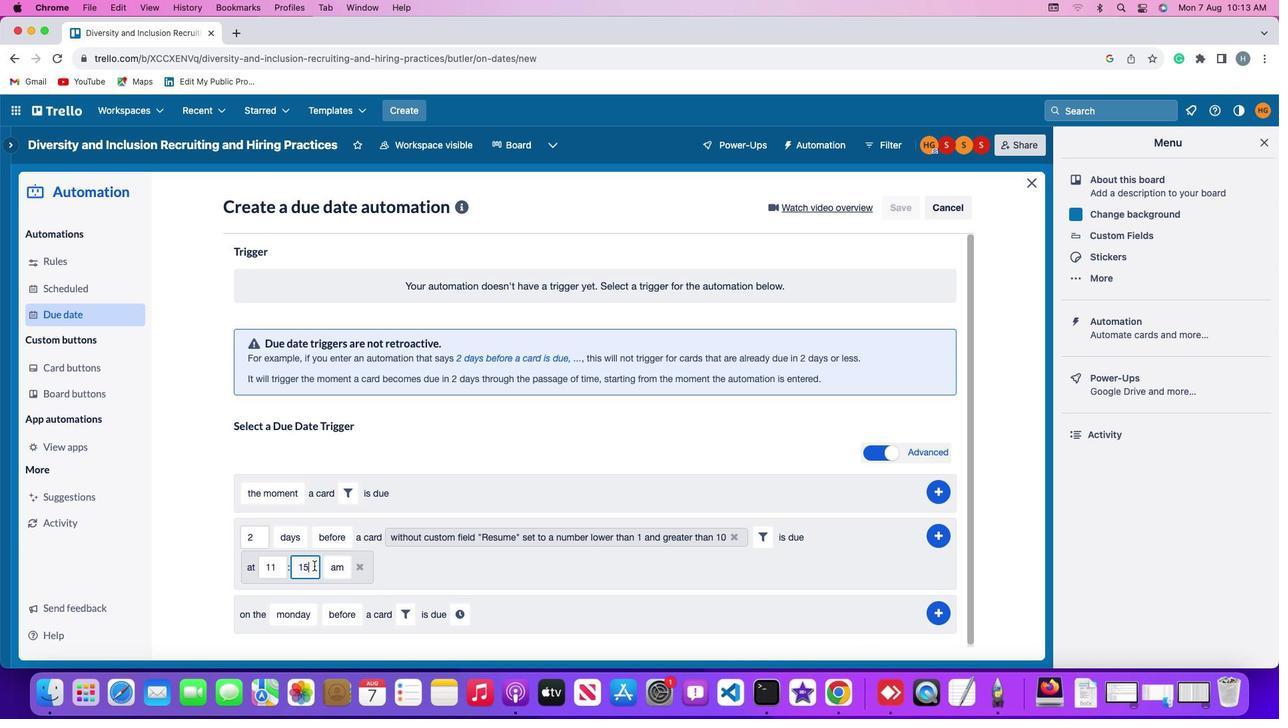 
Action: Mouse moved to (315, 567)
Screenshot: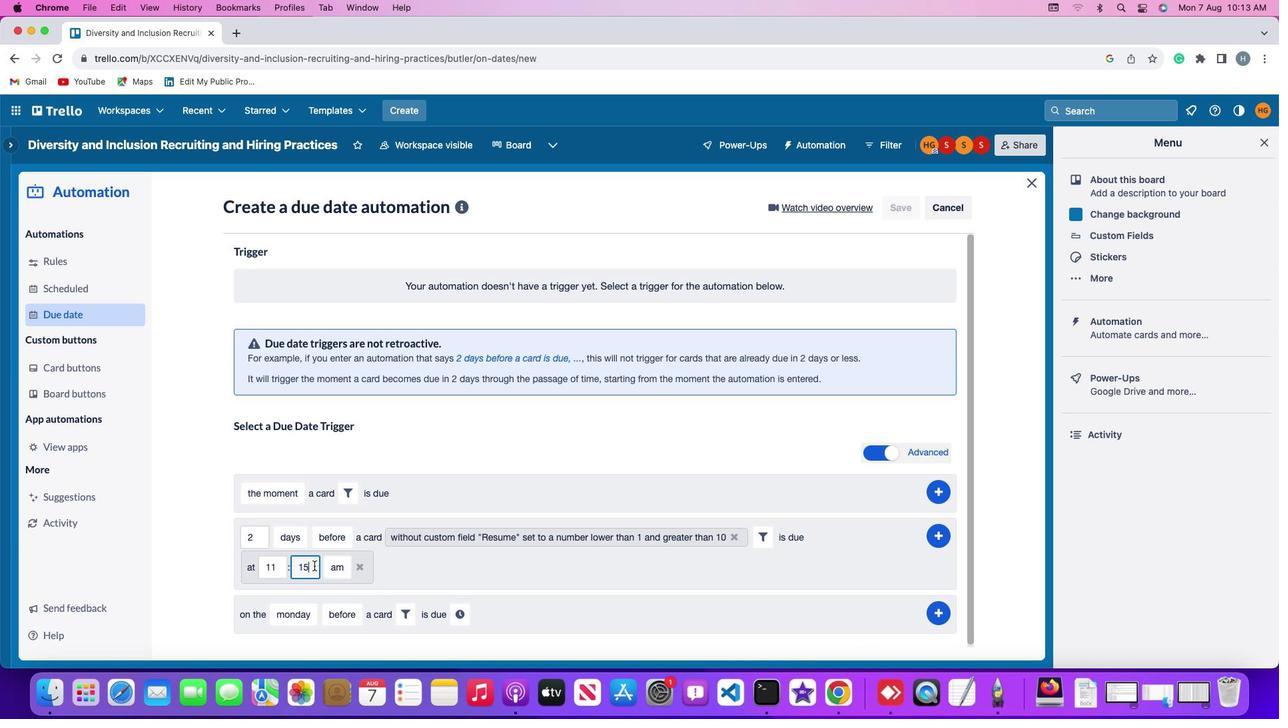 
Action: Key pressed Key.backspaceKey.backspaceKey.backspaceKey.backspace'0''0'
Screenshot: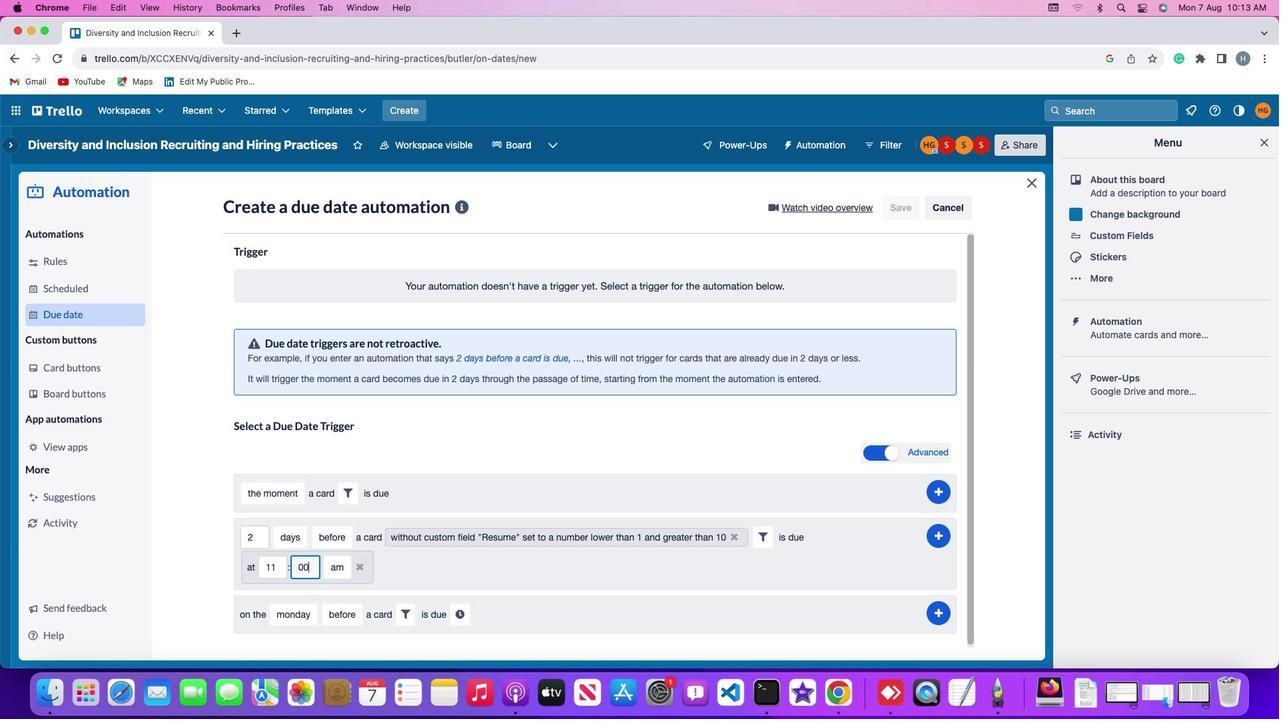 
Action: Mouse moved to (338, 567)
Screenshot: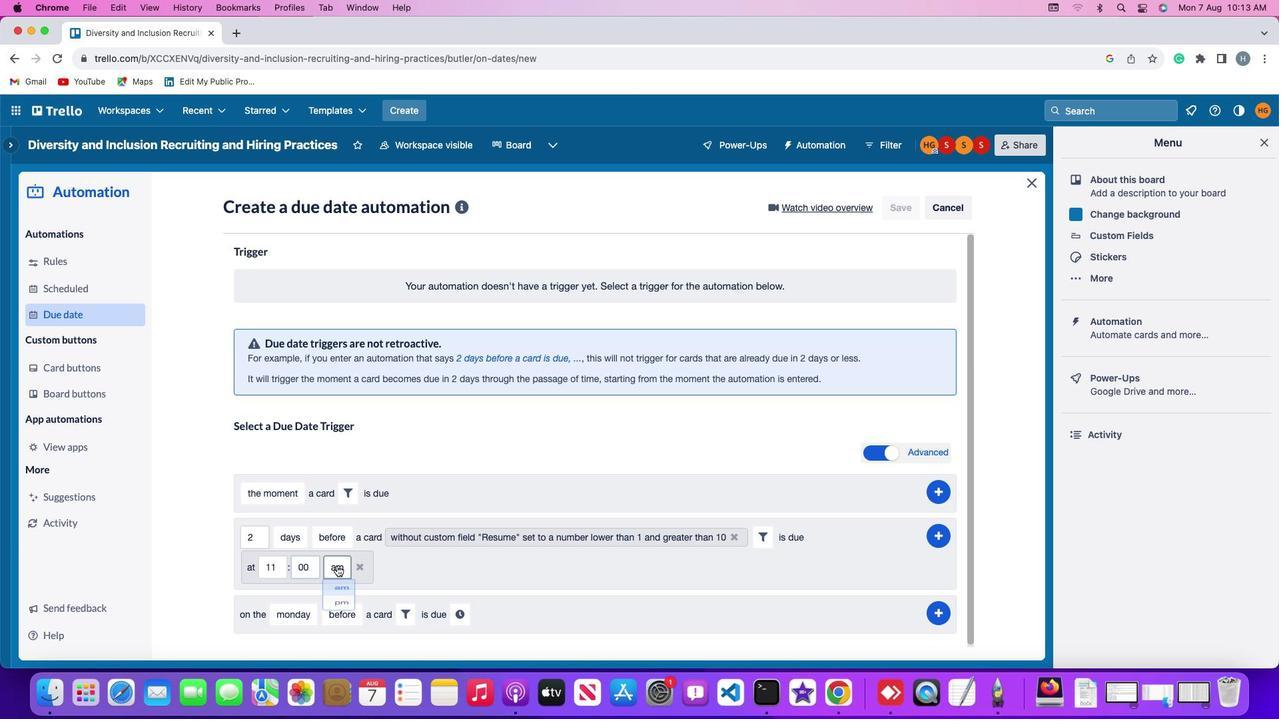 
Action: Mouse pressed left at (338, 567)
Screenshot: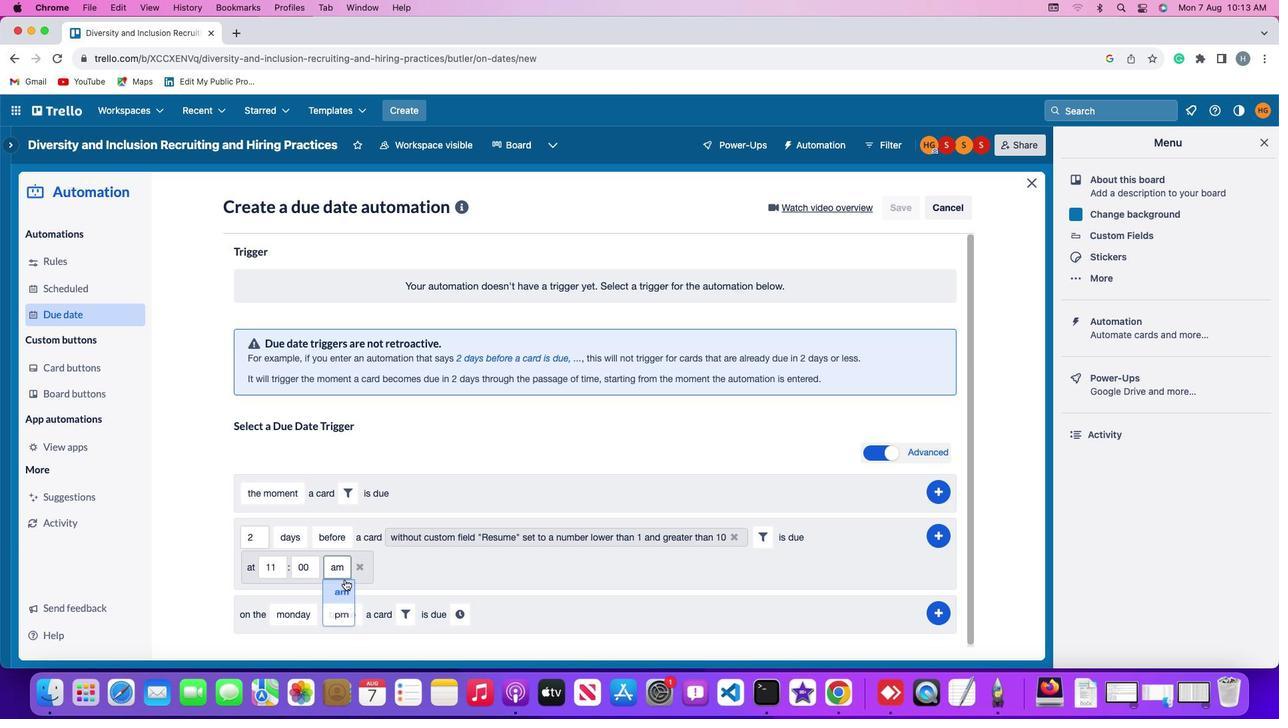
Action: Mouse moved to (349, 592)
Screenshot: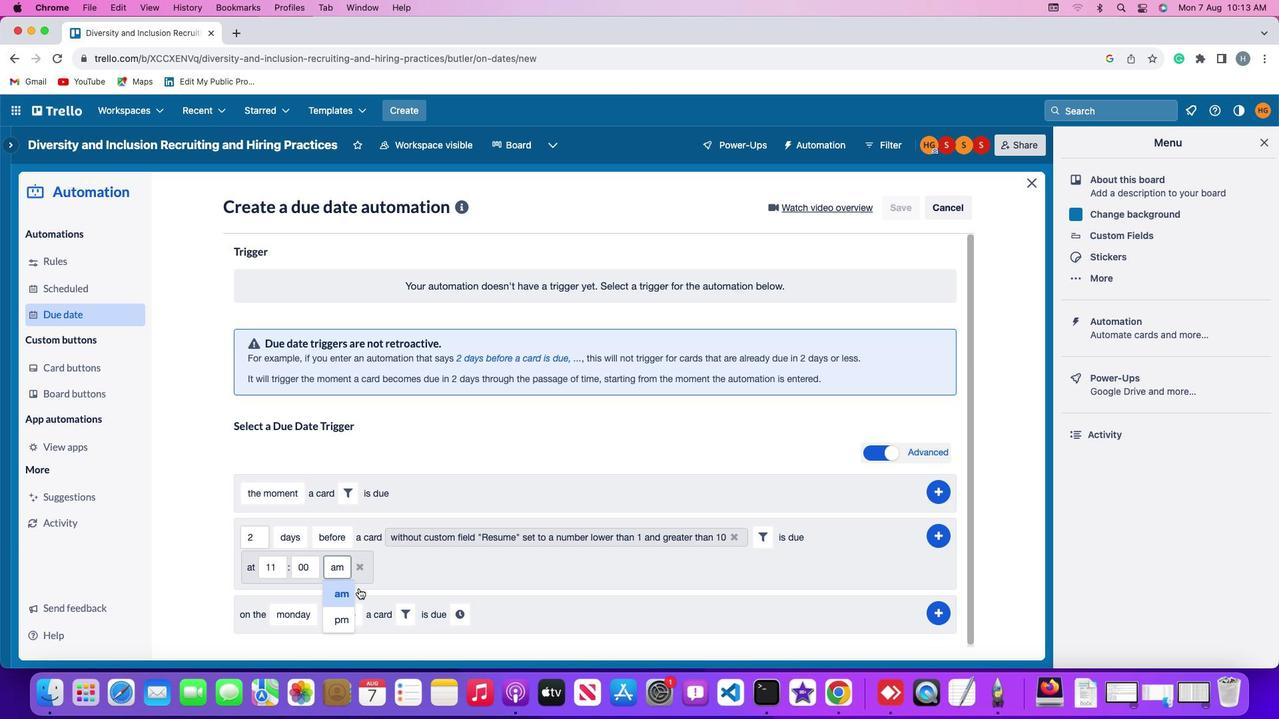 
Action: Mouse pressed left at (349, 592)
Screenshot: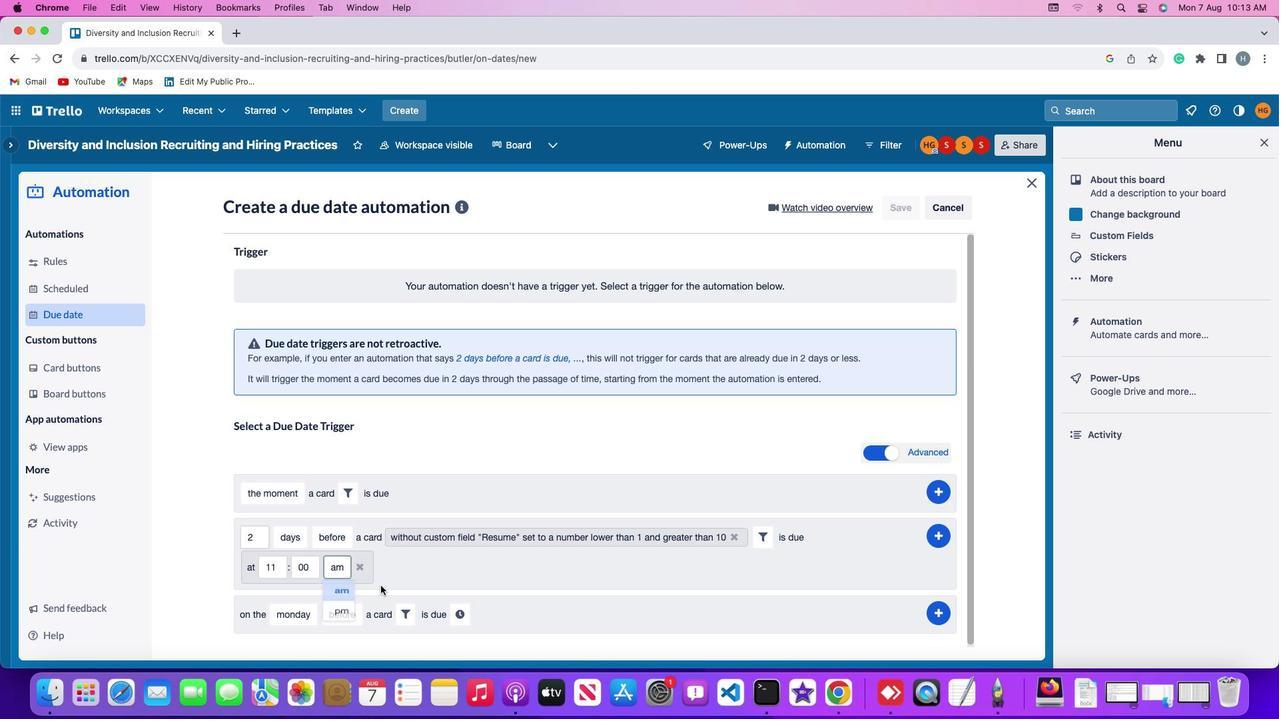 
Action: Mouse moved to (937, 535)
Screenshot: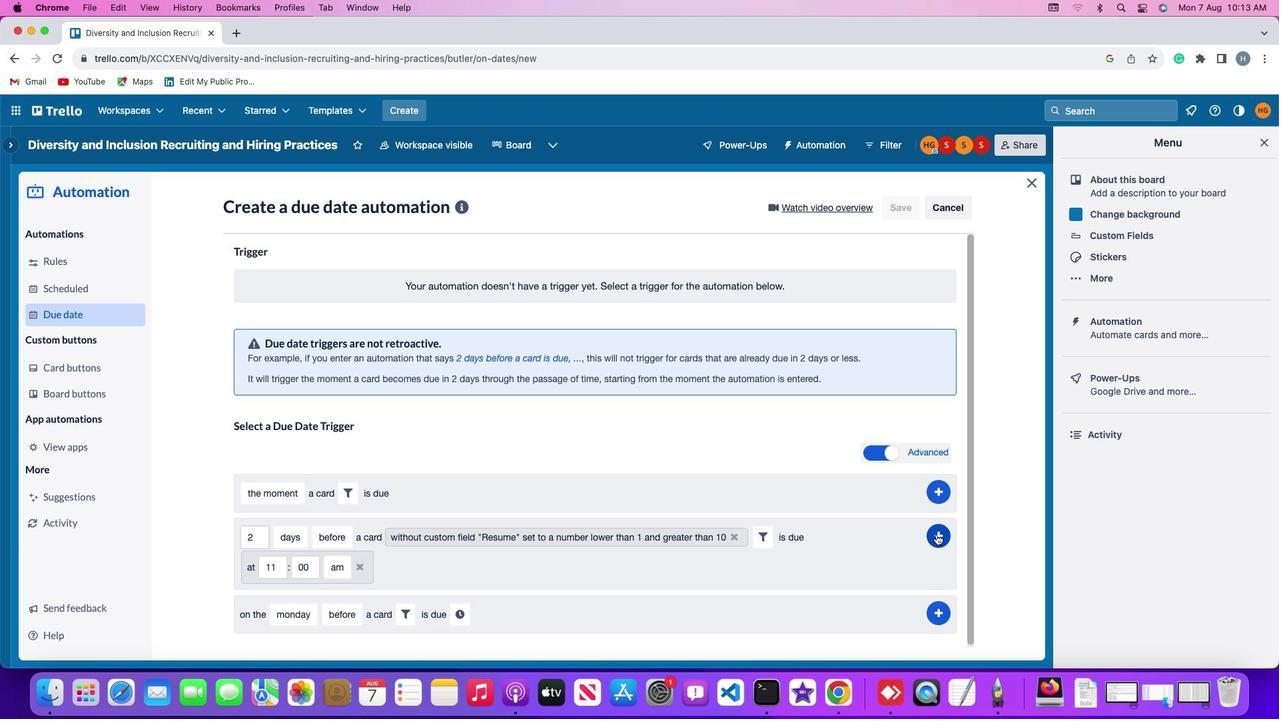 
Action: Mouse pressed left at (937, 535)
Screenshot: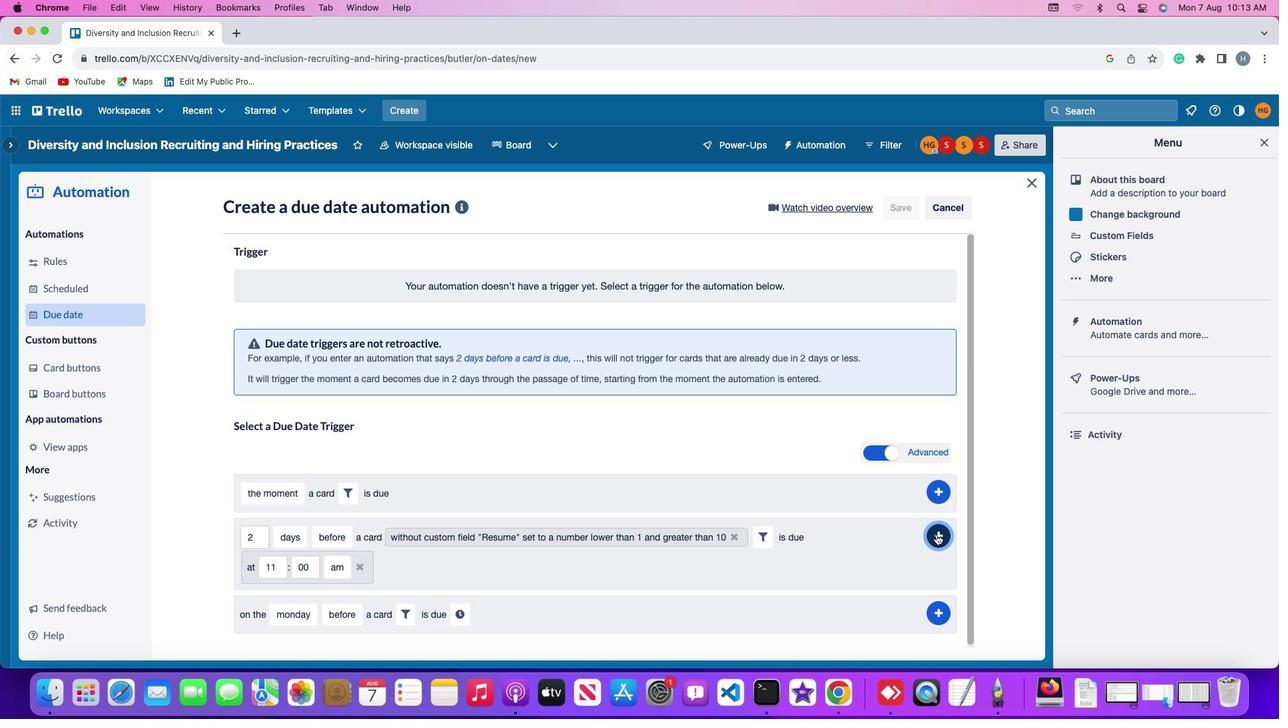 
Action: Mouse moved to (1001, 419)
Screenshot: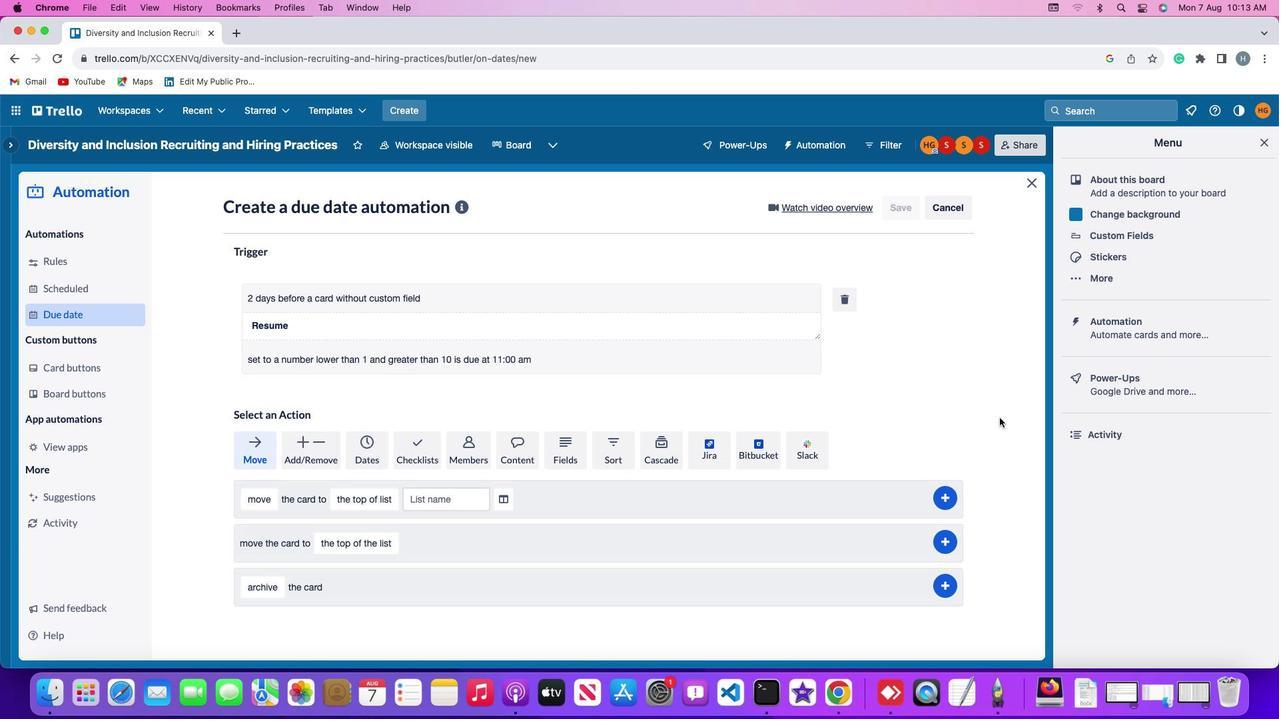 
